 Task: Add a timeline in the project AgileEagle for the epic 'Penetration Testing Process Improvement' from 2023/04/19 to 2025/09/06. Add a timeline in the project AgileEagle for the epic 'Cybersecurity Awareness Training Implementation' from 2024/02/03 to 2024/08/14. Add a timeline in the project AgileEagle for the epic 'Cybersecurity Incident Response Planning' from 2024/02/06 to 2024/07/20
Action: Mouse moved to (186, 54)
Screenshot: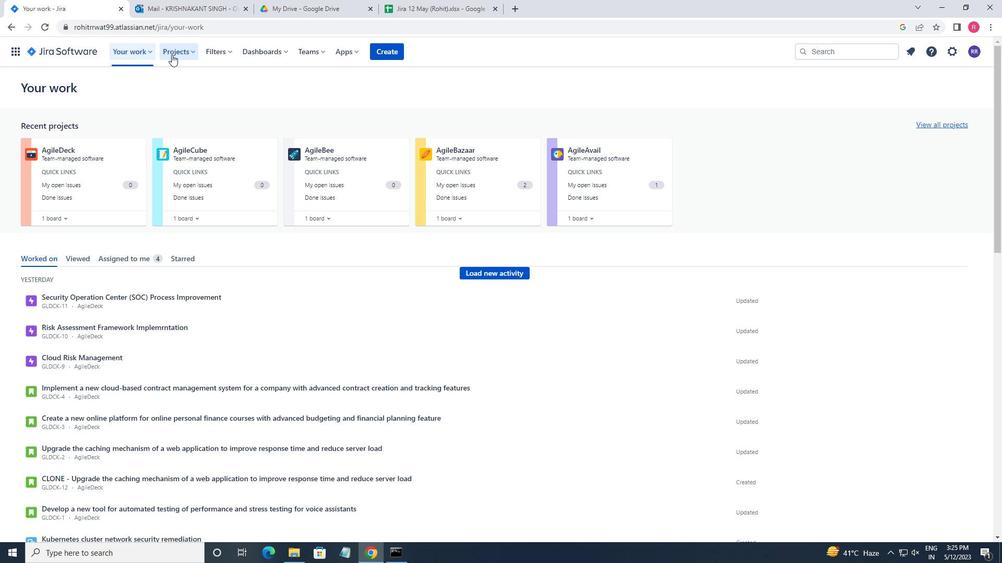 
Action: Mouse pressed left at (186, 54)
Screenshot: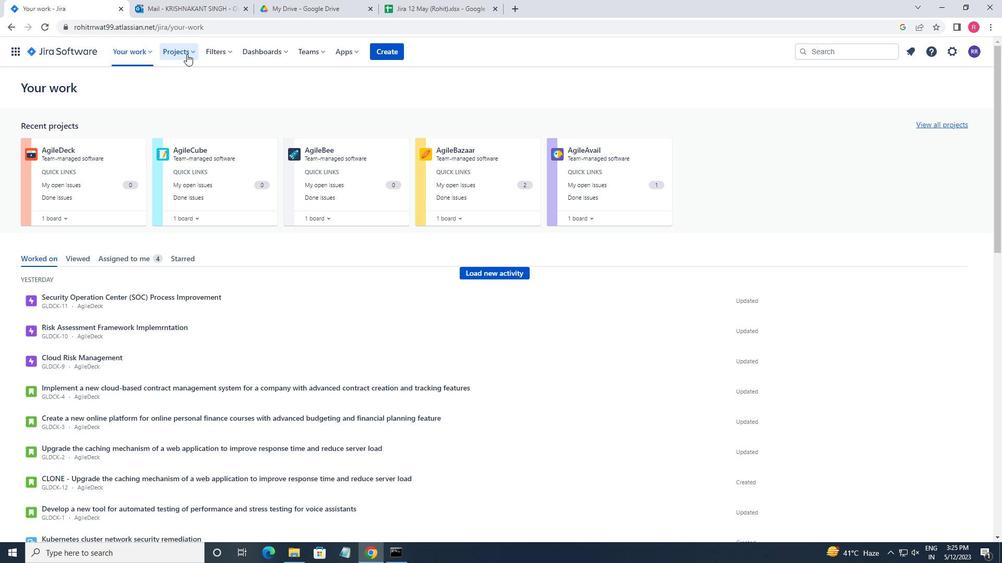 
Action: Mouse moved to (195, 105)
Screenshot: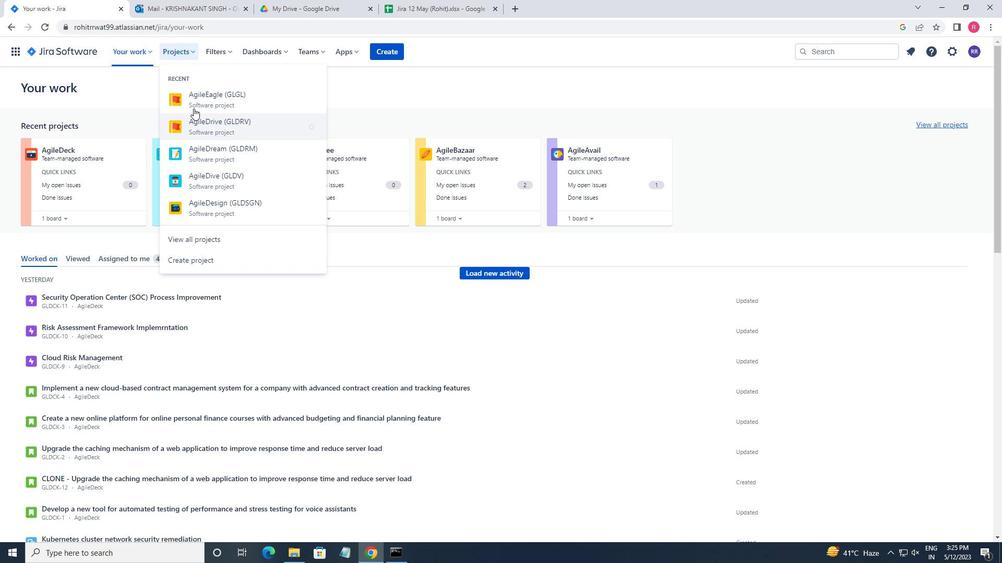 
Action: Mouse pressed left at (195, 105)
Screenshot: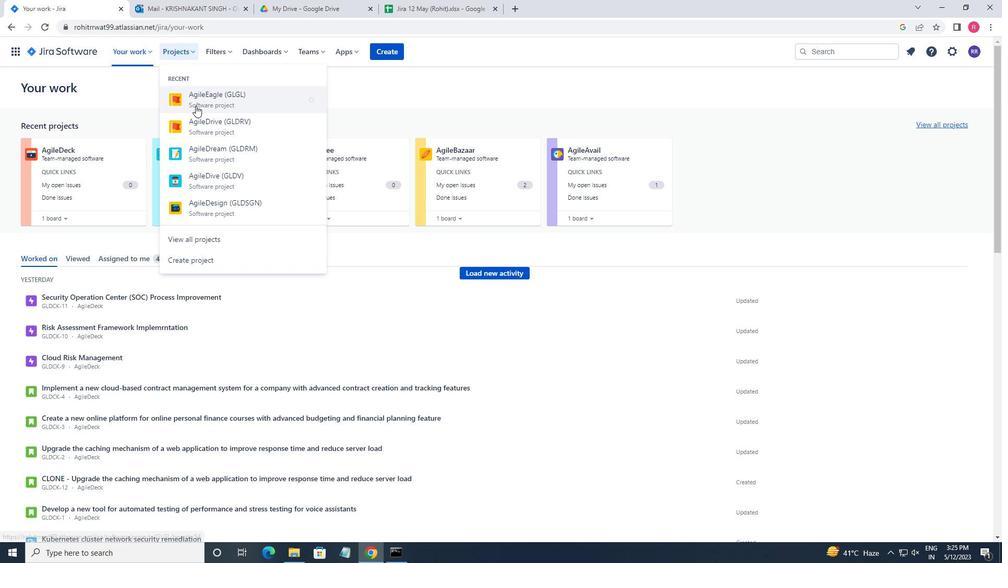 
Action: Mouse moved to (78, 162)
Screenshot: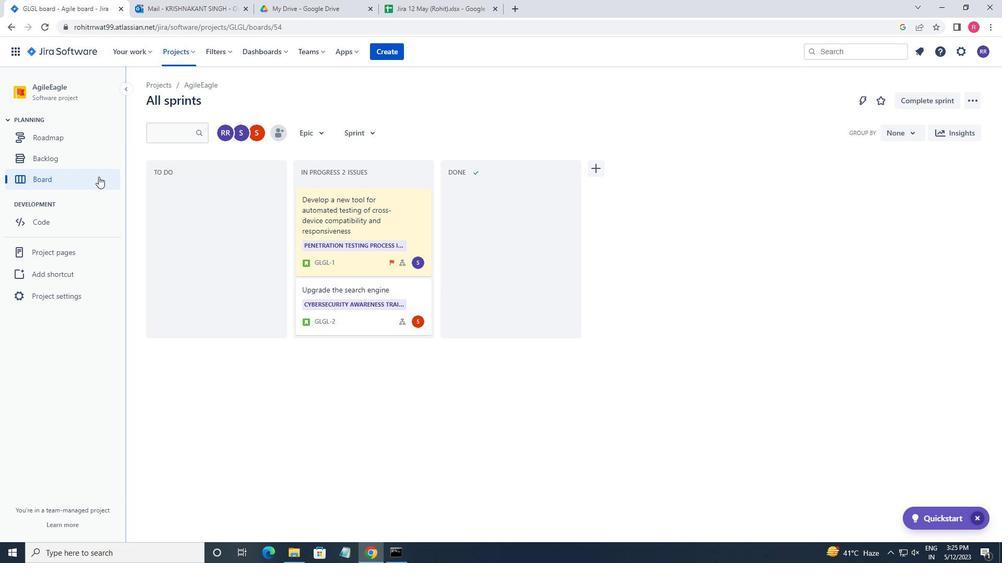 
Action: Mouse pressed left at (78, 162)
Screenshot: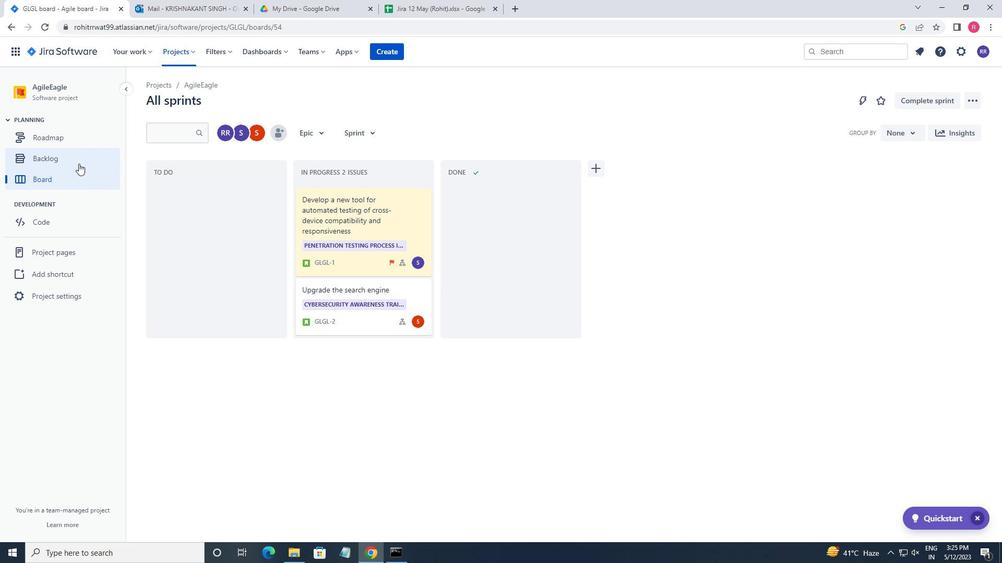 
Action: Mouse moved to (160, 212)
Screenshot: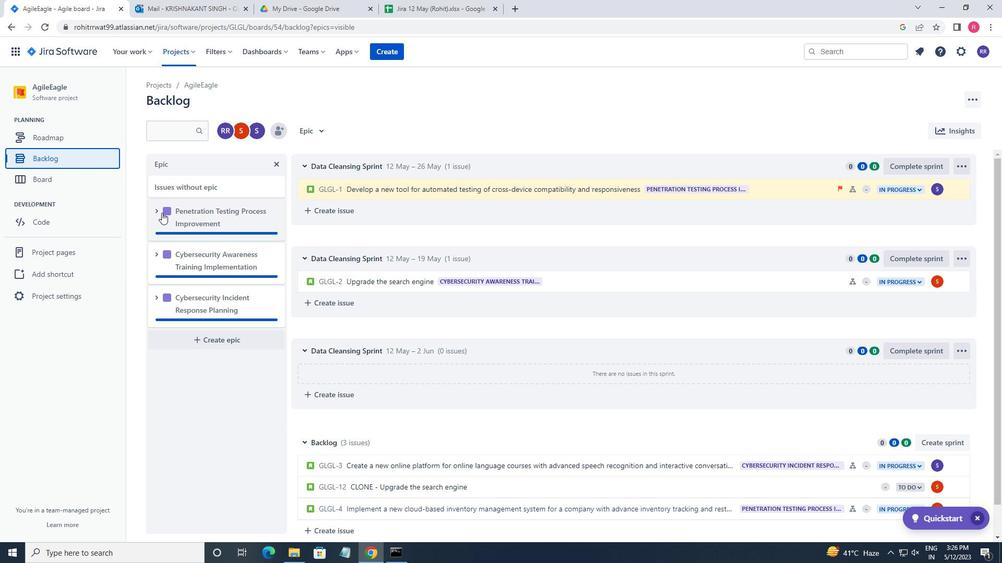 
Action: Mouse pressed left at (160, 212)
Screenshot: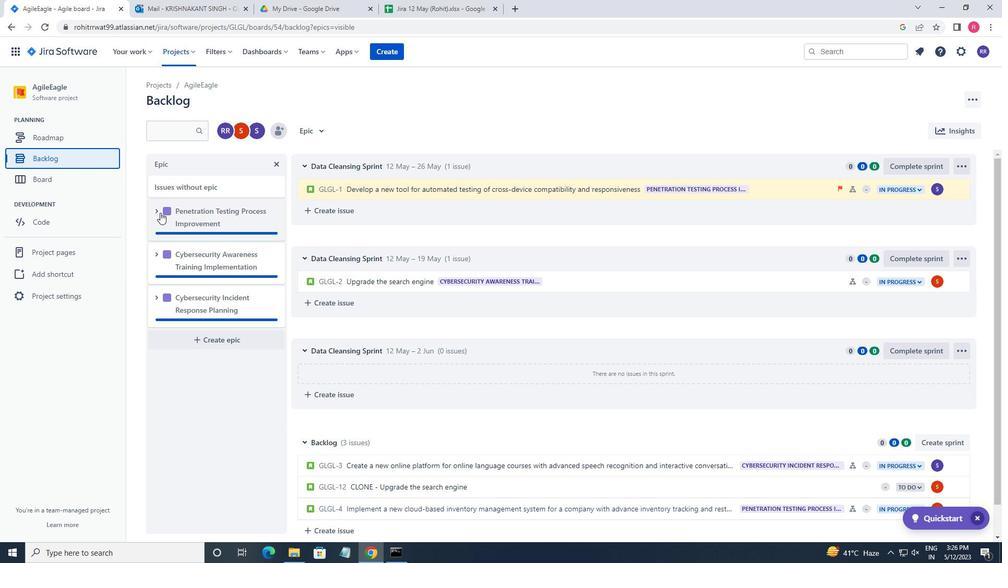 
Action: Mouse moved to (204, 305)
Screenshot: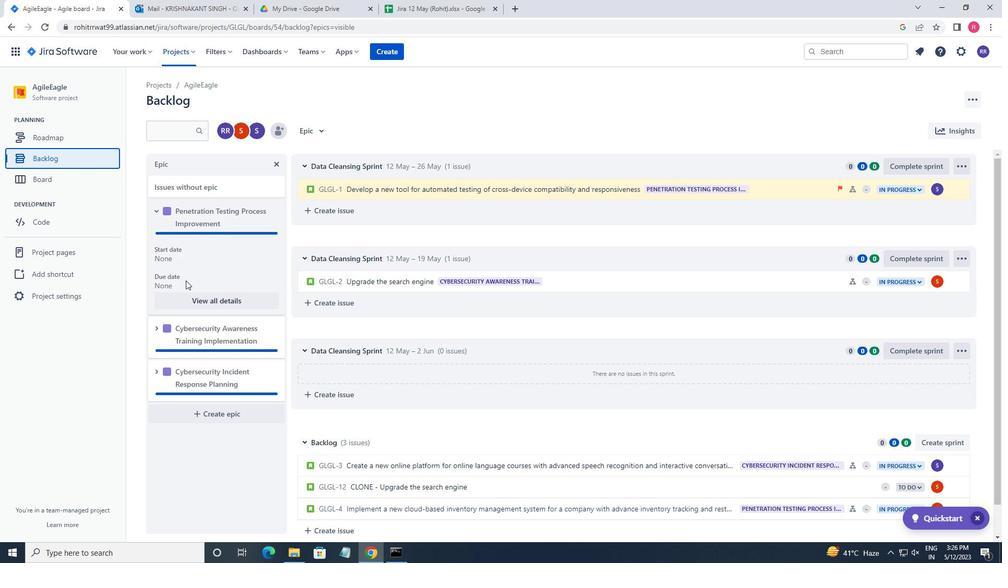 
Action: Mouse pressed left at (204, 305)
Screenshot: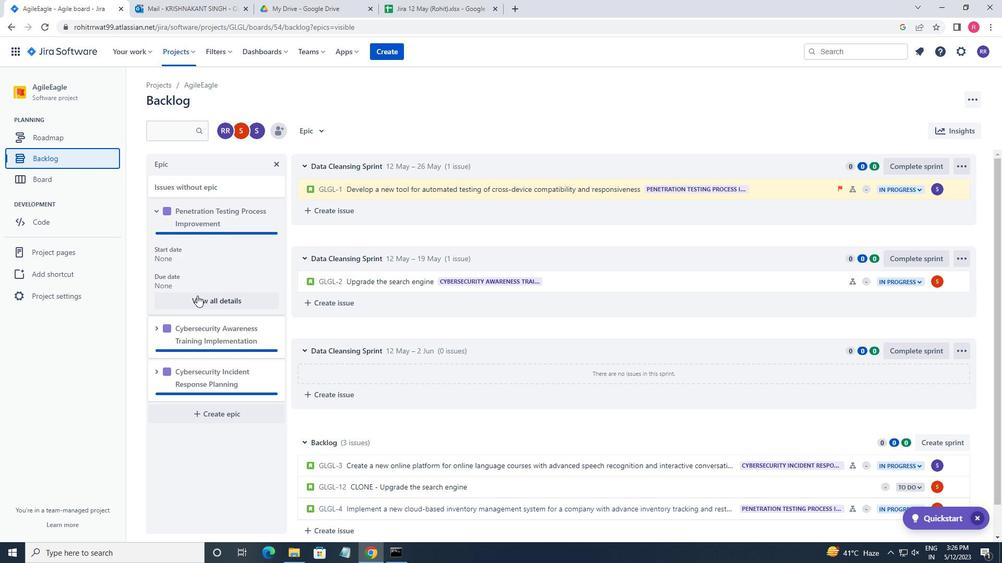 
Action: Mouse moved to (891, 462)
Screenshot: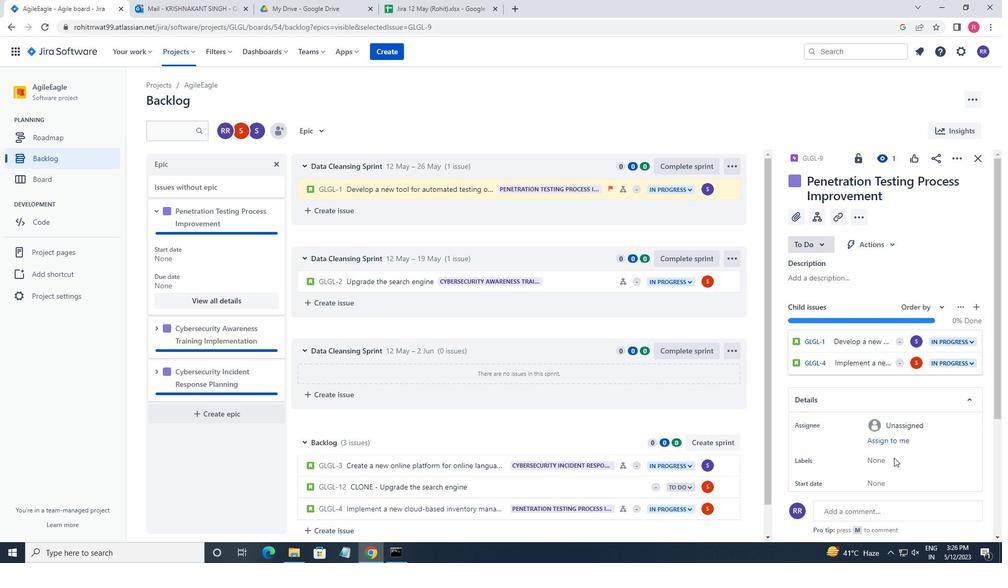 
Action: Mouse scrolled (891, 461) with delta (0, 0)
Screenshot: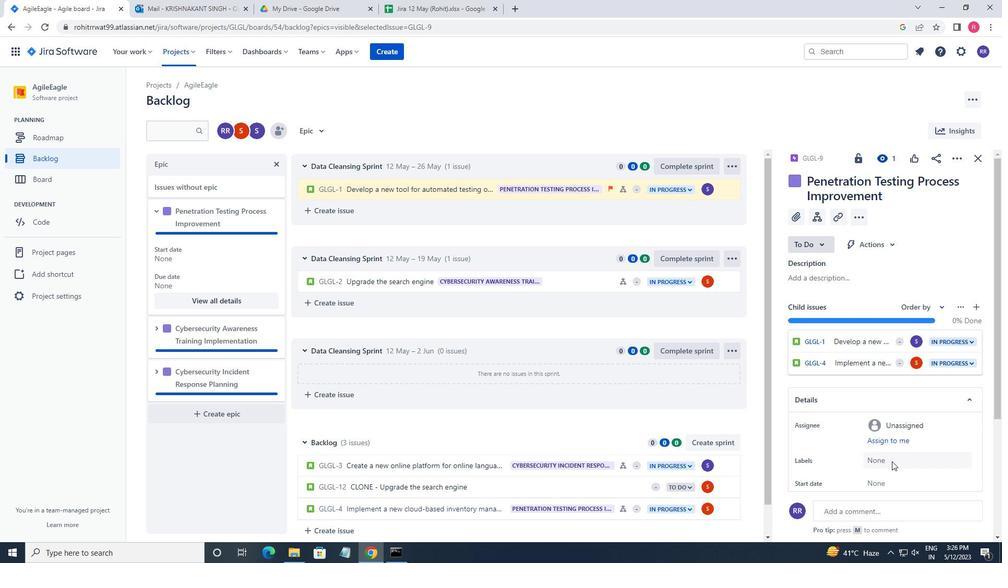 
Action: Mouse moved to (891, 462)
Screenshot: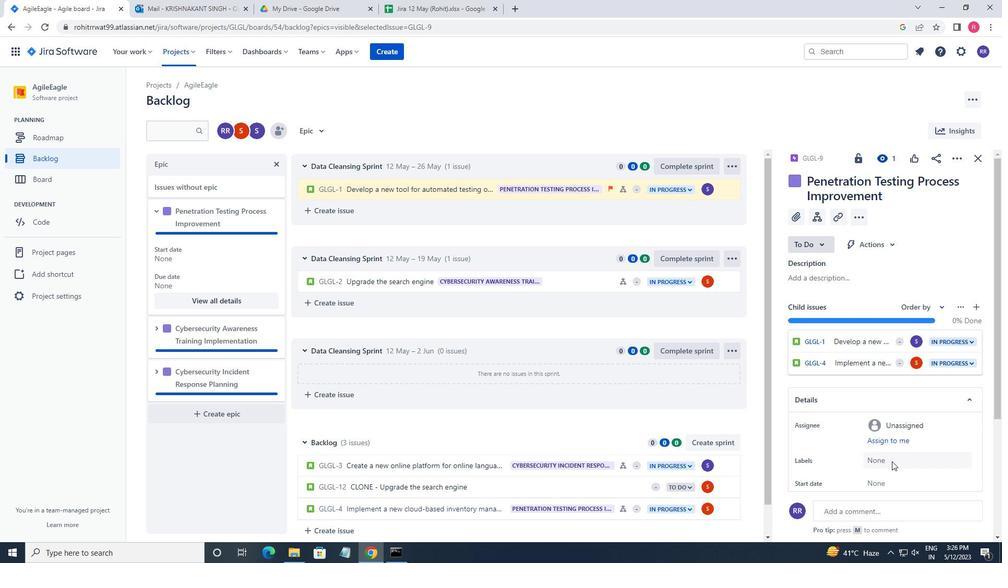 
Action: Mouse scrolled (891, 462) with delta (0, 0)
Screenshot: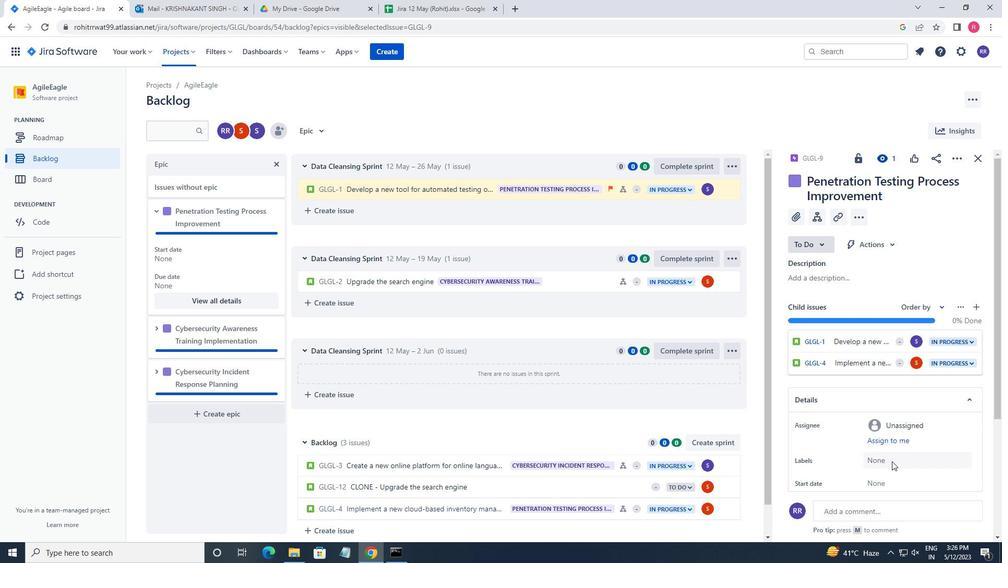 
Action: Mouse scrolled (891, 462) with delta (0, 0)
Screenshot: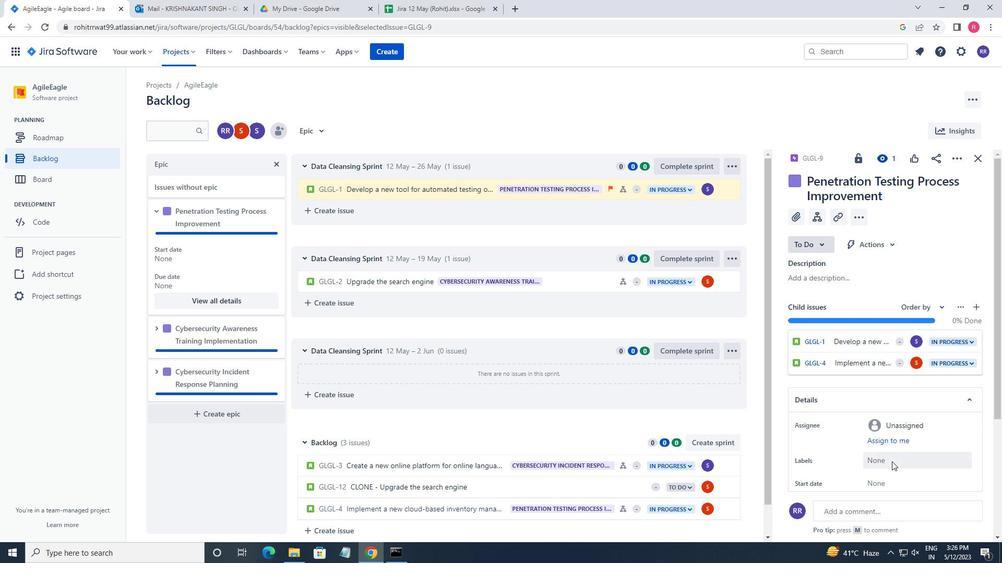 
Action: Mouse moved to (881, 326)
Screenshot: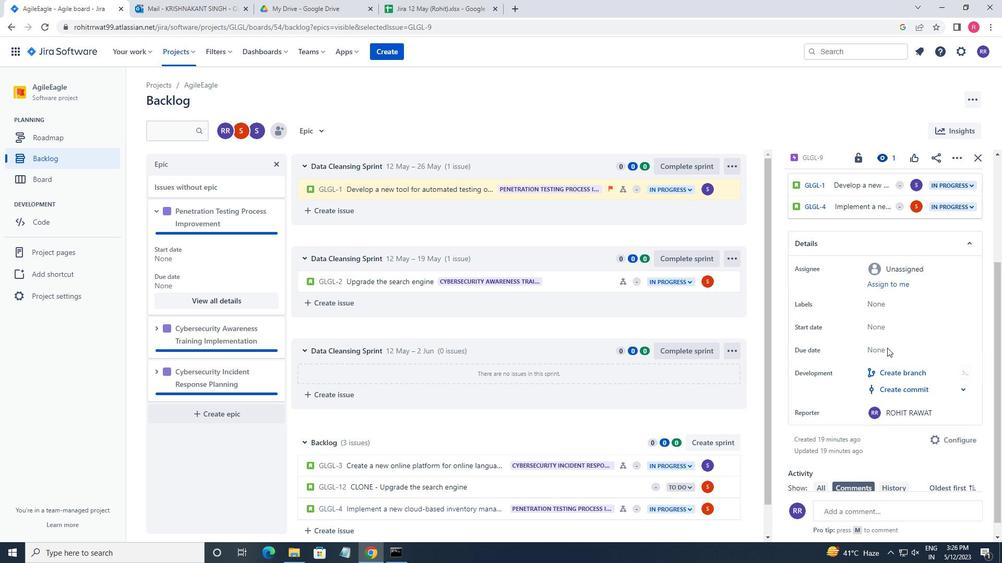 
Action: Mouse pressed left at (881, 326)
Screenshot: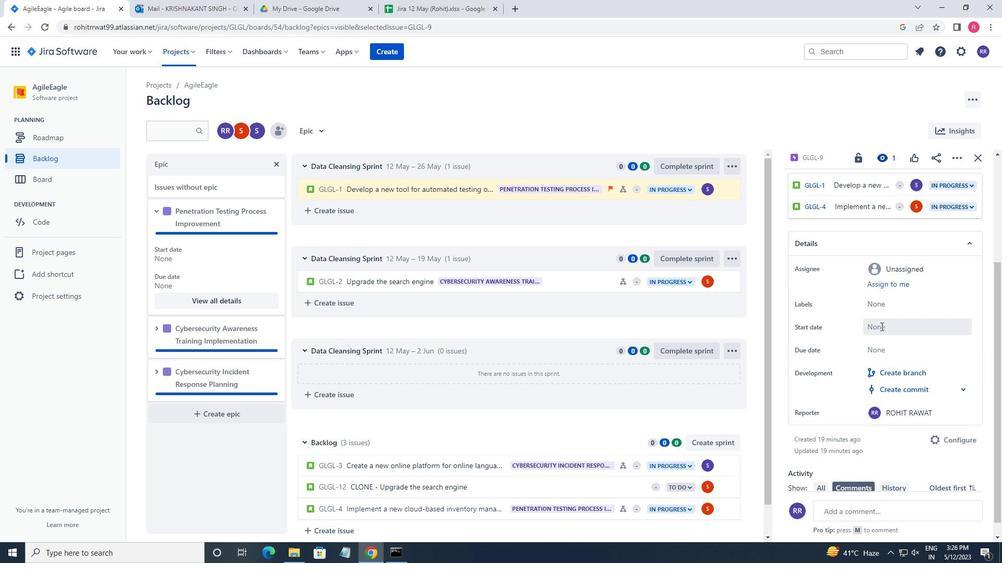 
Action: Mouse moved to (842, 361)
Screenshot: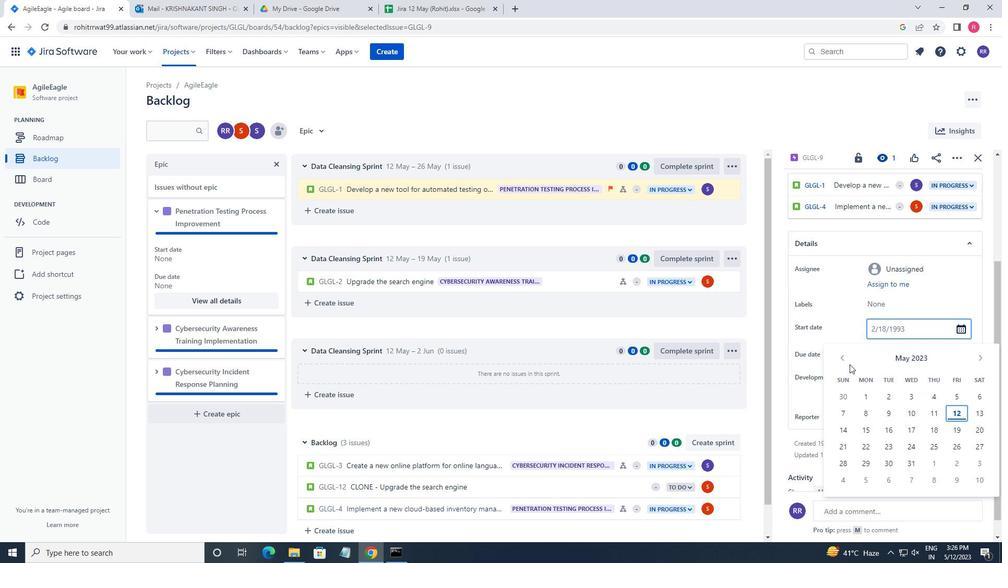 
Action: Mouse pressed left at (842, 361)
Screenshot: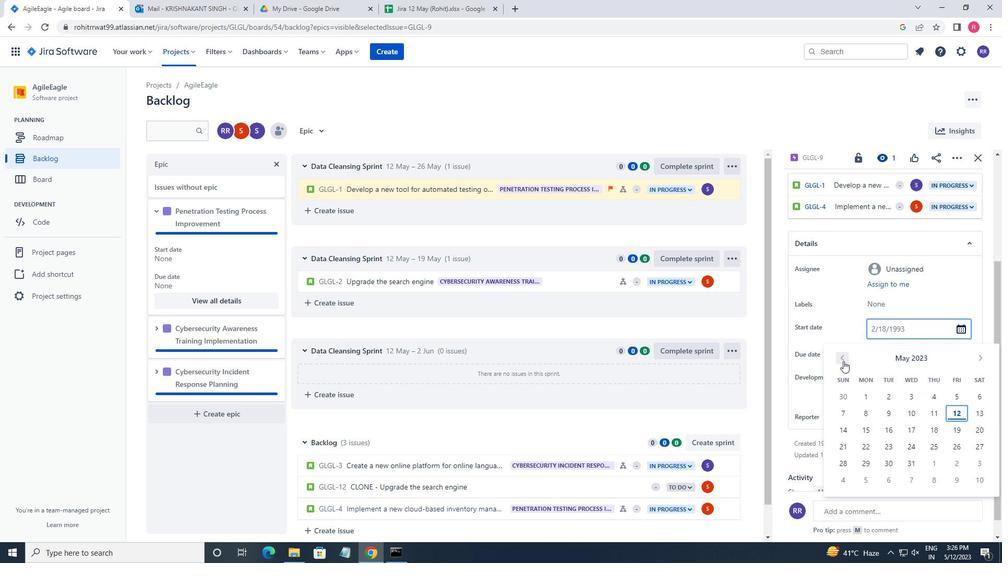 
Action: Mouse moved to (907, 448)
Screenshot: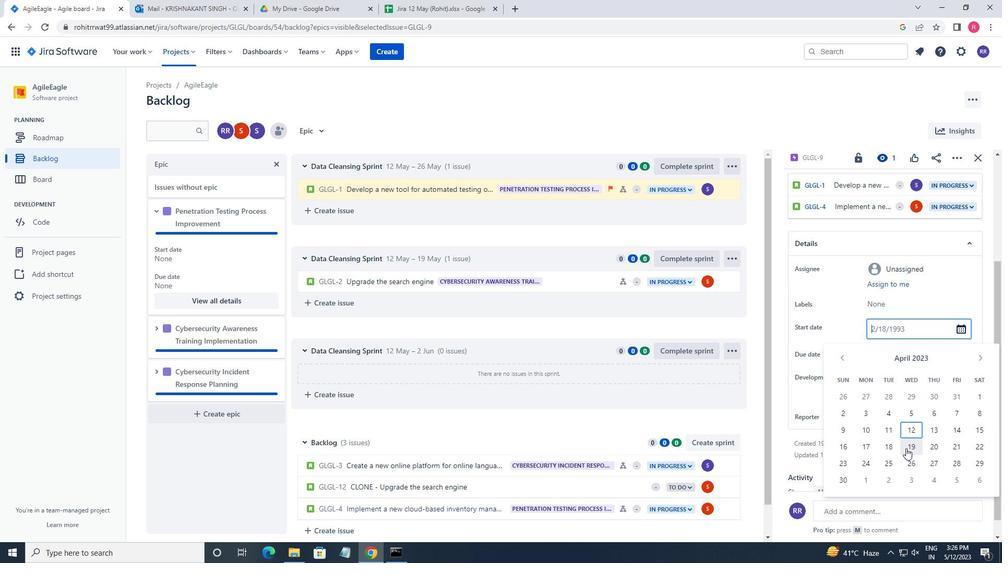 
Action: Mouse pressed left at (907, 448)
Screenshot: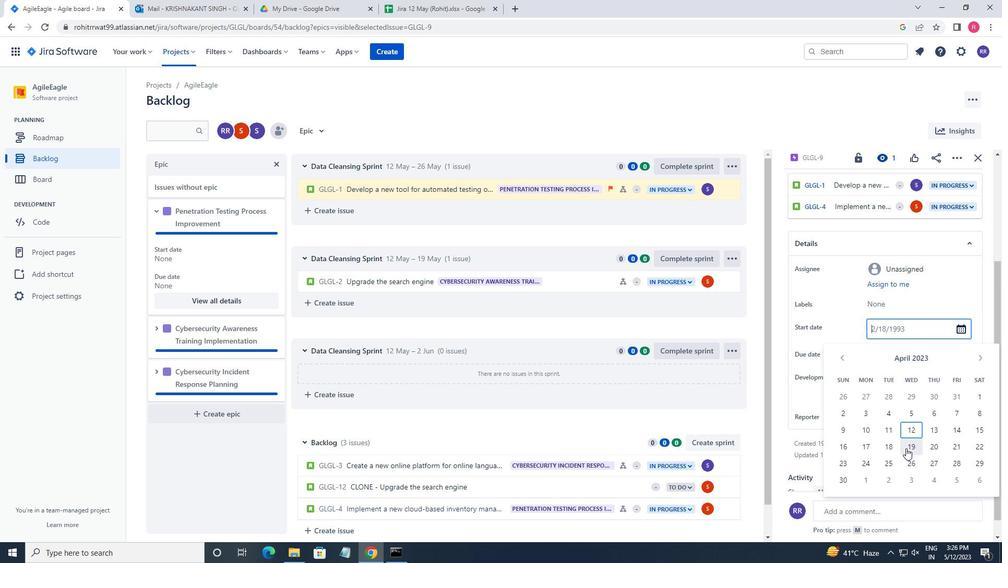 
Action: Mouse moved to (886, 354)
Screenshot: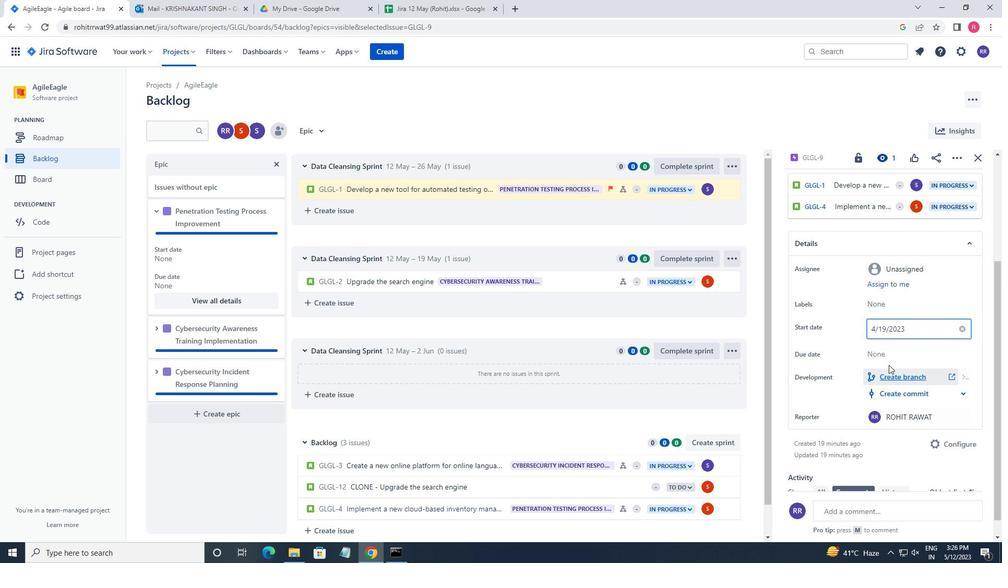 
Action: Mouse pressed left at (886, 354)
Screenshot: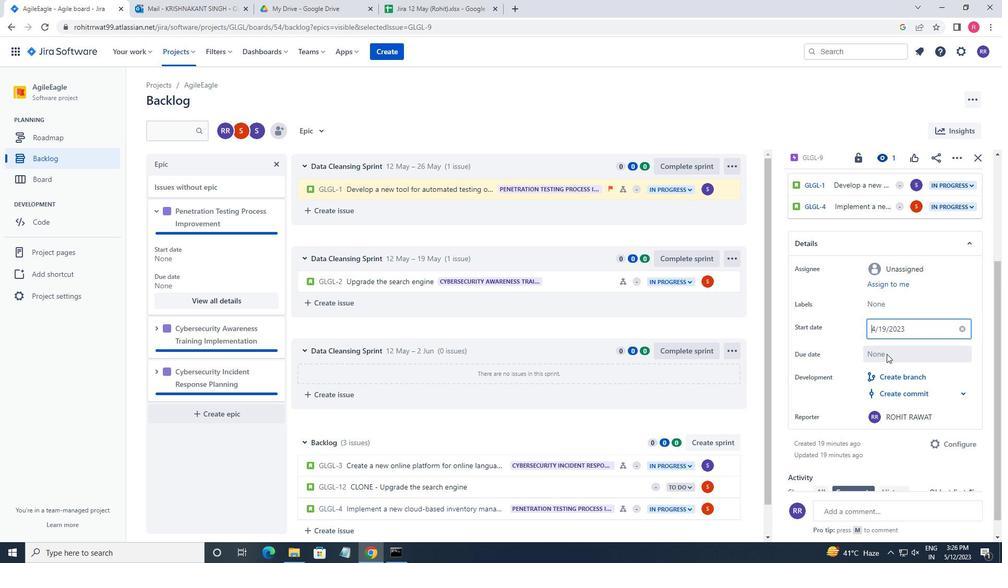 
Action: Mouse moved to (974, 385)
Screenshot: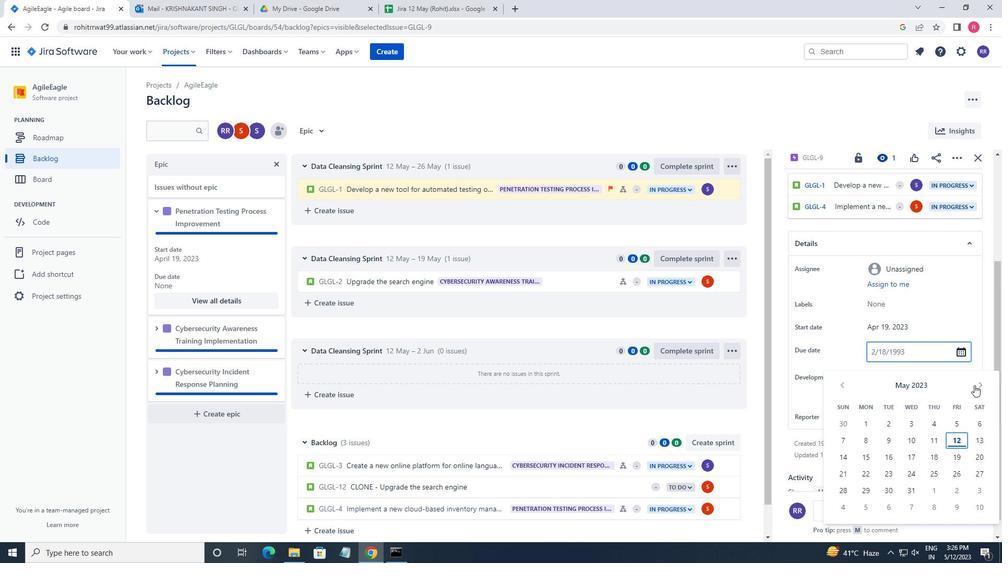 
Action: Mouse pressed left at (974, 385)
Screenshot: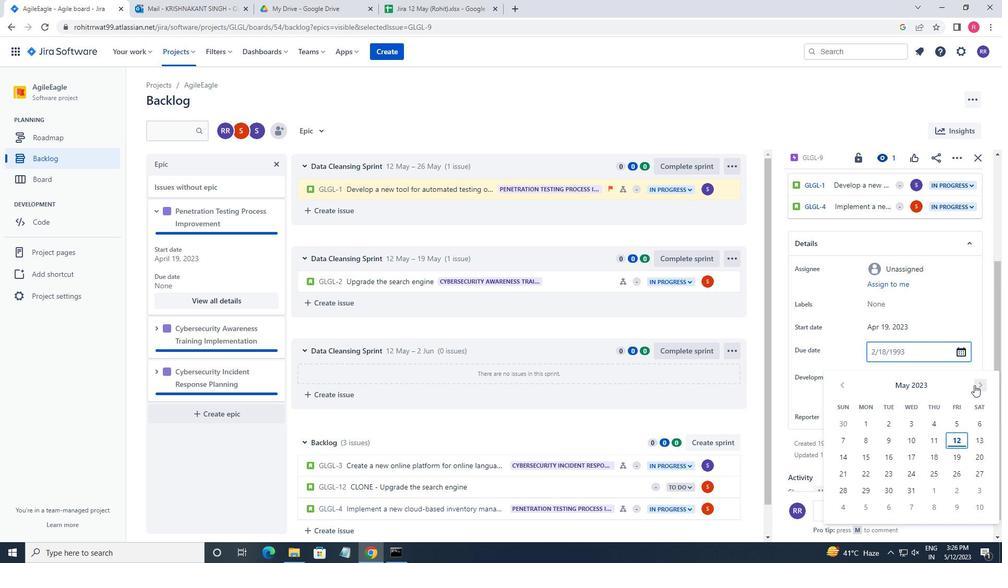 
Action: Mouse pressed left at (974, 385)
Screenshot: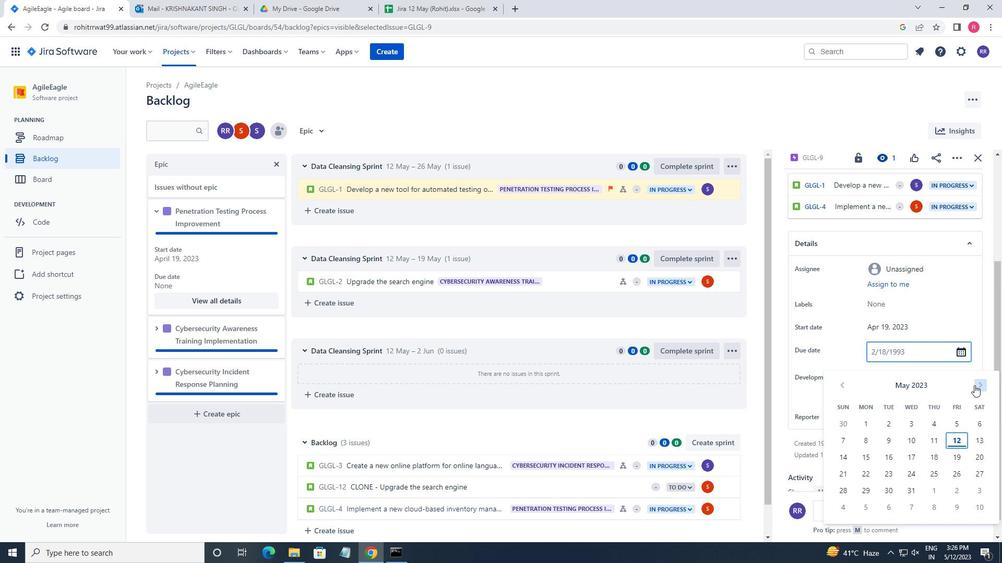
Action: Mouse pressed left at (974, 385)
Screenshot: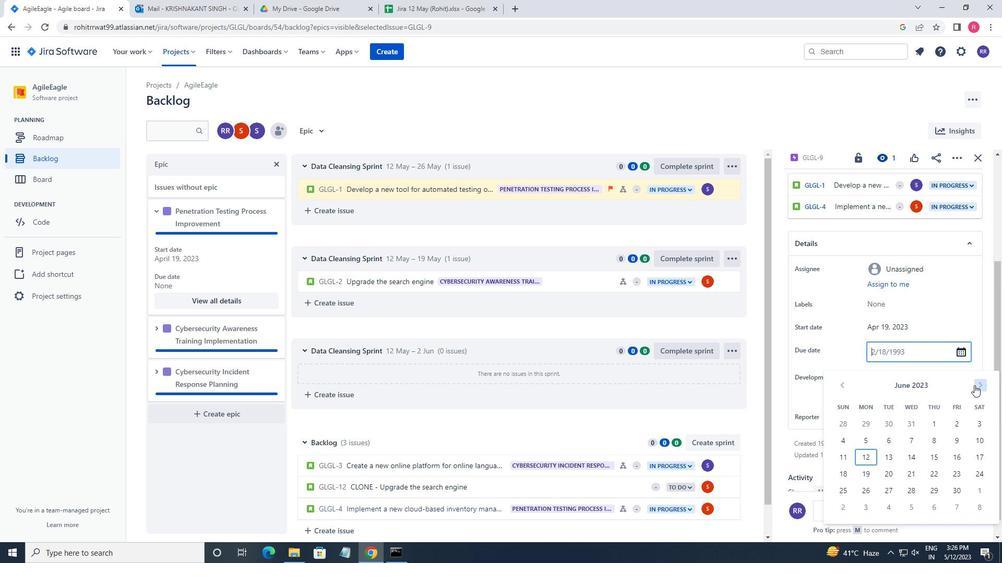 
Action: Mouse pressed left at (974, 385)
Screenshot: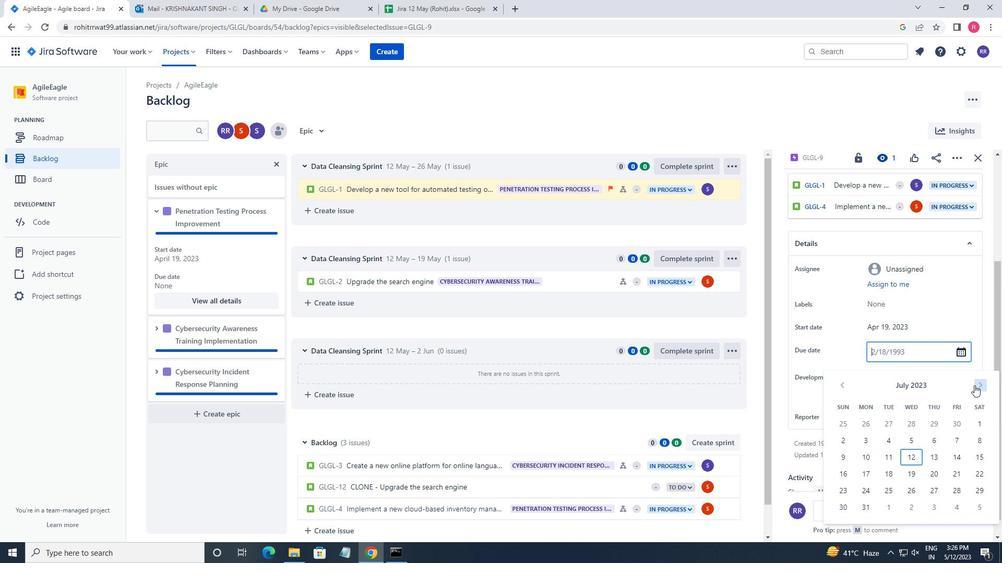 
Action: Mouse pressed left at (974, 385)
Screenshot: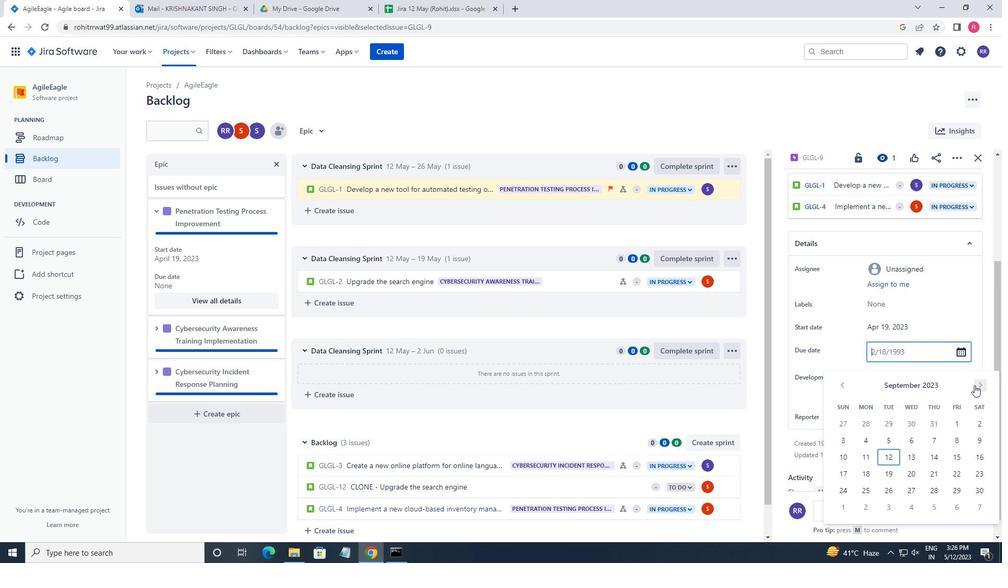 
Action: Mouse pressed left at (974, 385)
Screenshot: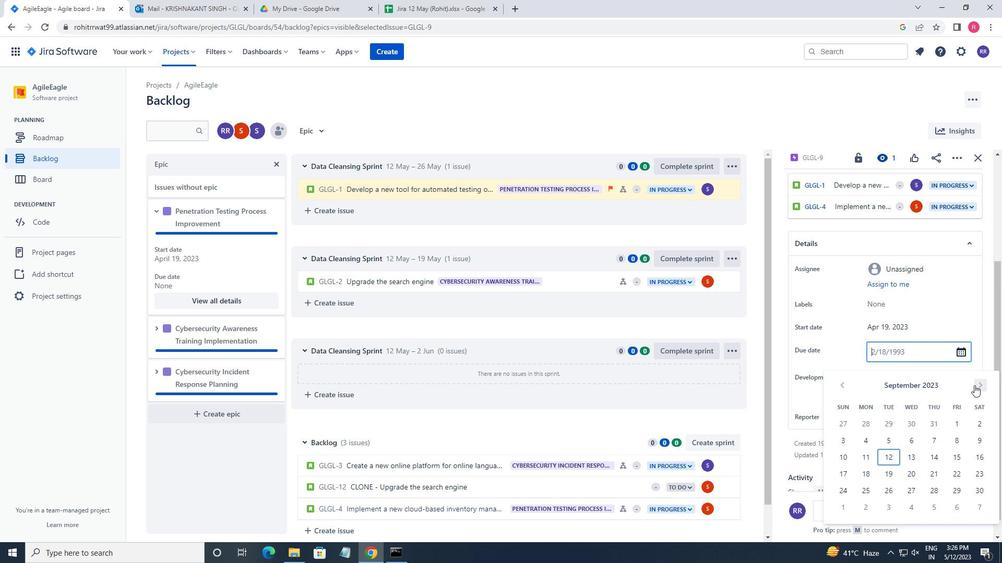 
Action: Mouse pressed left at (974, 385)
Screenshot: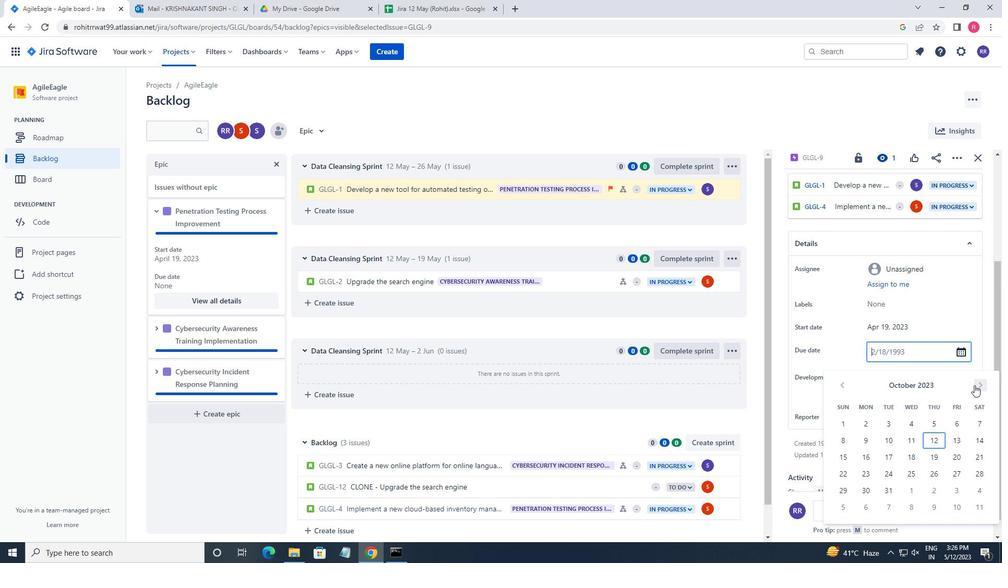 
Action: Mouse pressed left at (974, 385)
Screenshot: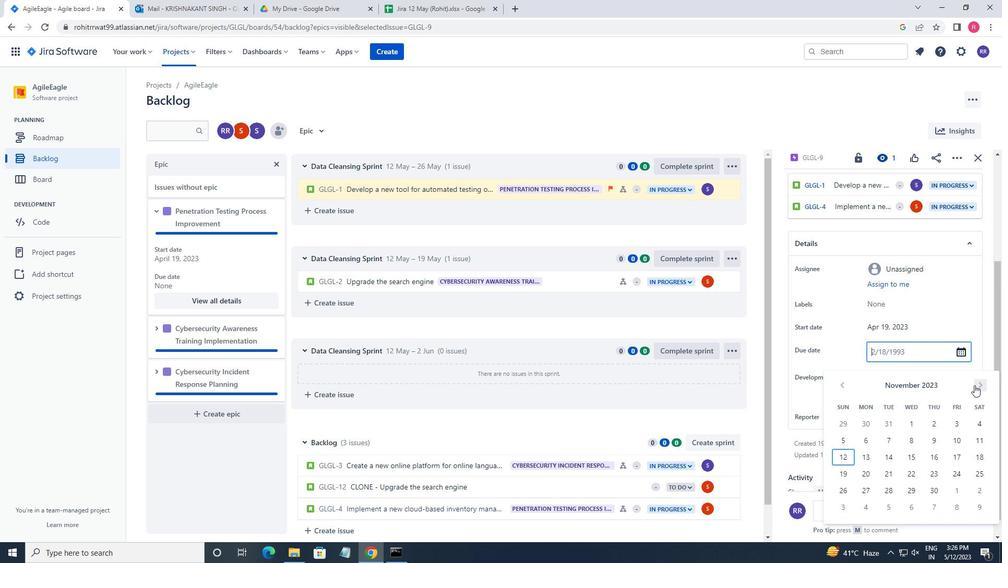 
Action: Mouse pressed left at (974, 385)
Screenshot: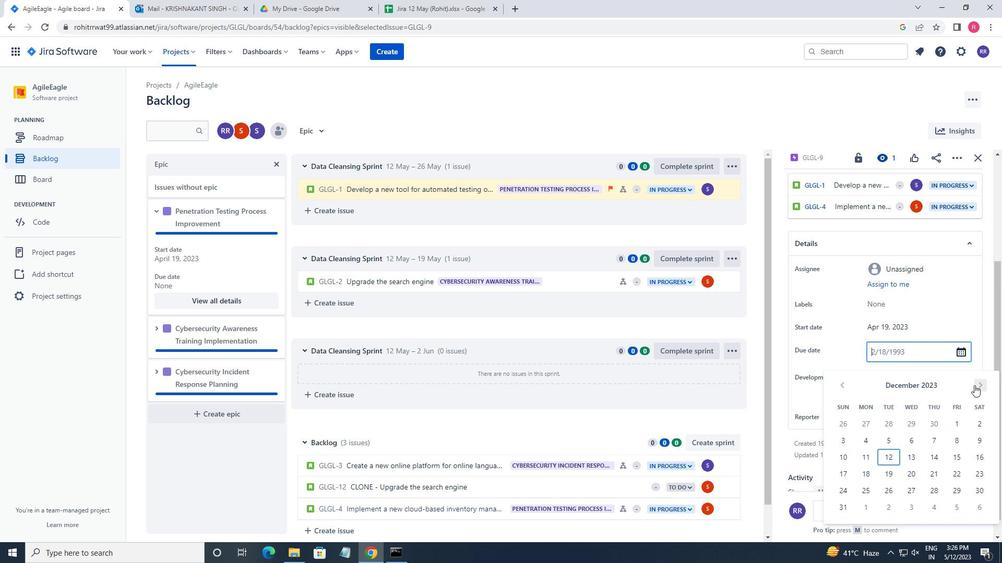 
Action: Mouse pressed left at (974, 385)
Screenshot: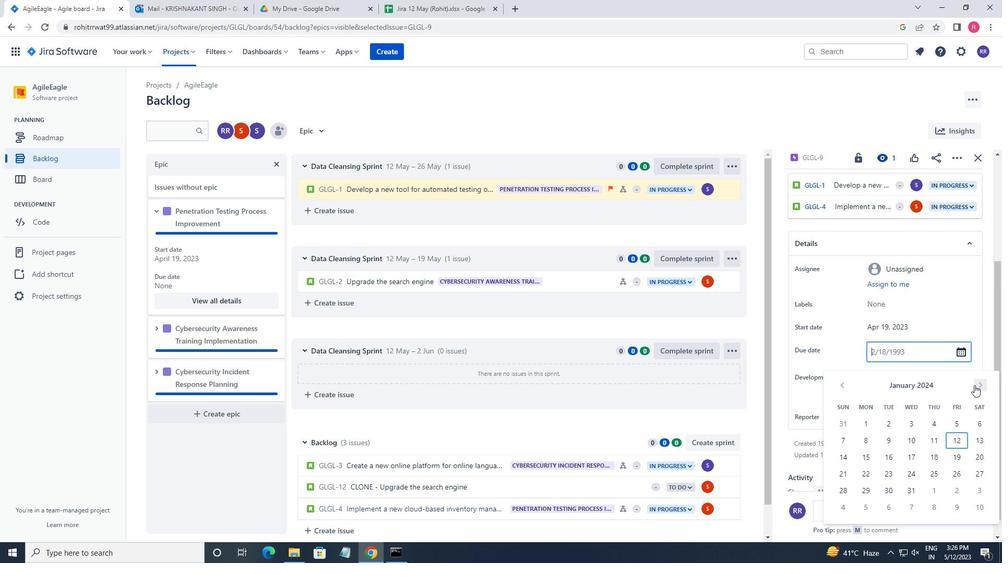 
Action: Mouse pressed left at (974, 385)
Screenshot: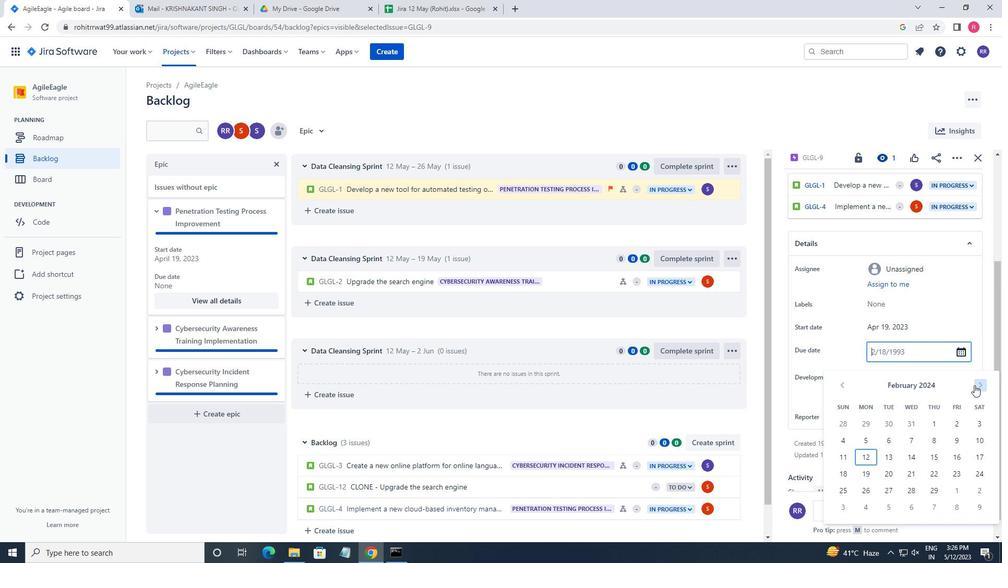 
Action: Mouse pressed left at (974, 385)
Screenshot: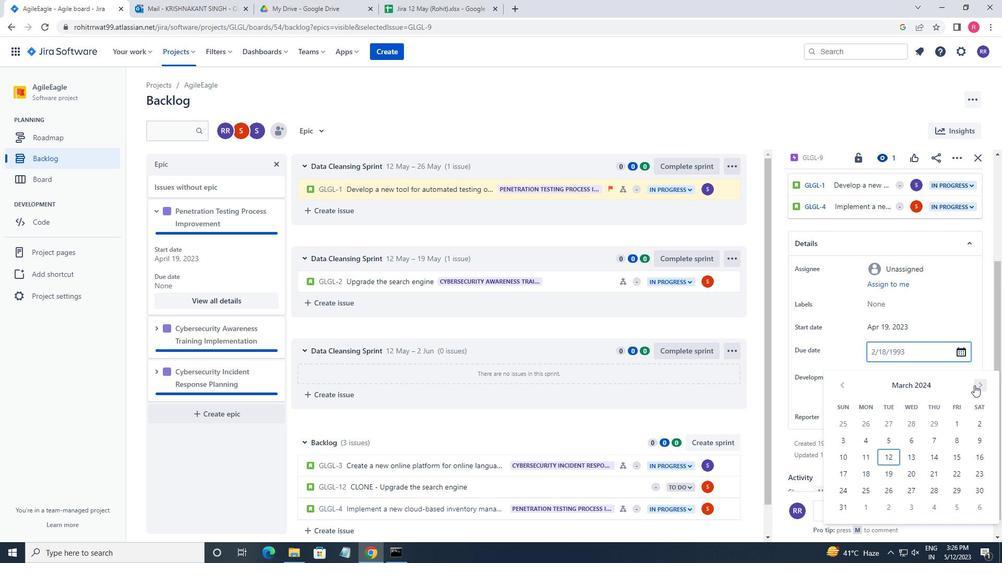 
Action: Mouse pressed left at (974, 385)
Screenshot: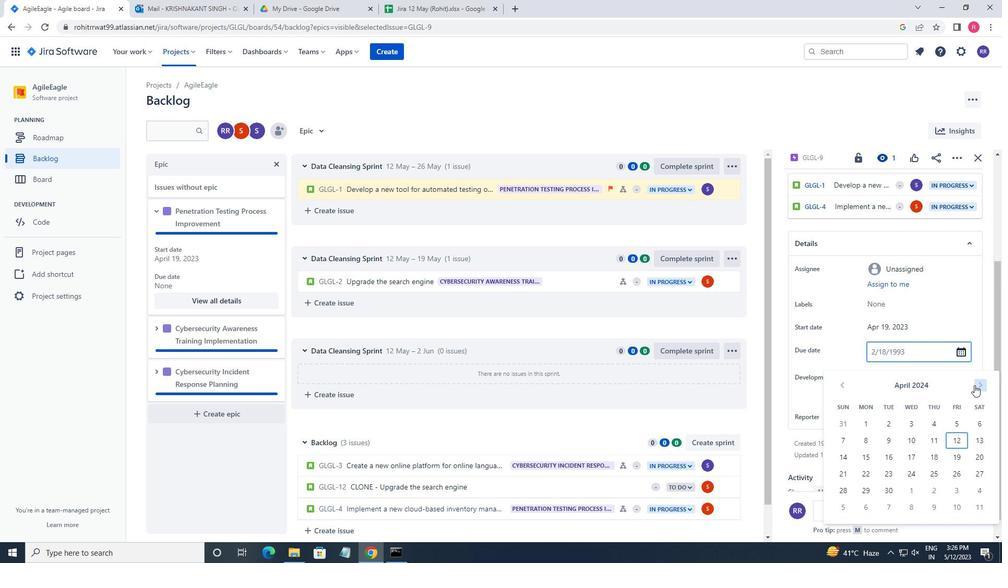 
Action: Mouse pressed left at (974, 385)
Screenshot: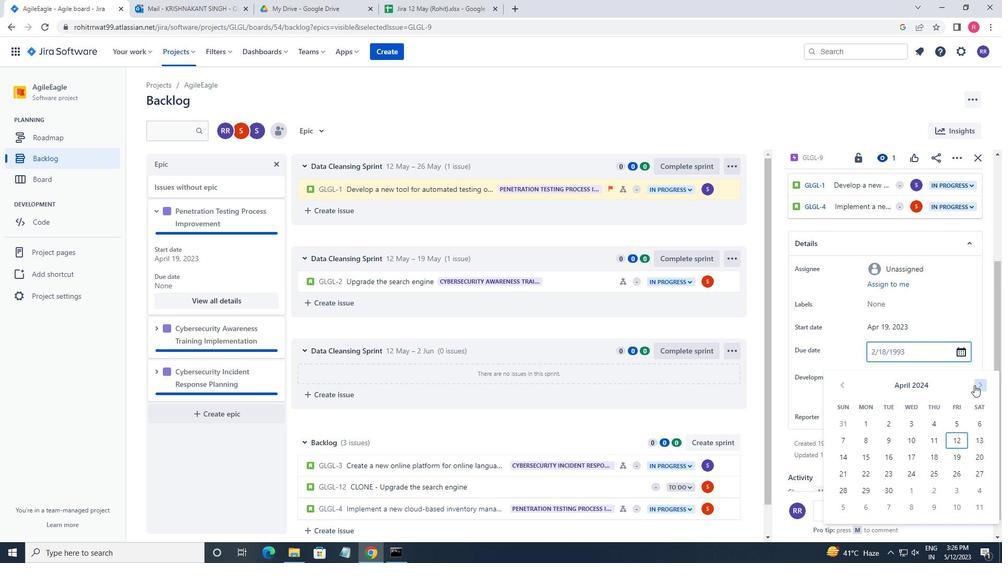 
Action: Mouse pressed left at (974, 385)
Screenshot: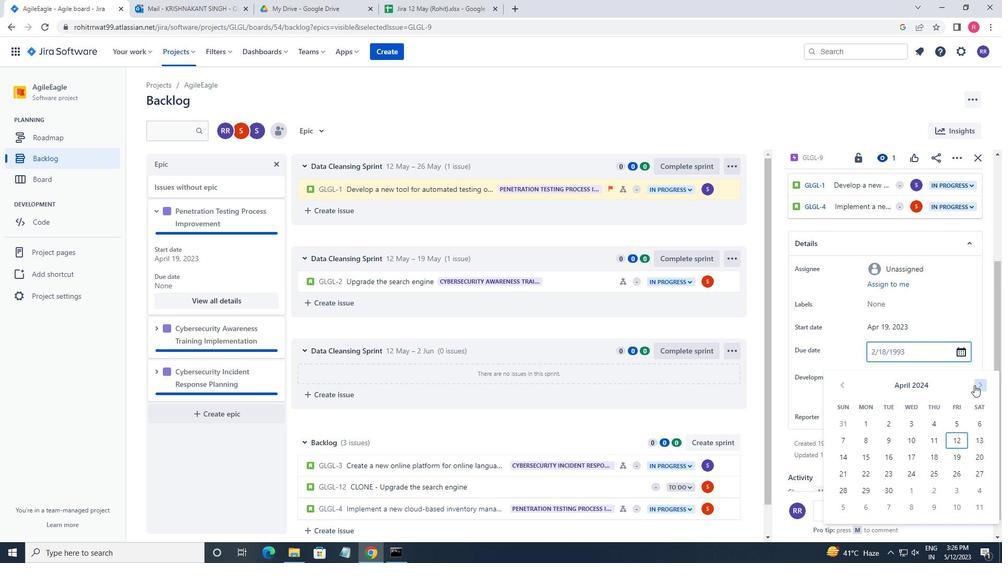 
Action: Mouse pressed left at (974, 385)
Screenshot: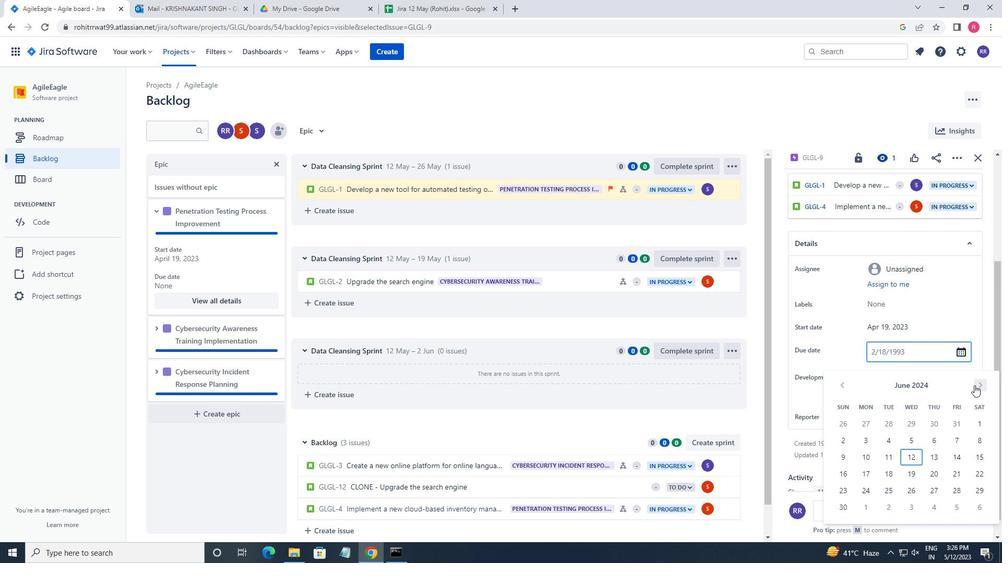 
Action: Mouse pressed left at (974, 385)
Screenshot: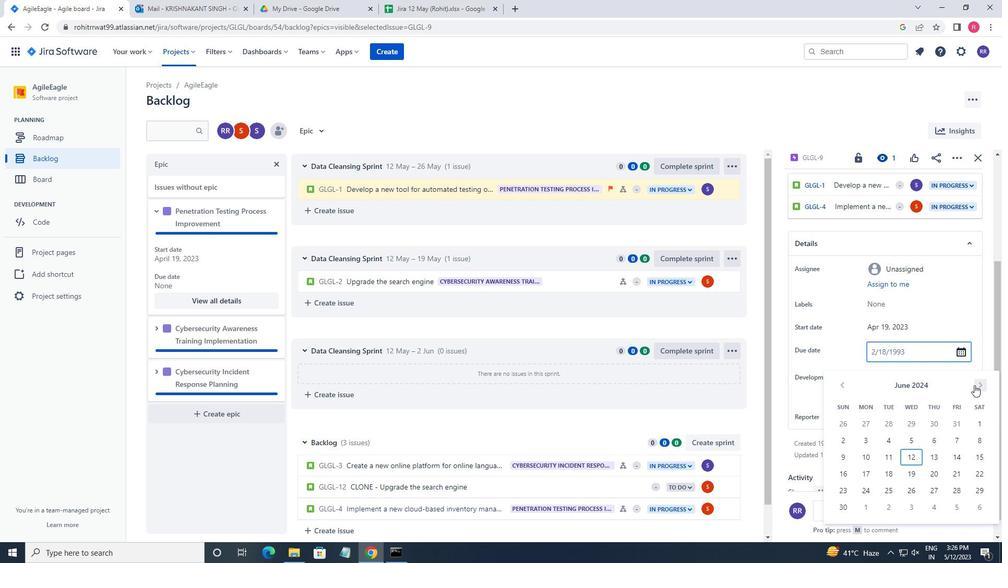 
Action: Mouse pressed left at (974, 385)
Screenshot: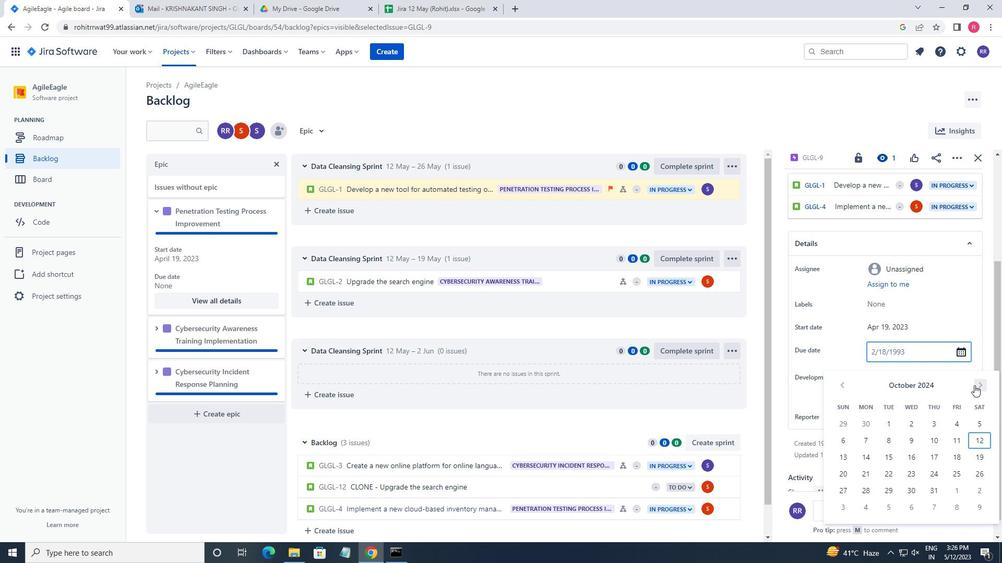 
Action: Mouse pressed left at (974, 385)
Screenshot: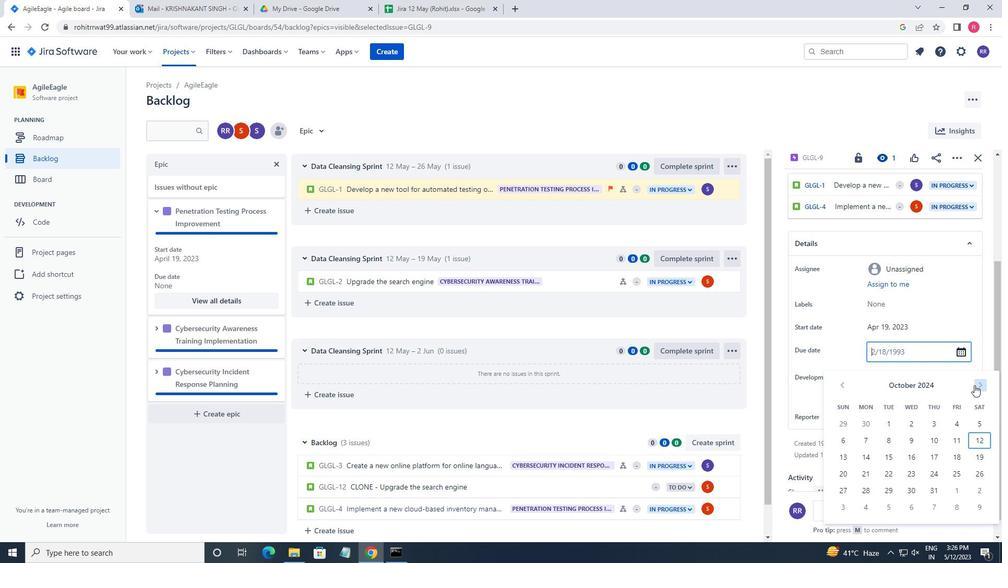 
Action: Mouse pressed left at (974, 385)
Screenshot: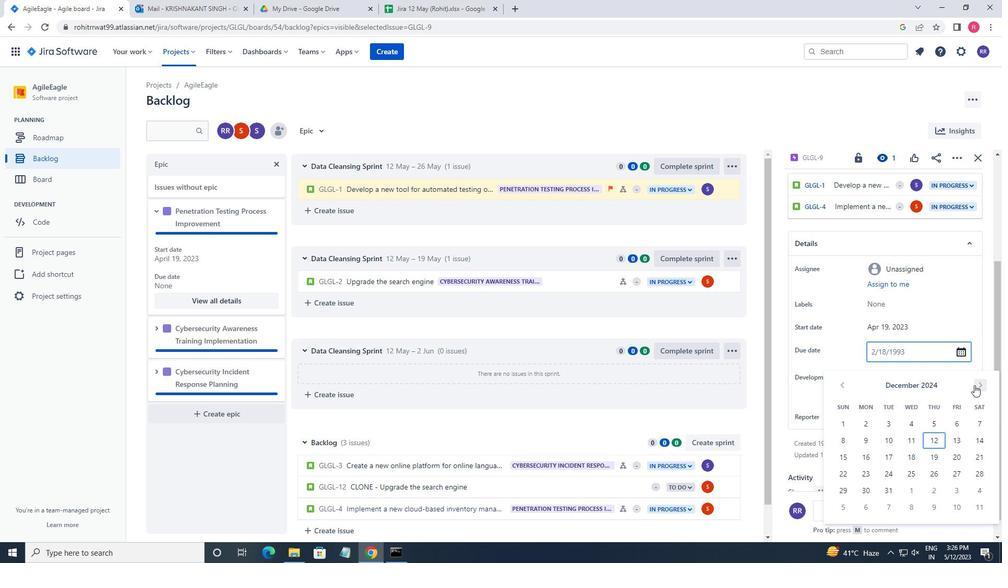 
Action: Mouse pressed left at (974, 385)
Screenshot: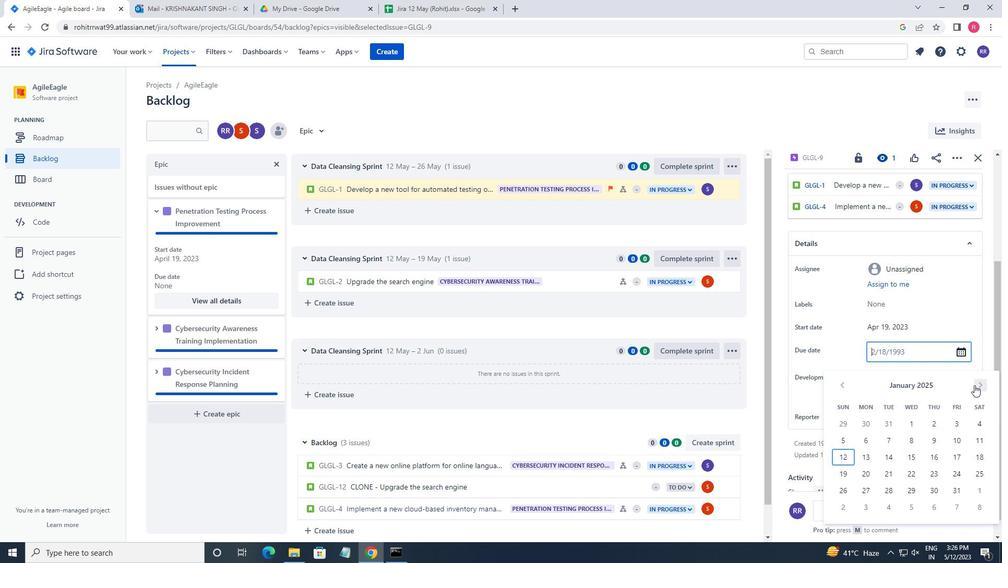 
Action: Mouse pressed left at (974, 385)
Screenshot: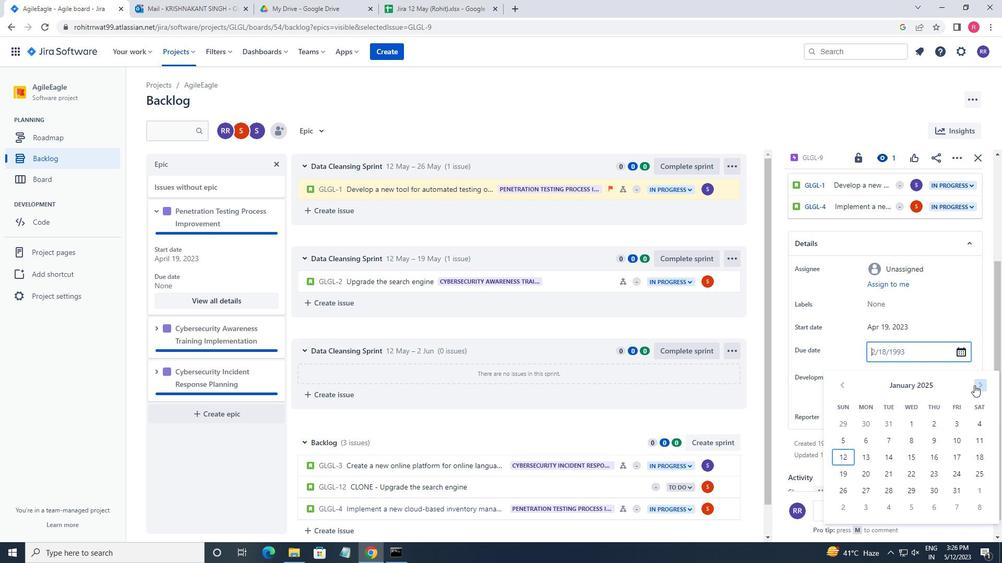 
Action: Mouse pressed left at (974, 385)
Screenshot: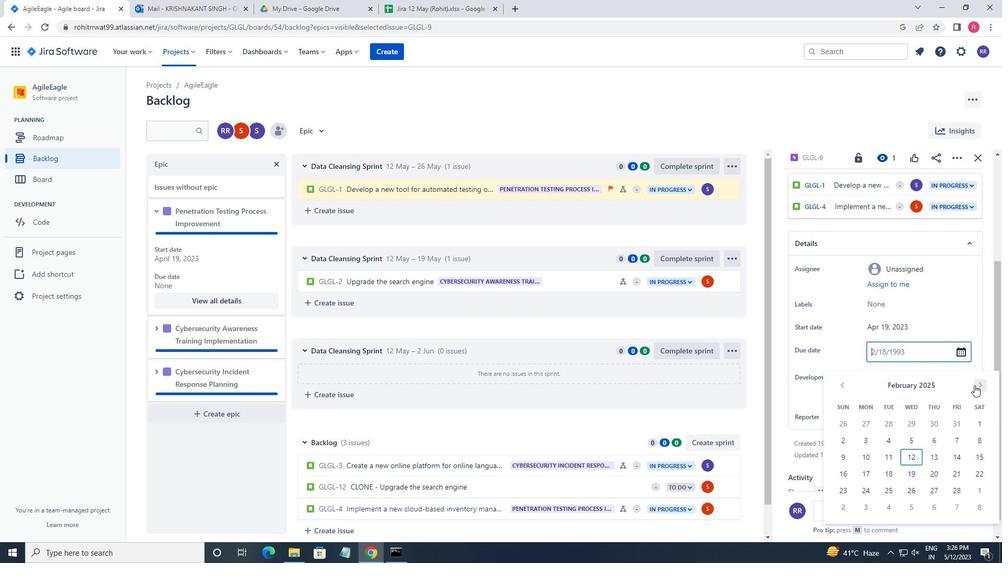 
Action: Mouse pressed left at (974, 385)
Screenshot: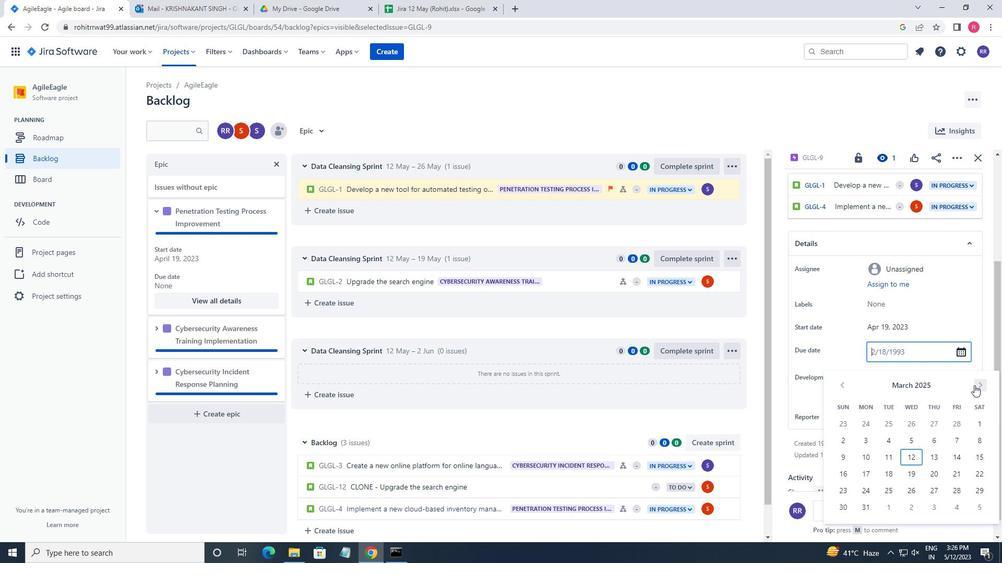 
Action: Mouse moved to (974, 385)
Screenshot: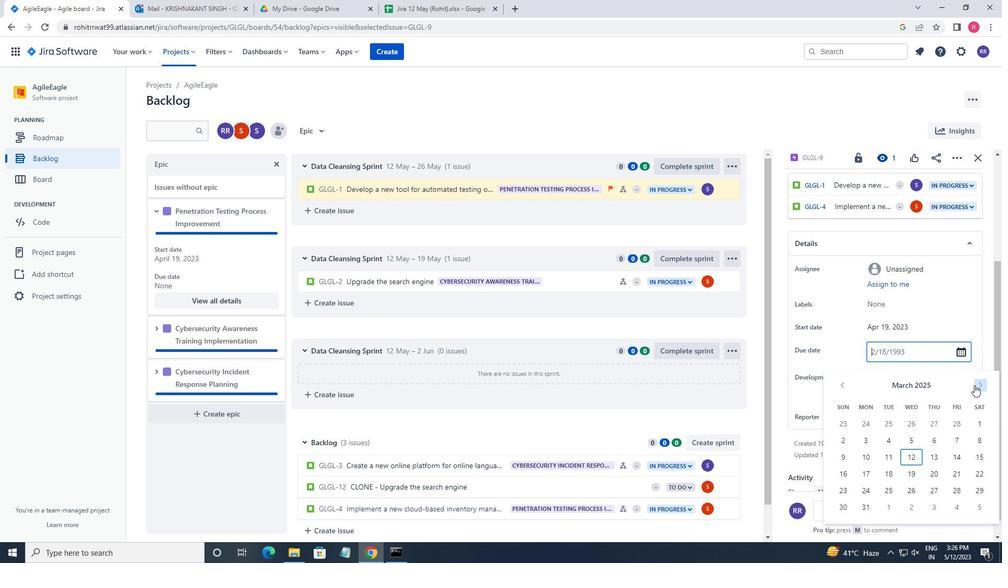 
Action: Mouse pressed left at (974, 385)
Screenshot: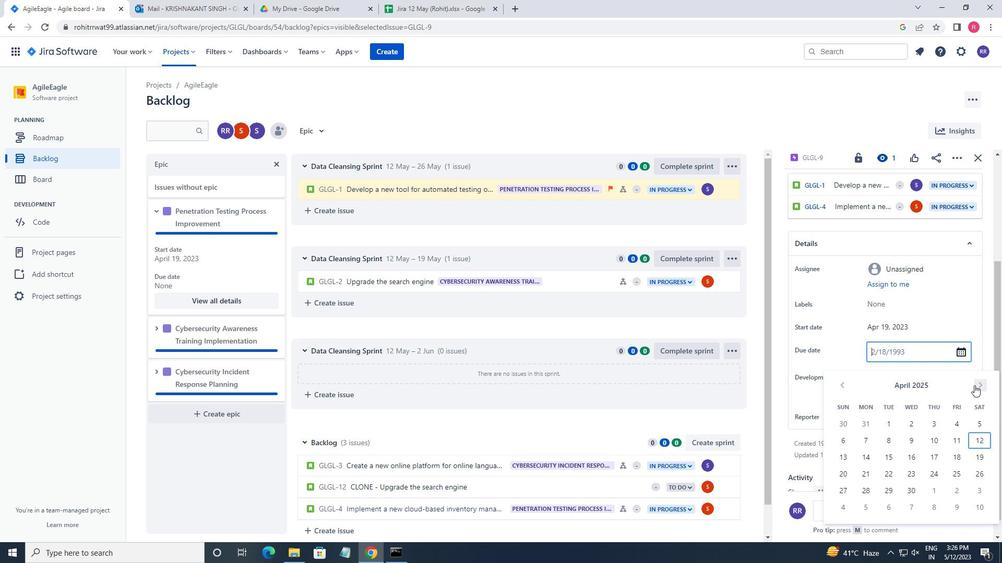 
Action: Mouse pressed left at (974, 385)
Screenshot: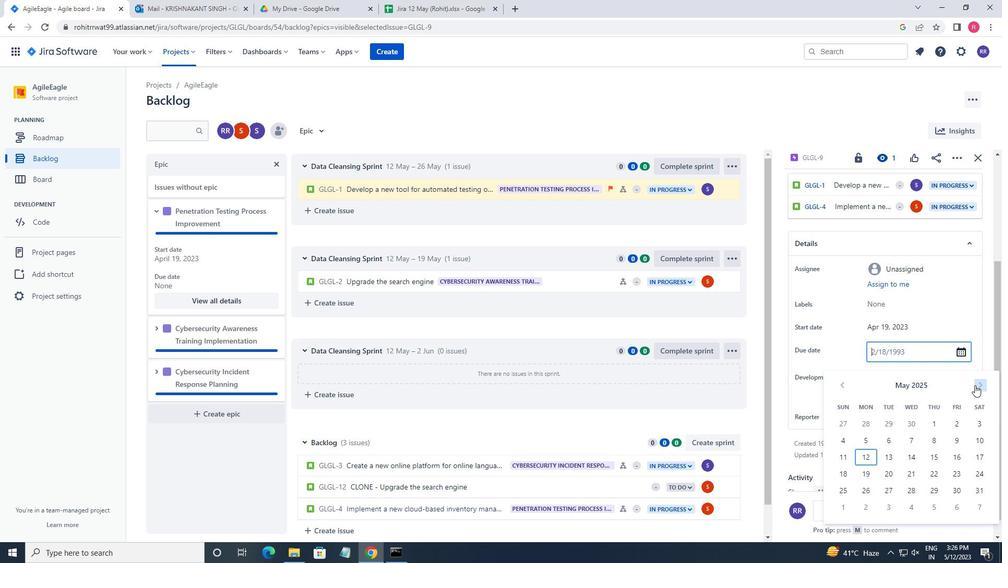 
Action: Mouse pressed left at (974, 385)
Screenshot: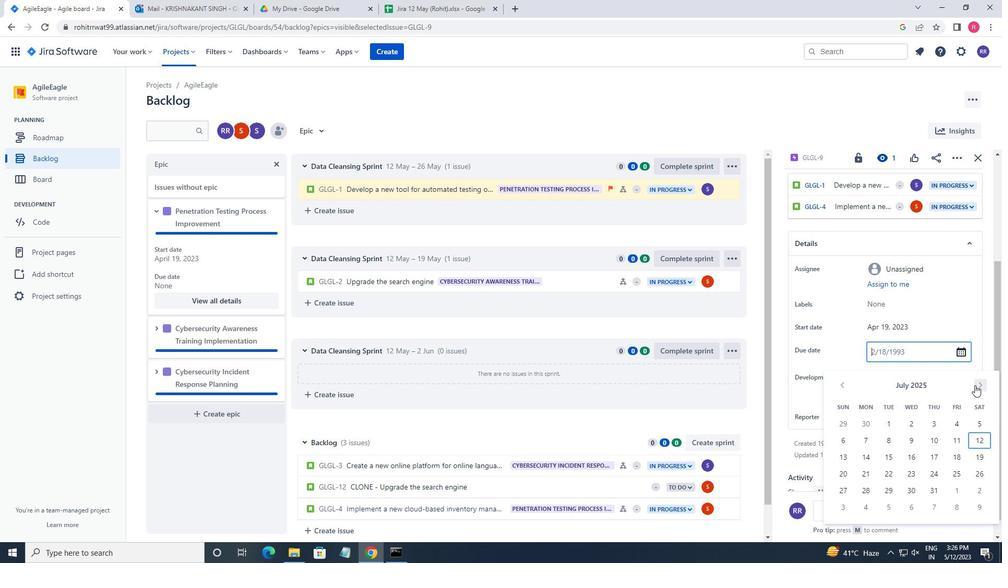 
Action: Mouse pressed left at (974, 385)
Screenshot: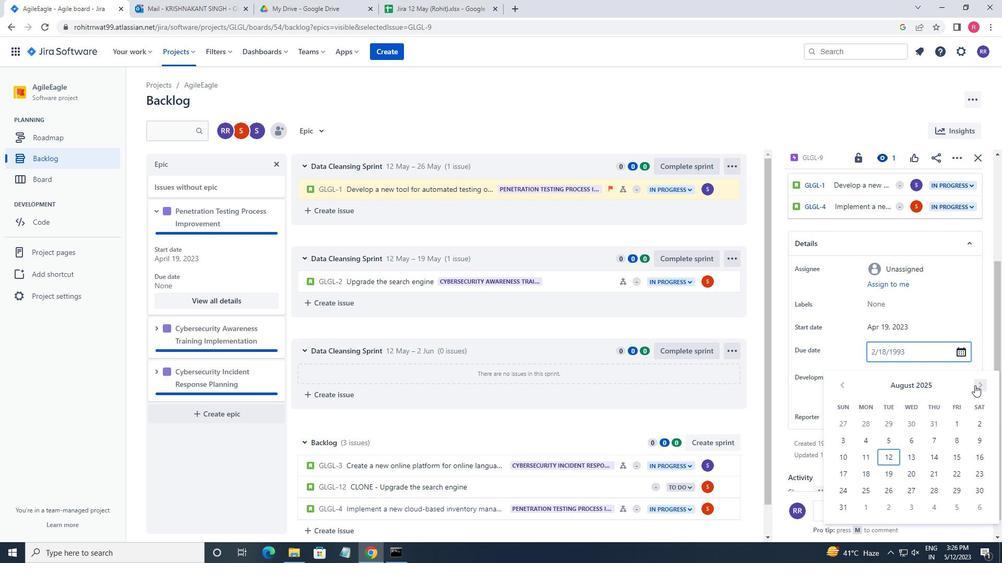 
Action: Mouse pressed left at (974, 385)
Screenshot: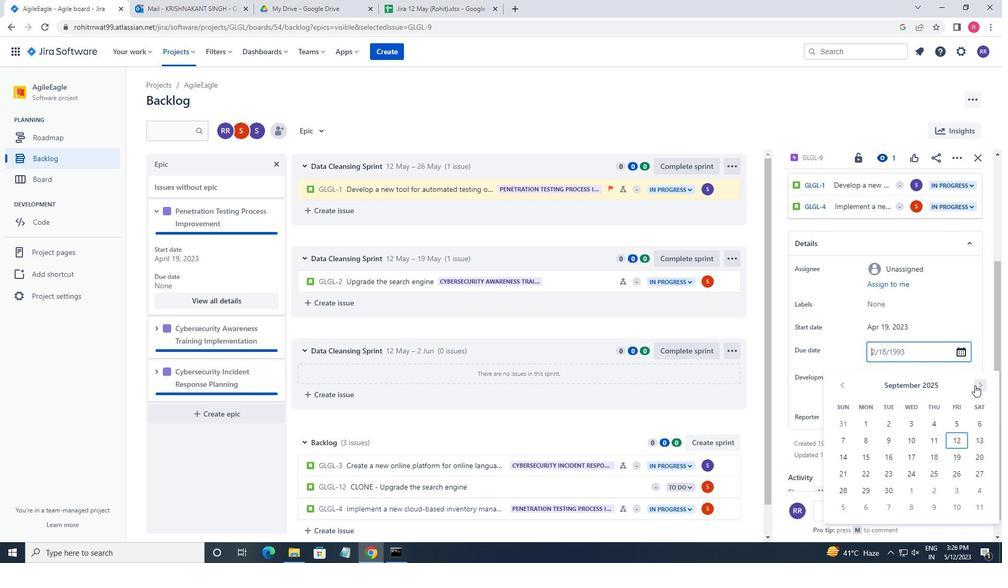 
Action: Mouse moved to (849, 389)
Screenshot: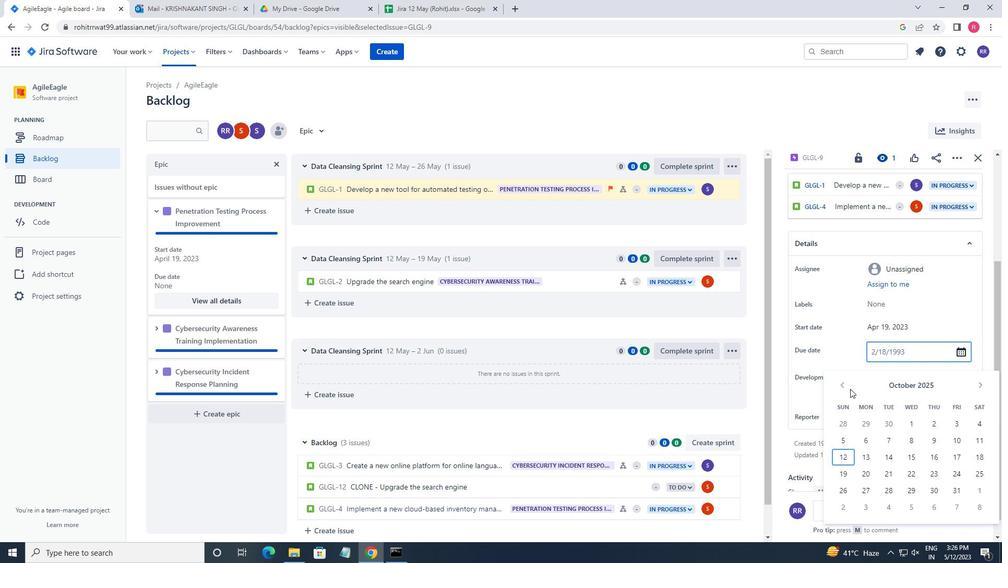 
Action: Mouse pressed left at (849, 389)
Screenshot: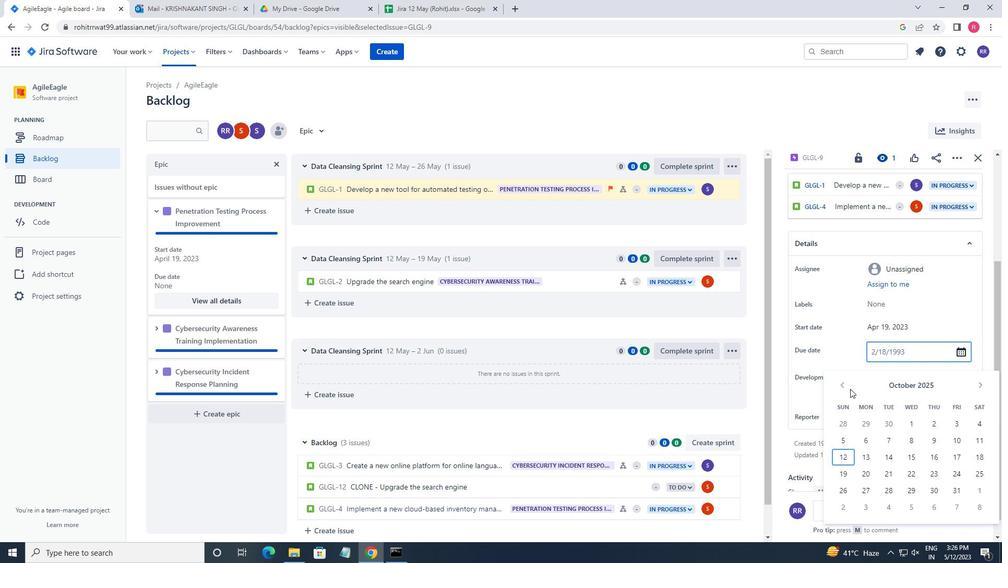 
Action: Mouse moved to (974, 389)
Screenshot: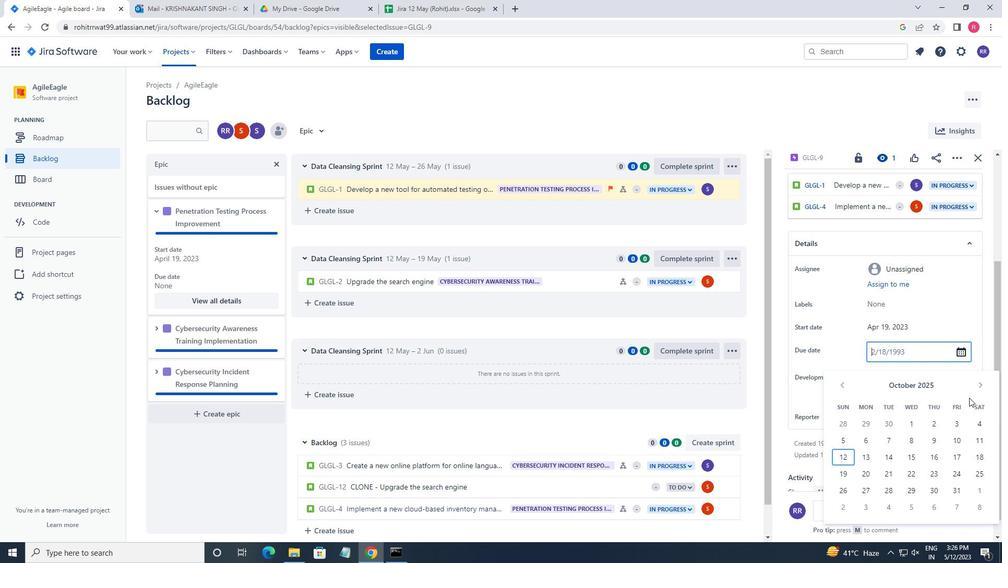 
Action: Mouse pressed left at (974, 389)
Screenshot: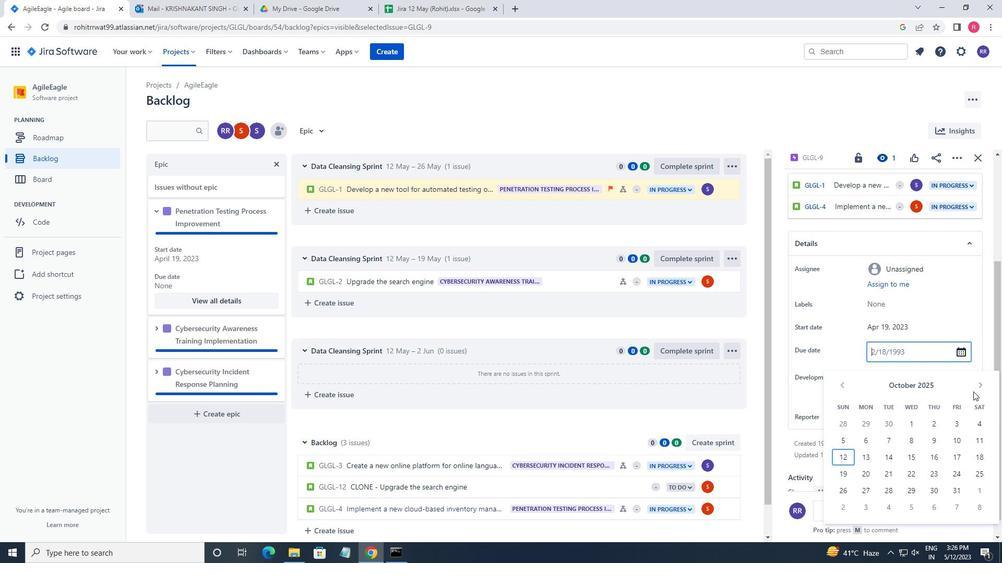 
Action: Mouse moved to (842, 384)
Screenshot: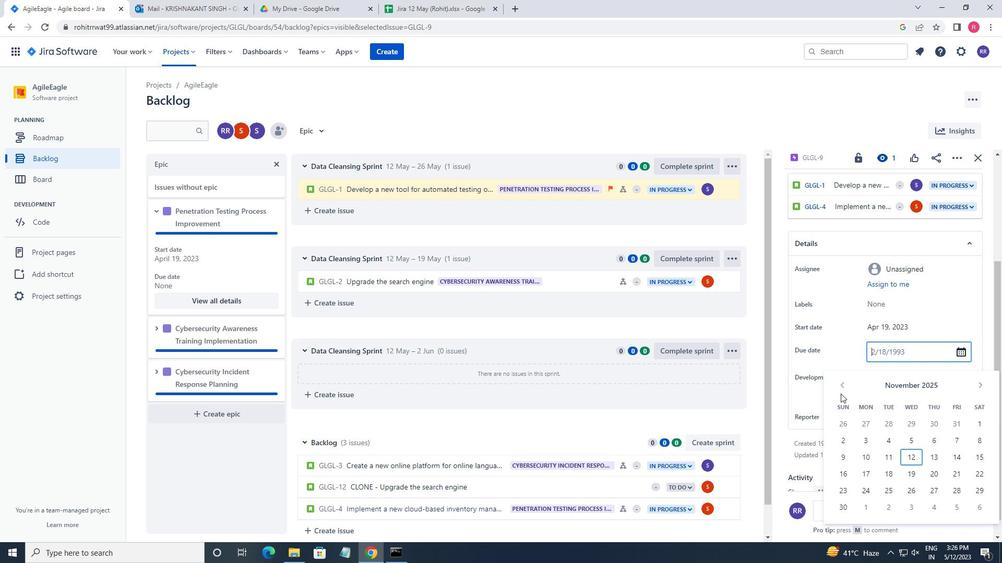 
Action: Mouse pressed left at (842, 384)
Screenshot: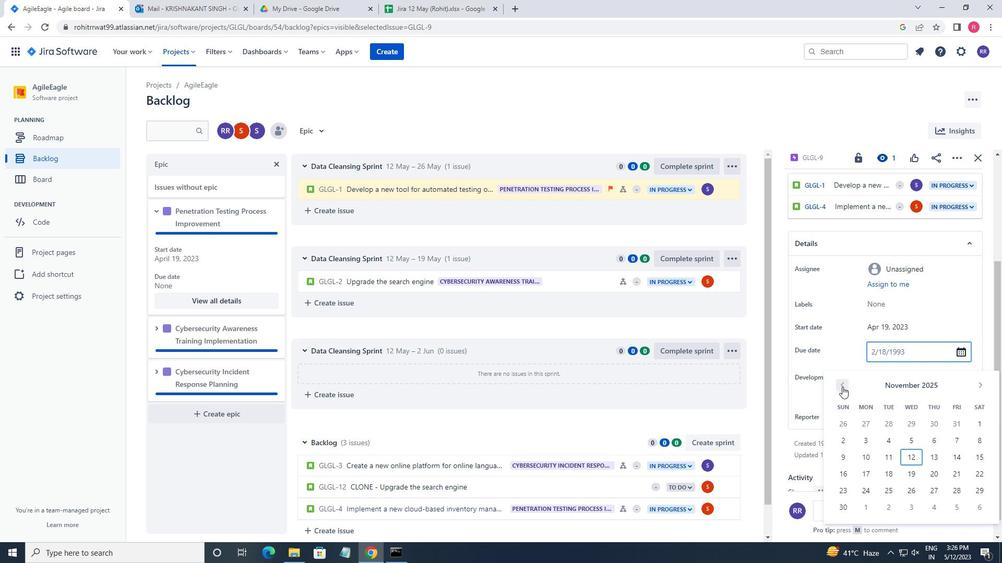 
Action: Mouse pressed left at (842, 384)
Screenshot: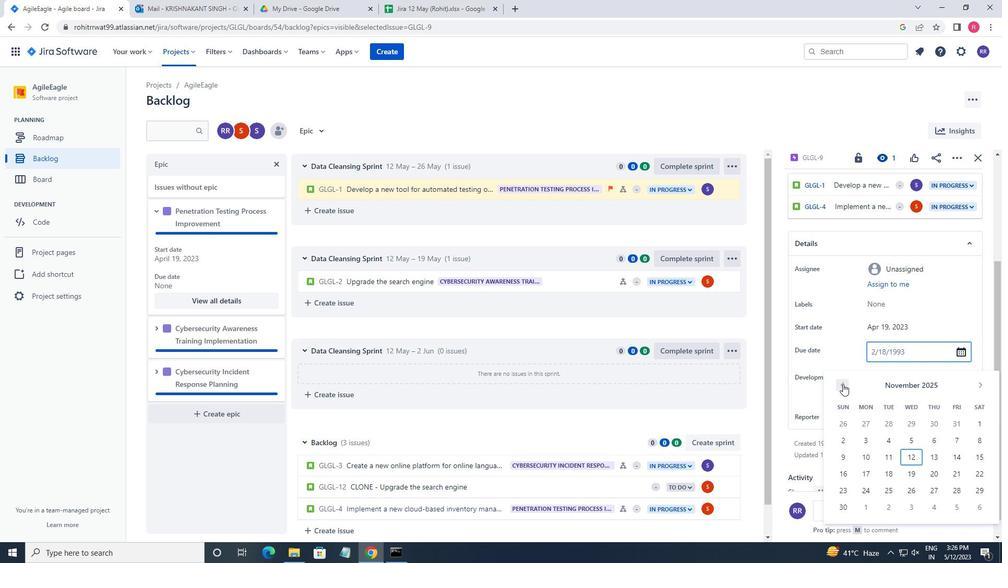 
Action: Mouse moved to (976, 421)
Screenshot: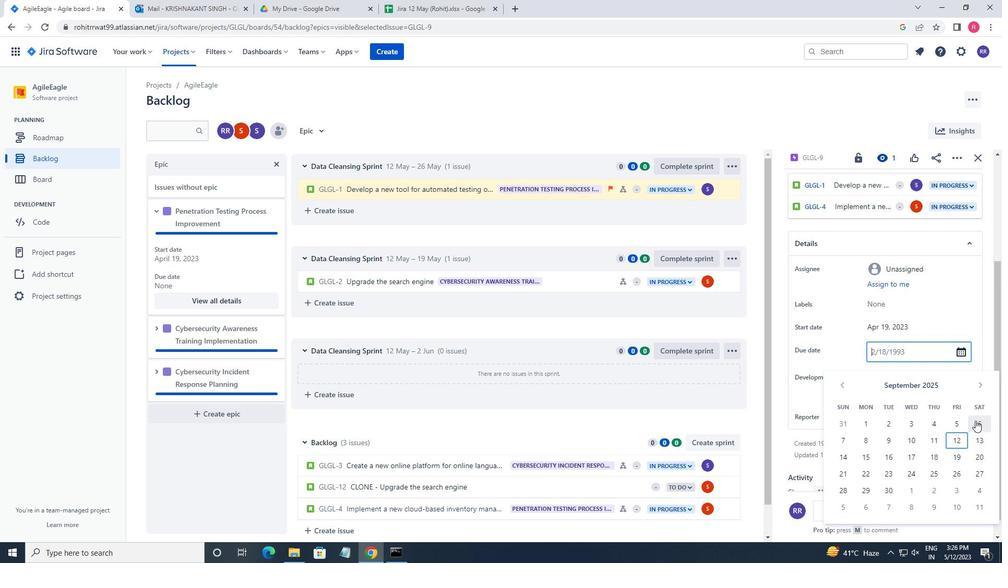 
Action: Mouse pressed left at (976, 421)
Screenshot: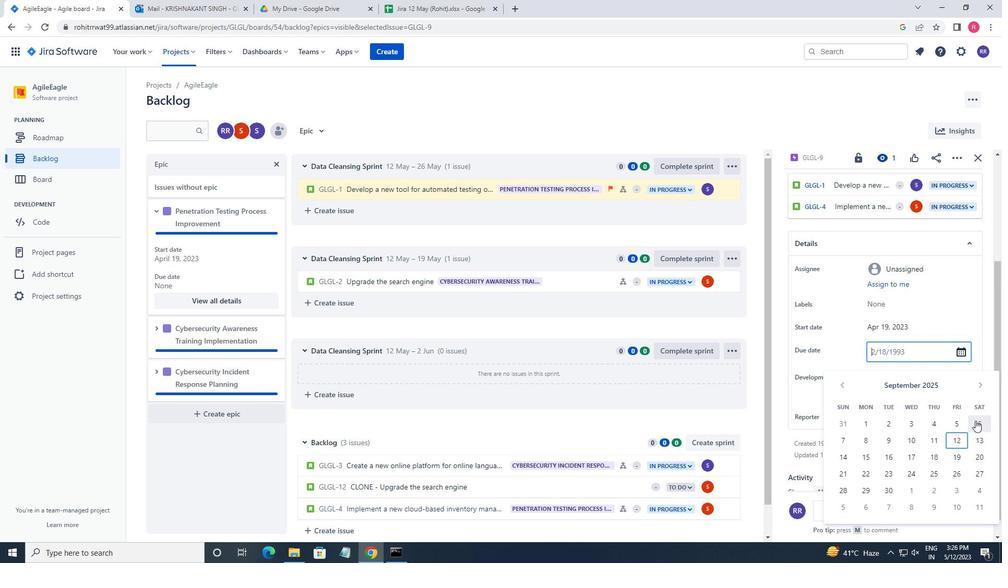 
Action: Mouse moved to (985, 467)
Screenshot: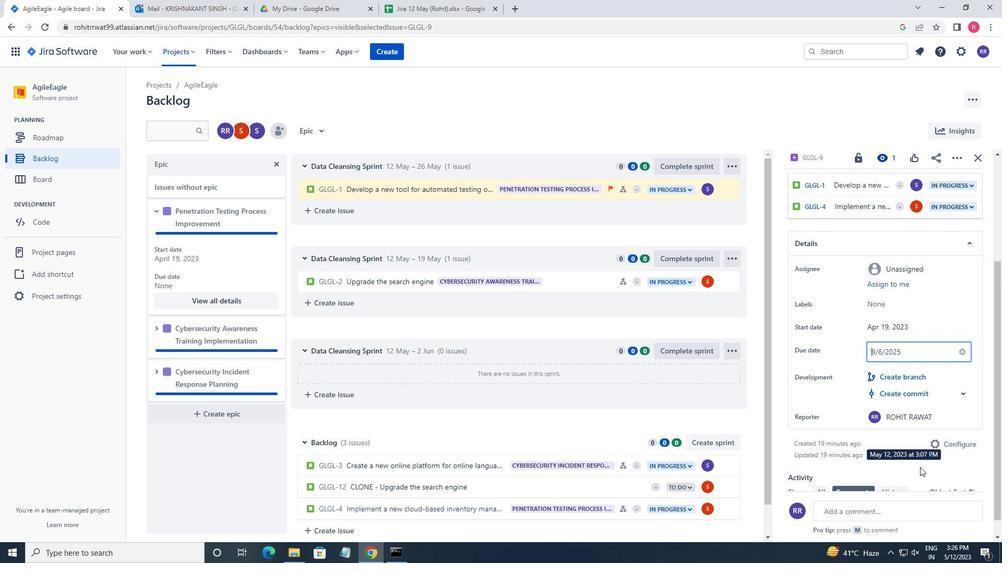 
Action: Mouse pressed left at (985, 467)
Screenshot: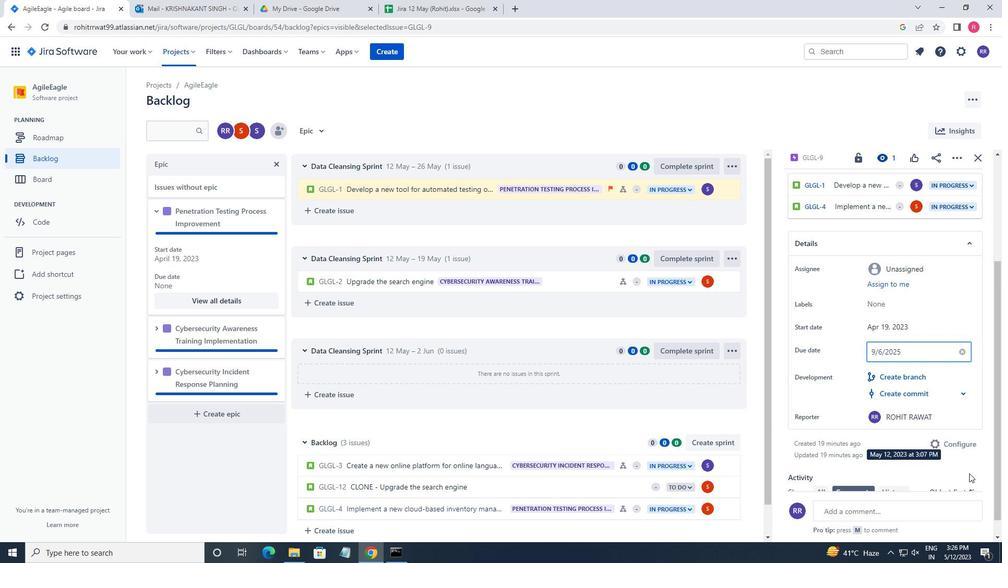 
Action: Mouse moved to (156, 329)
Screenshot: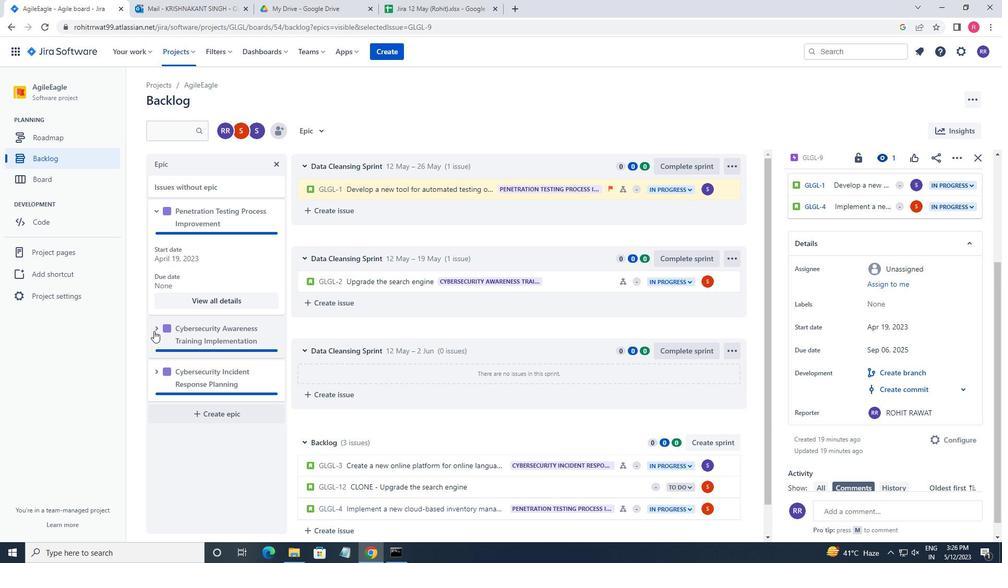 
Action: Mouse pressed left at (156, 329)
Screenshot: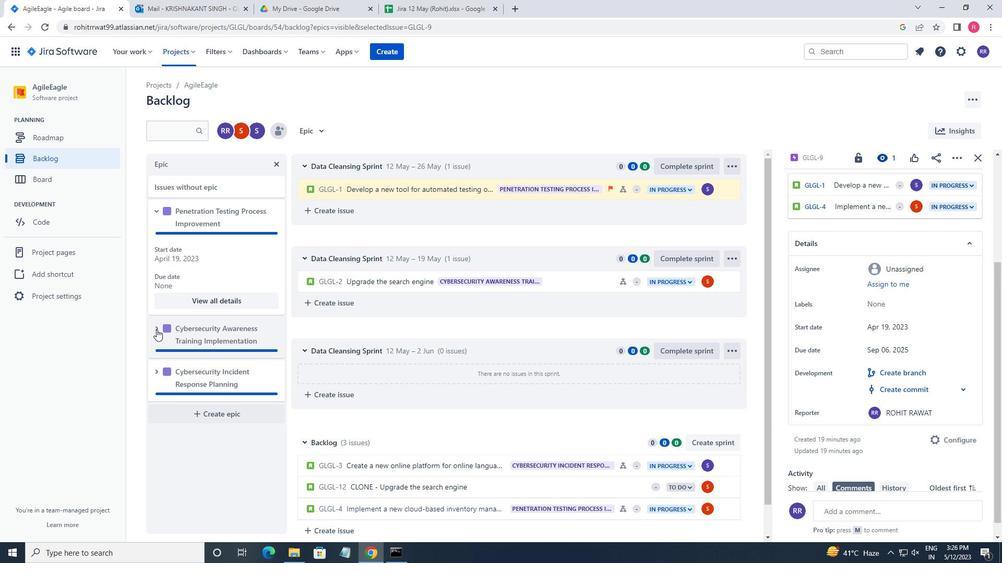 
Action: Mouse moved to (210, 418)
Screenshot: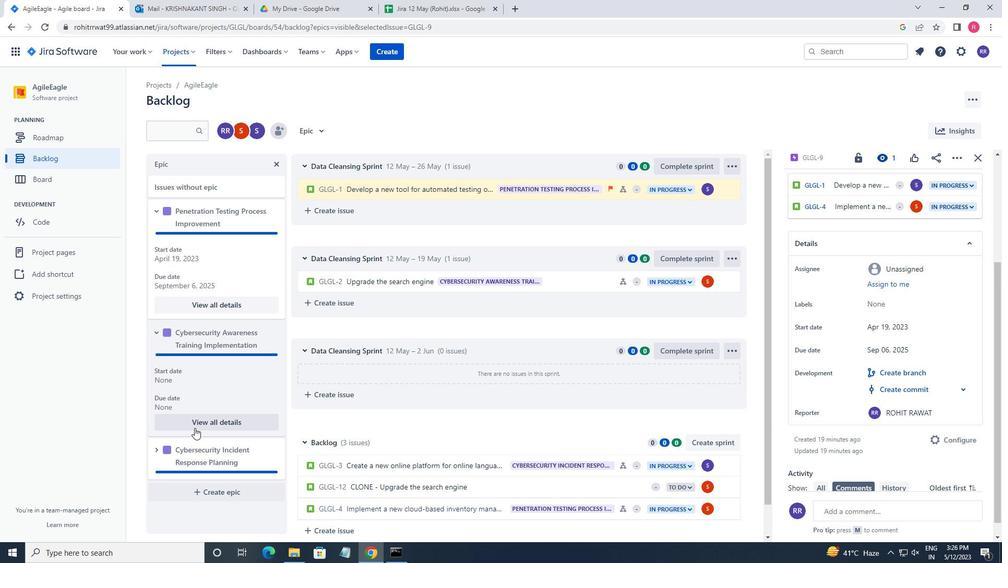 
Action: Mouse pressed left at (210, 418)
Screenshot: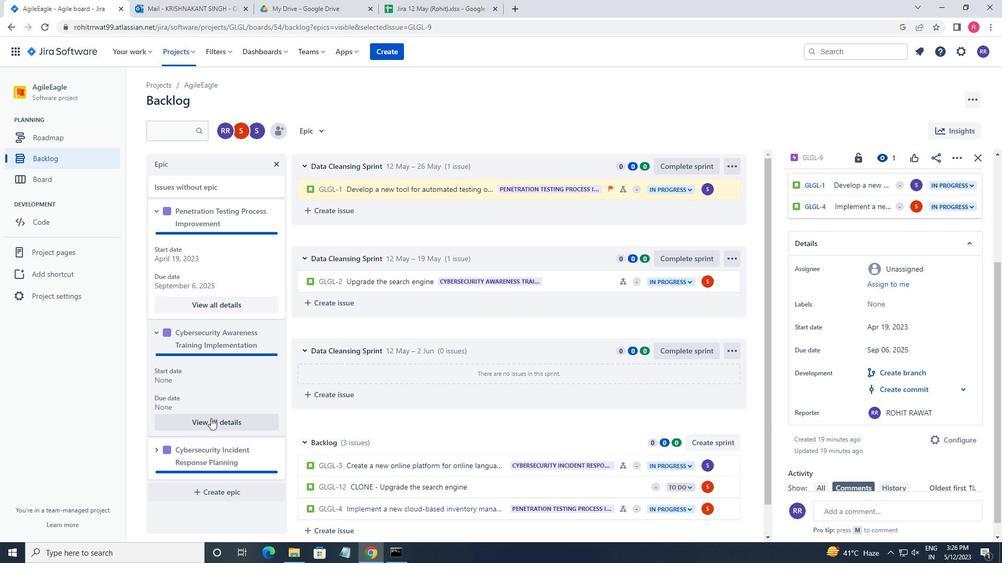
Action: Mouse moved to (884, 459)
Screenshot: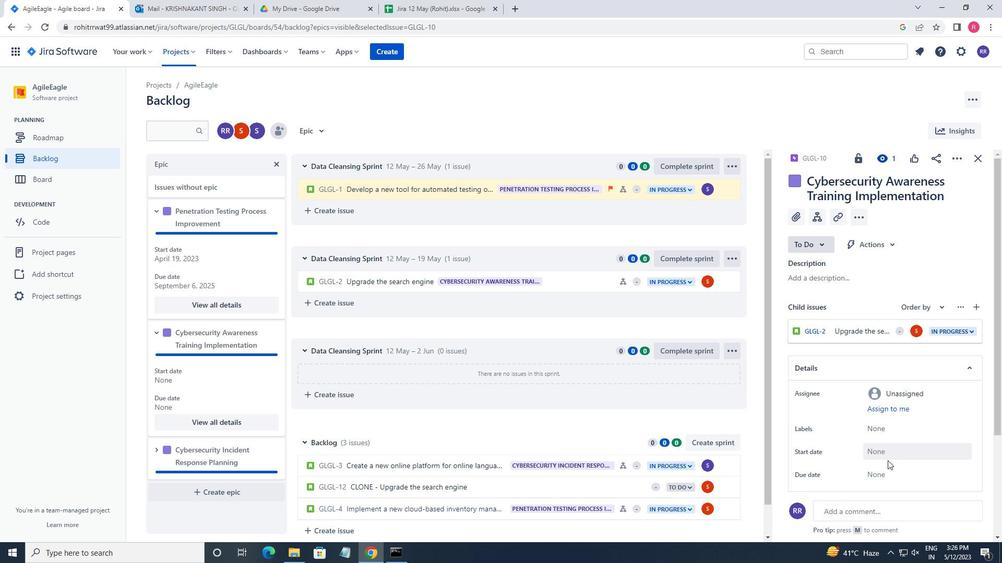 
Action: Mouse scrolled (884, 458) with delta (0, 0)
Screenshot: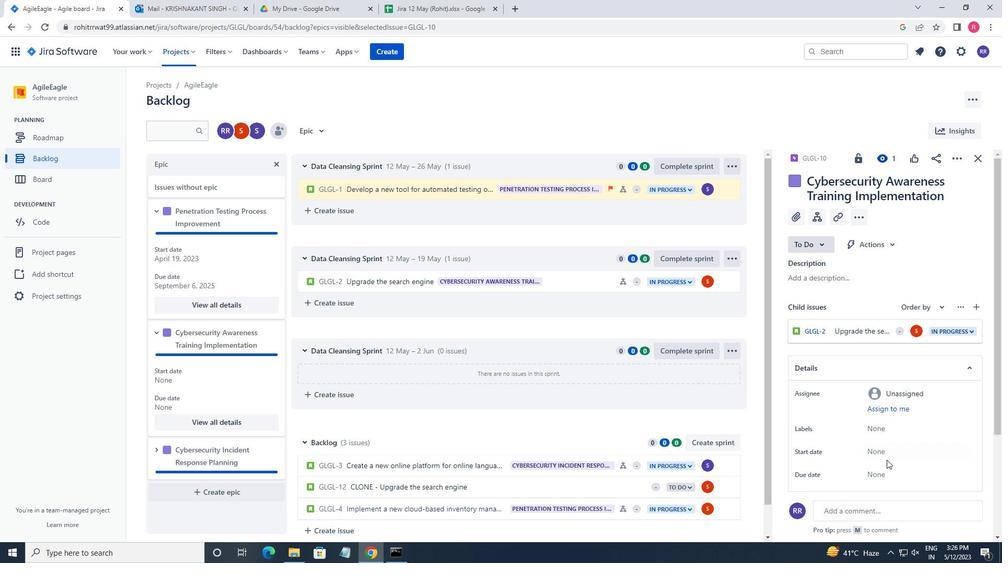 
Action: Mouse moved to (885, 404)
Screenshot: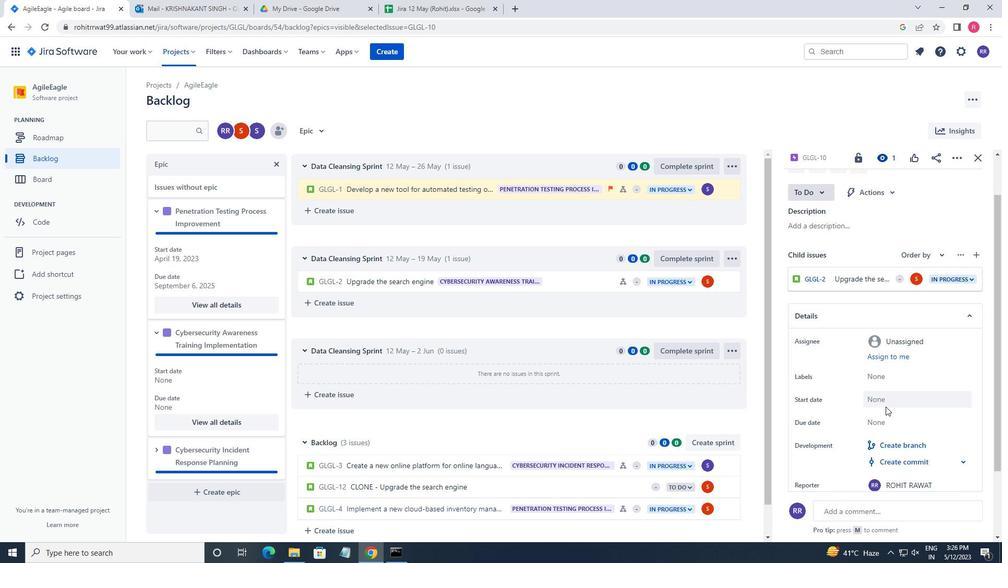 
Action: Mouse pressed left at (885, 404)
Screenshot: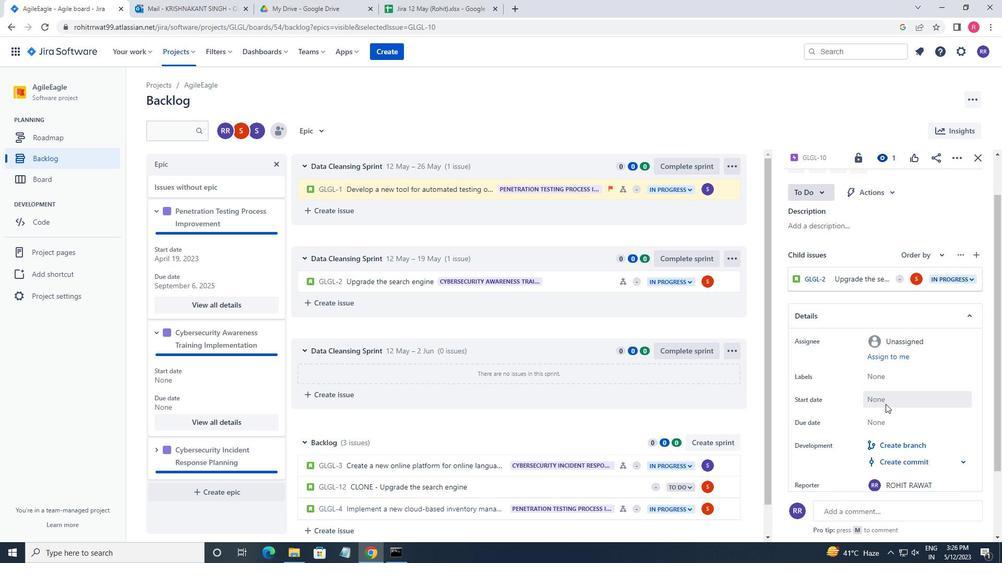 
Action: Mouse moved to (978, 248)
Screenshot: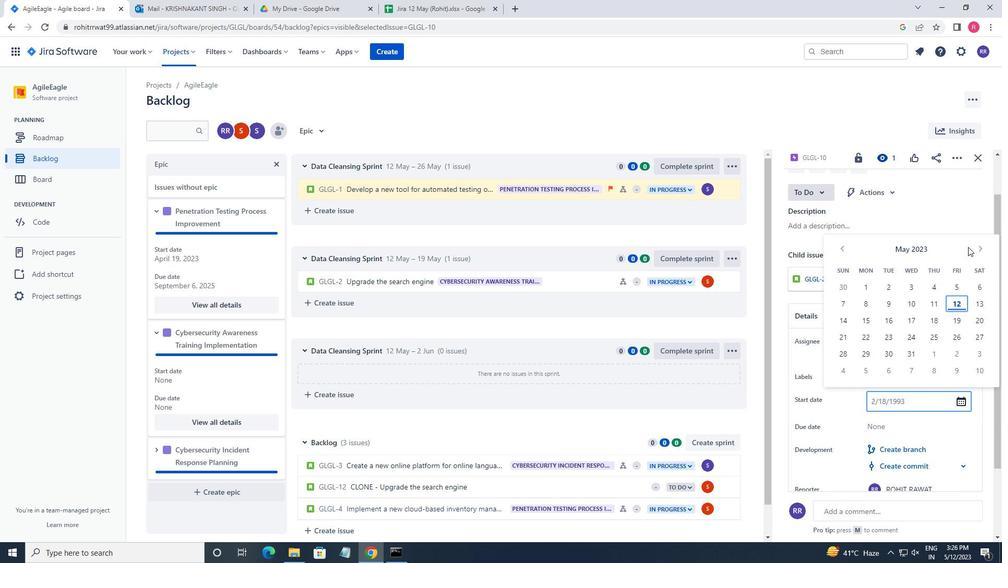 
Action: Mouse pressed left at (978, 248)
Screenshot: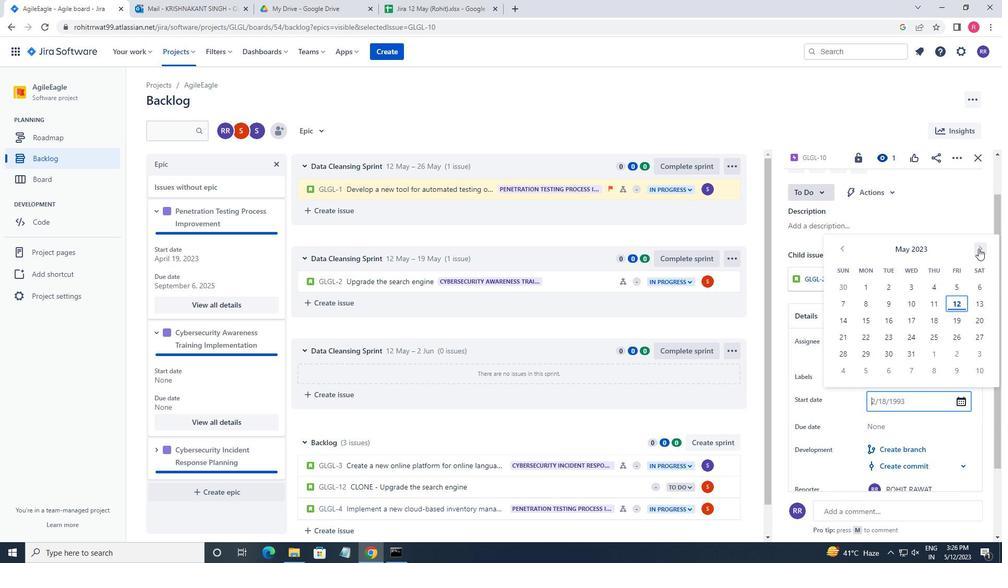 
Action: Mouse pressed left at (978, 248)
Screenshot: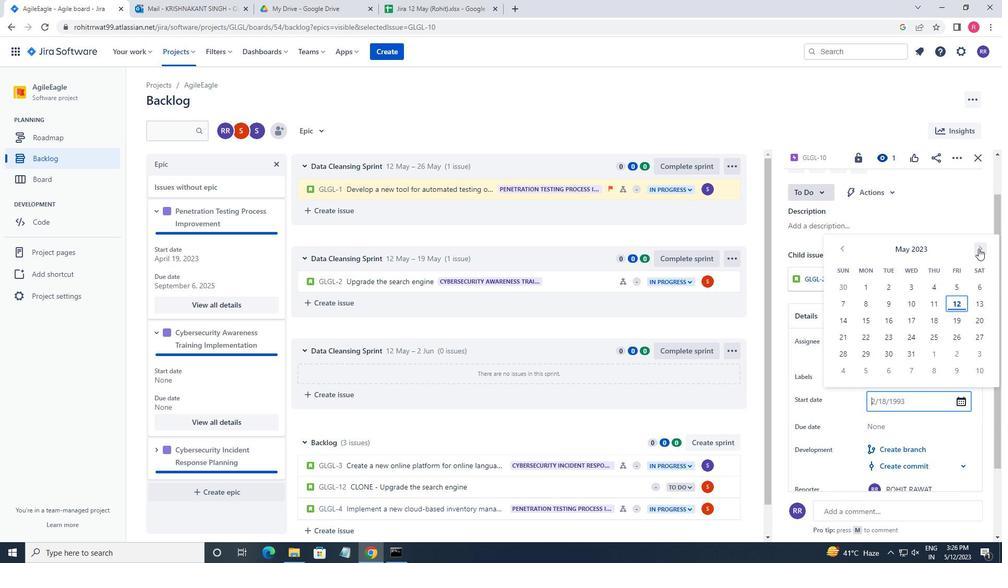 
Action: Mouse pressed left at (978, 248)
Screenshot: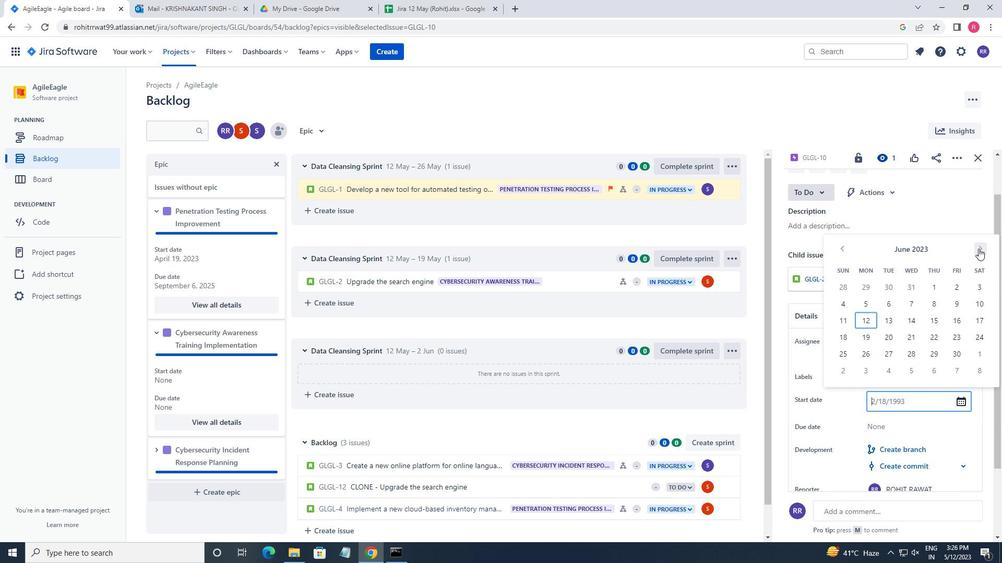 
Action: Mouse pressed left at (978, 248)
Screenshot: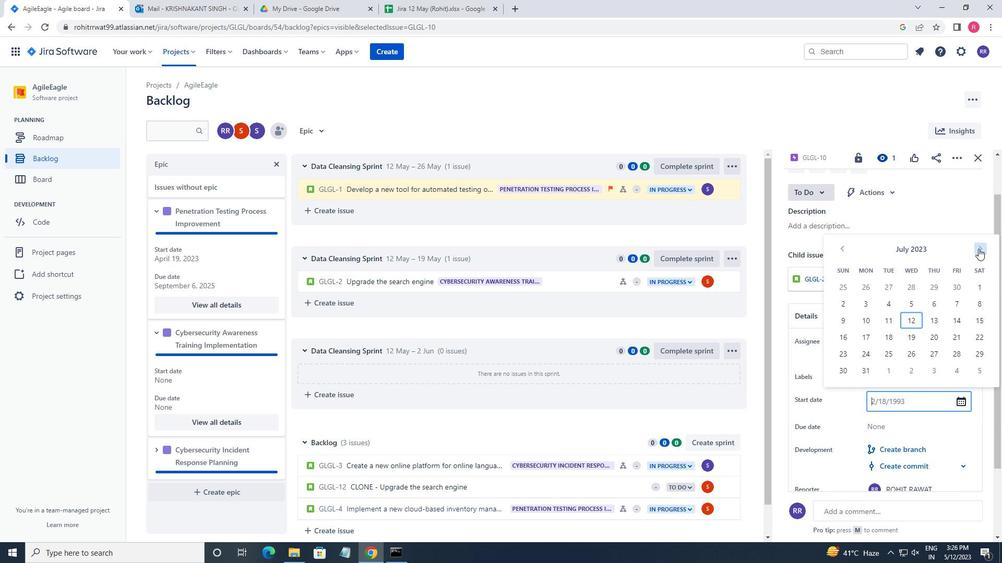 
Action: Mouse pressed left at (978, 248)
Screenshot: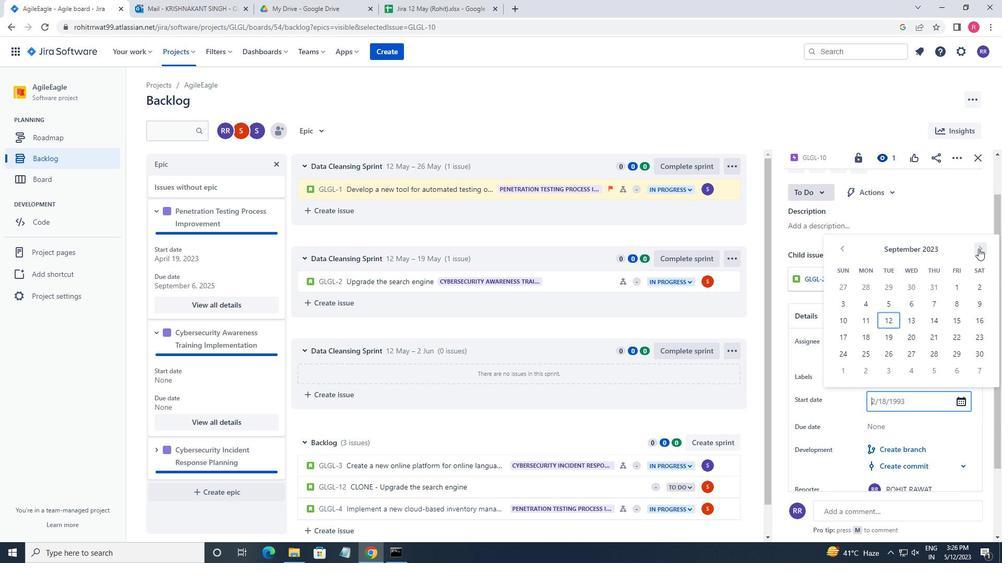 
Action: Mouse pressed left at (978, 248)
Screenshot: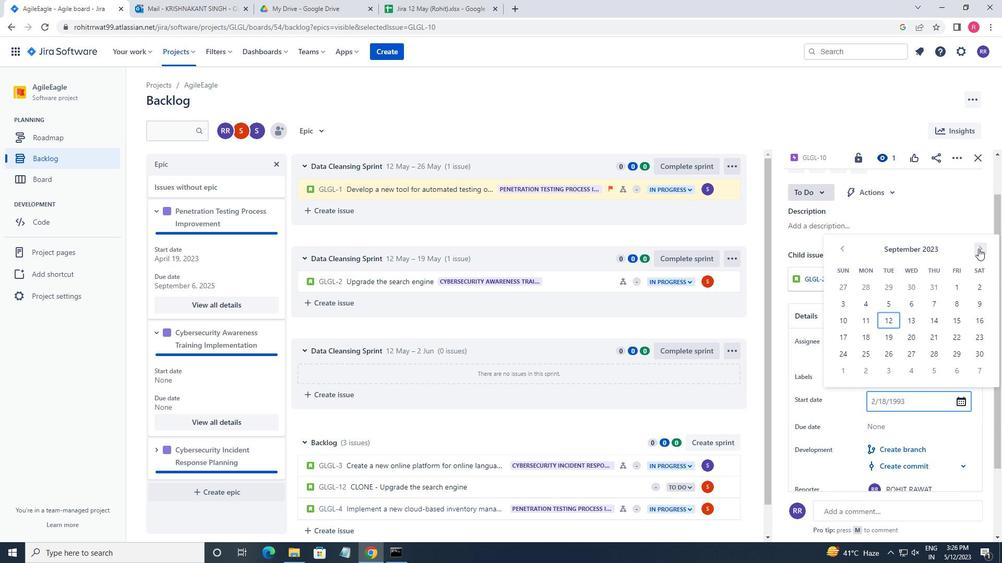 
Action: Mouse pressed left at (978, 248)
Screenshot: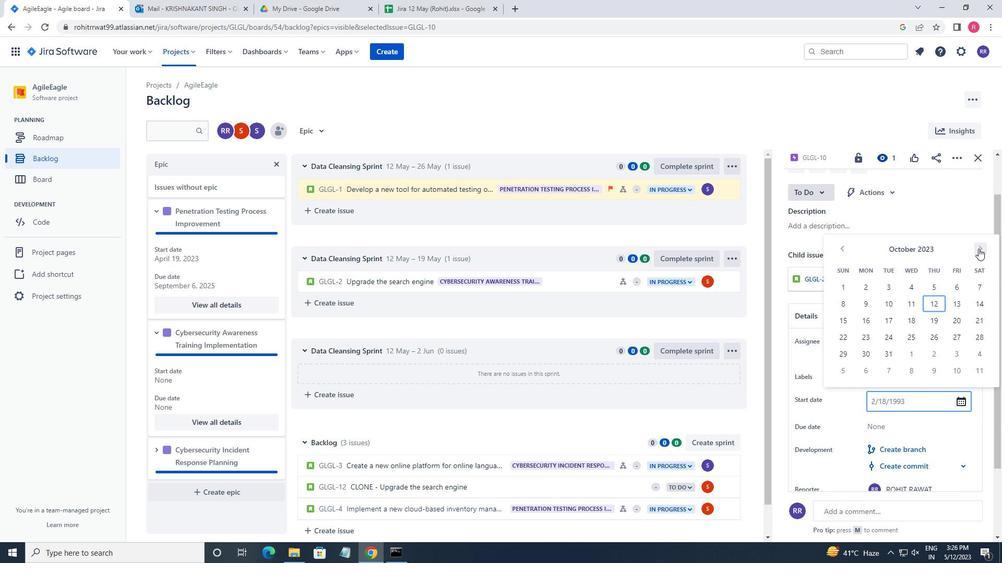 
Action: Mouse pressed left at (978, 248)
Screenshot: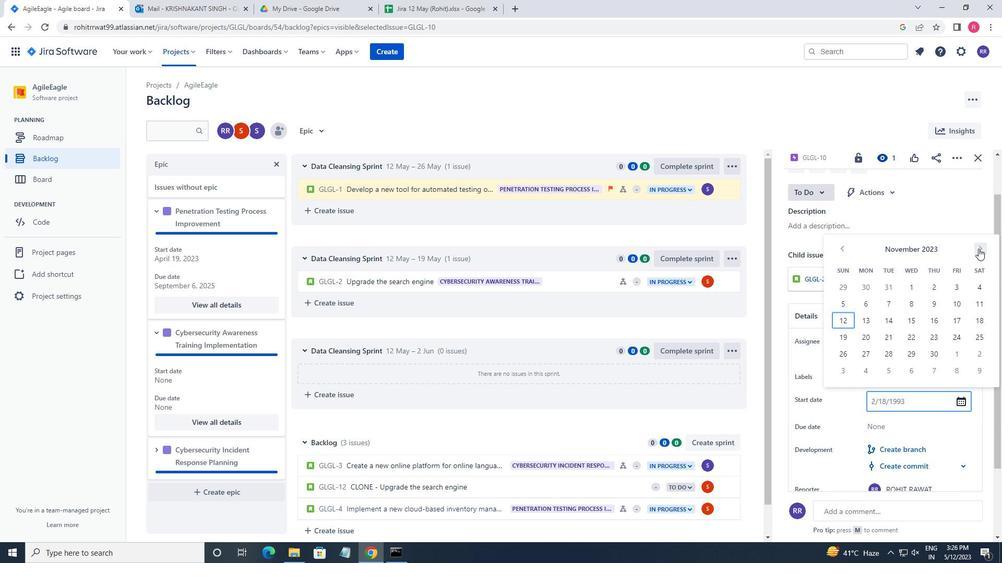 
Action: Mouse pressed left at (978, 248)
Screenshot: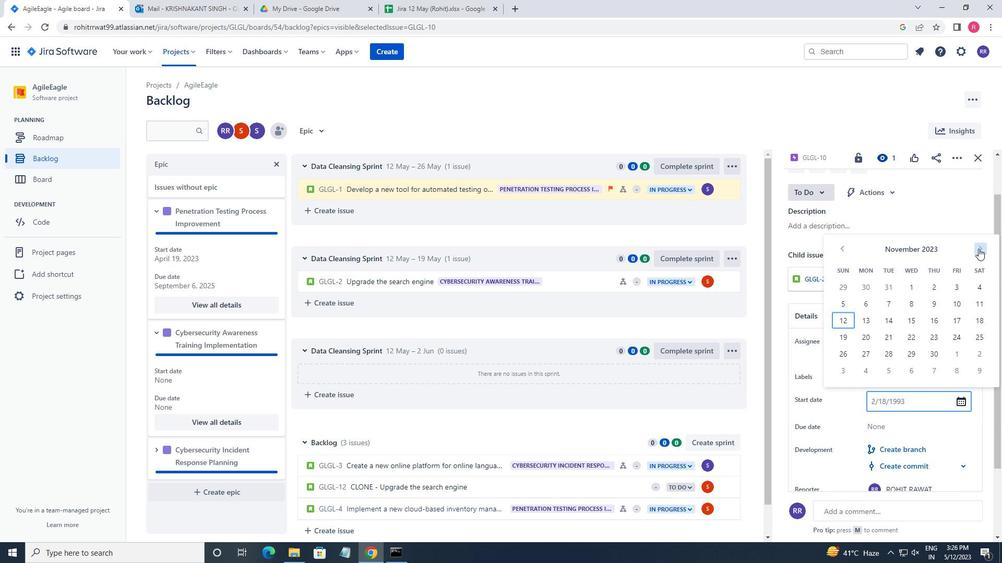 
Action: Mouse pressed left at (978, 248)
Screenshot: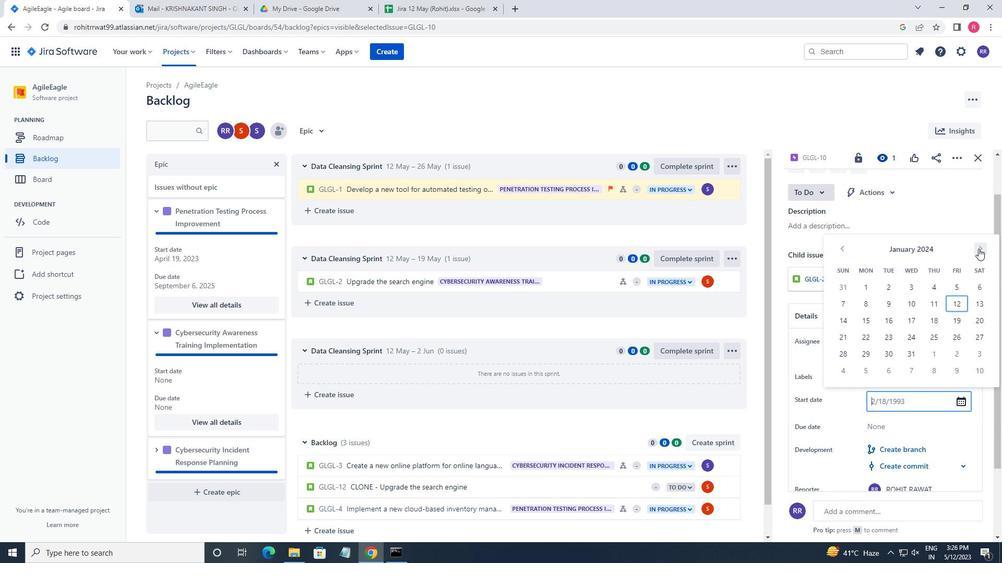 
Action: Mouse moved to (838, 248)
Screenshot: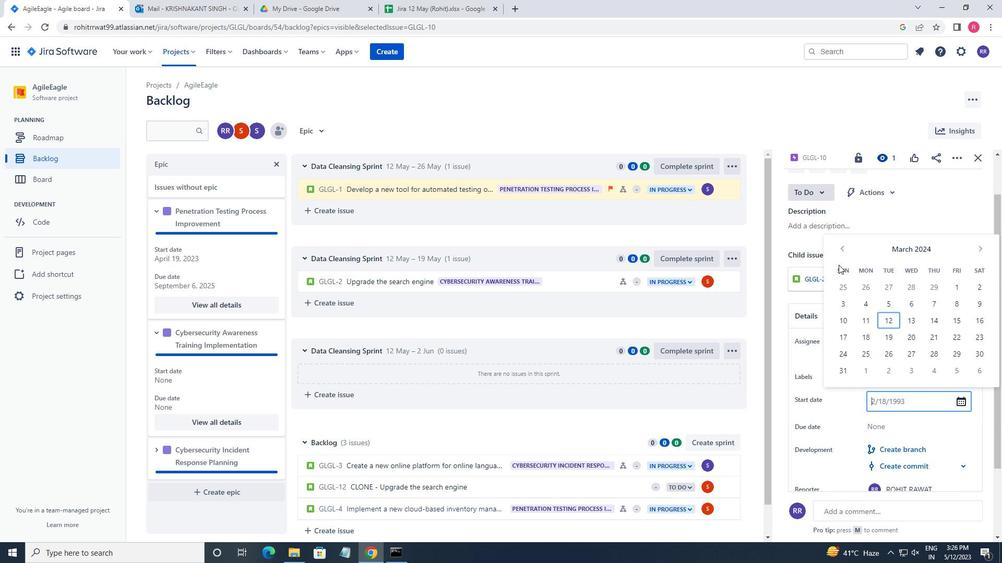 
Action: Mouse pressed left at (838, 248)
Screenshot: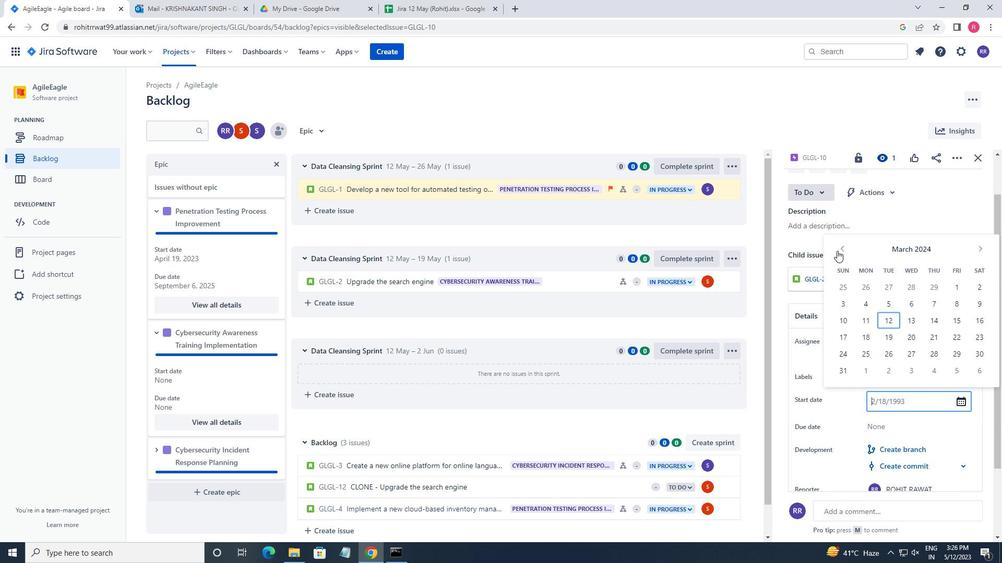 
Action: Mouse moved to (974, 294)
Screenshot: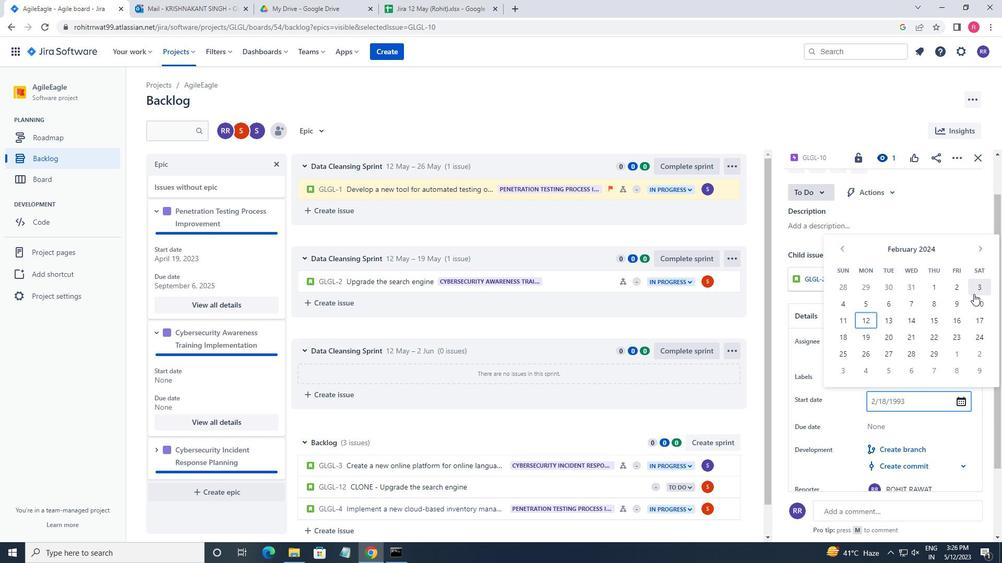 
Action: Mouse pressed left at (974, 294)
Screenshot: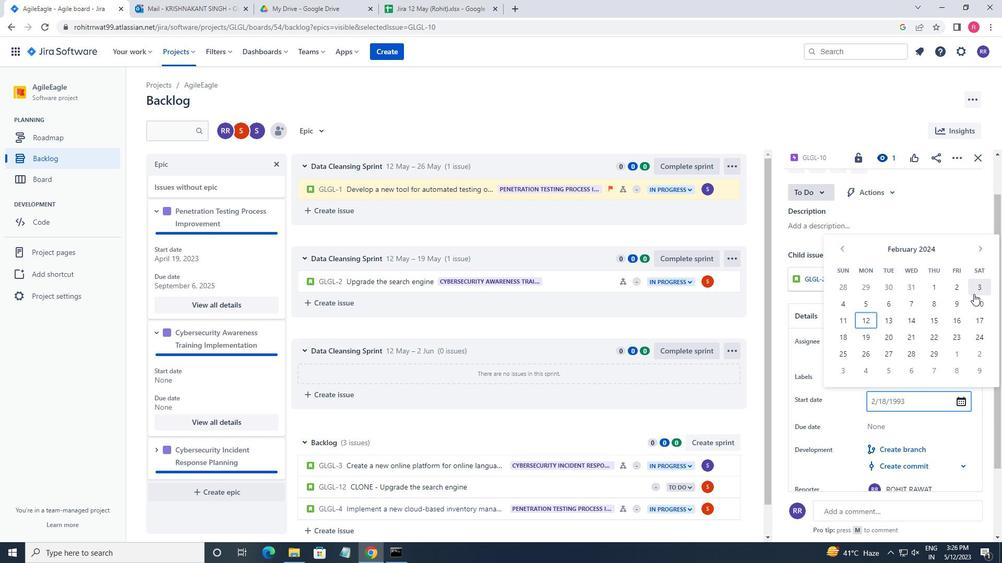 
Action: Mouse moved to (904, 424)
Screenshot: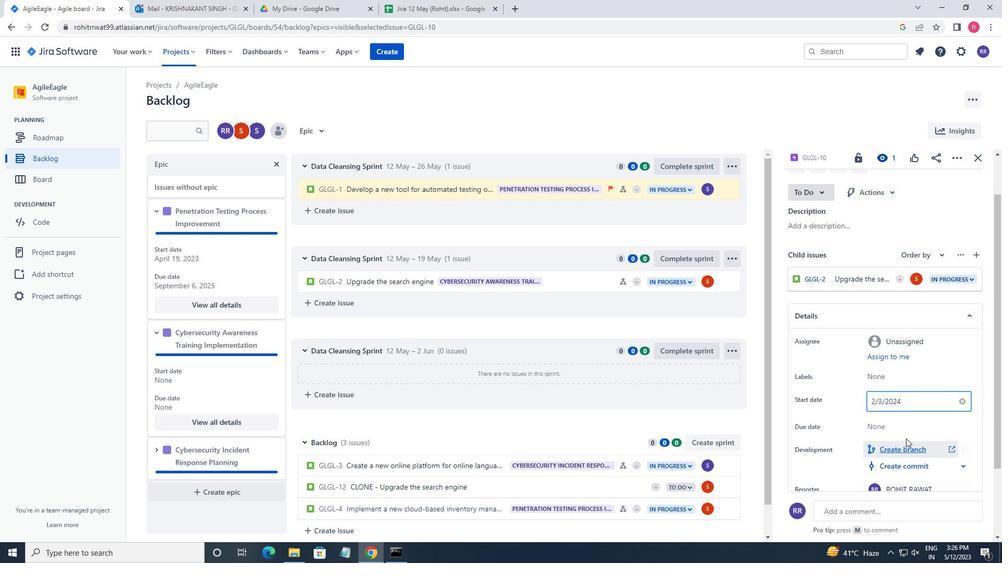 
Action: Mouse pressed left at (904, 424)
Screenshot: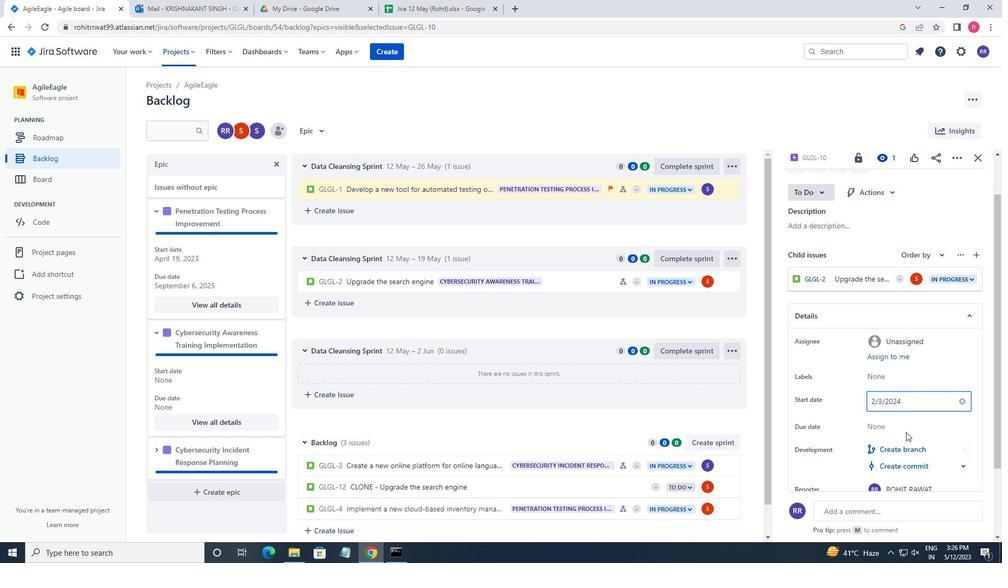 
Action: Mouse moved to (979, 279)
Screenshot: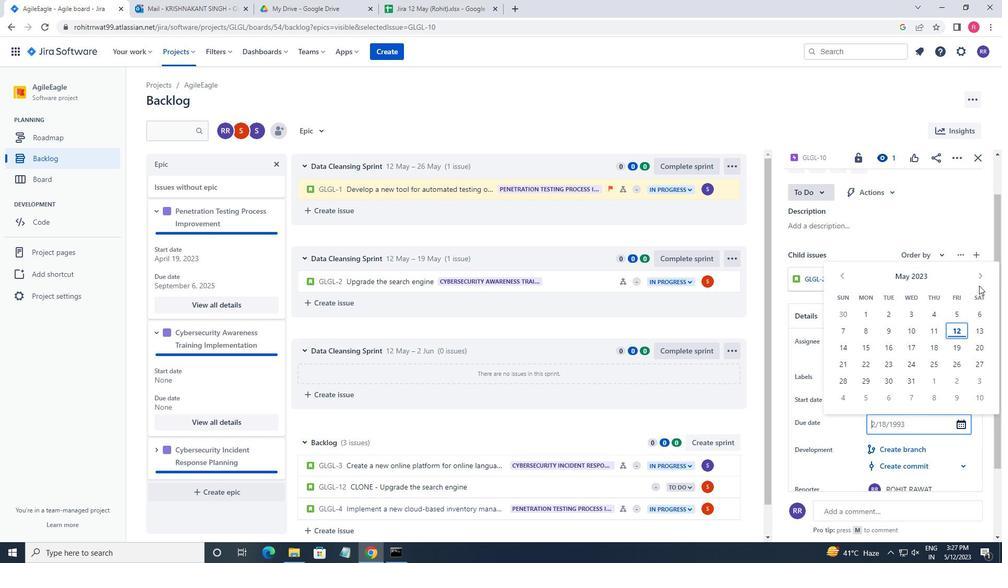 
Action: Mouse pressed left at (979, 279)
Screenshot: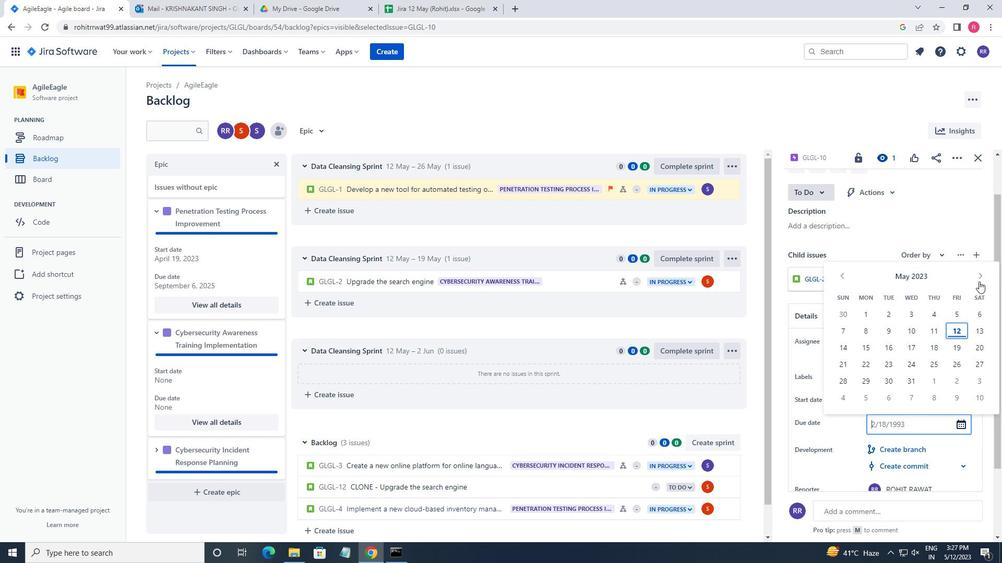 
Action: Mouse pressed left at (979, 279)
Screenshot: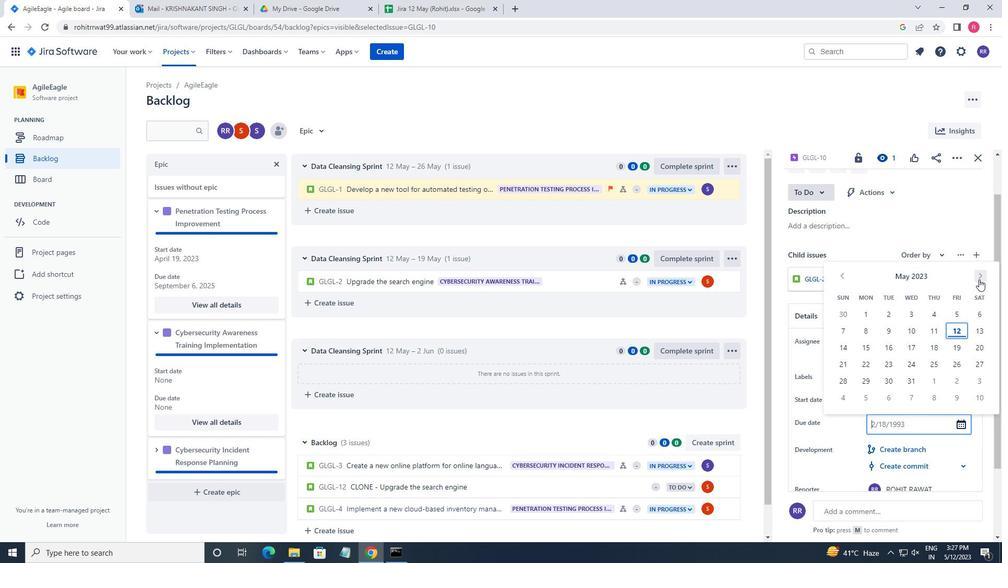 
Action: Mouse pressed left at (979, 279)
Screenshot: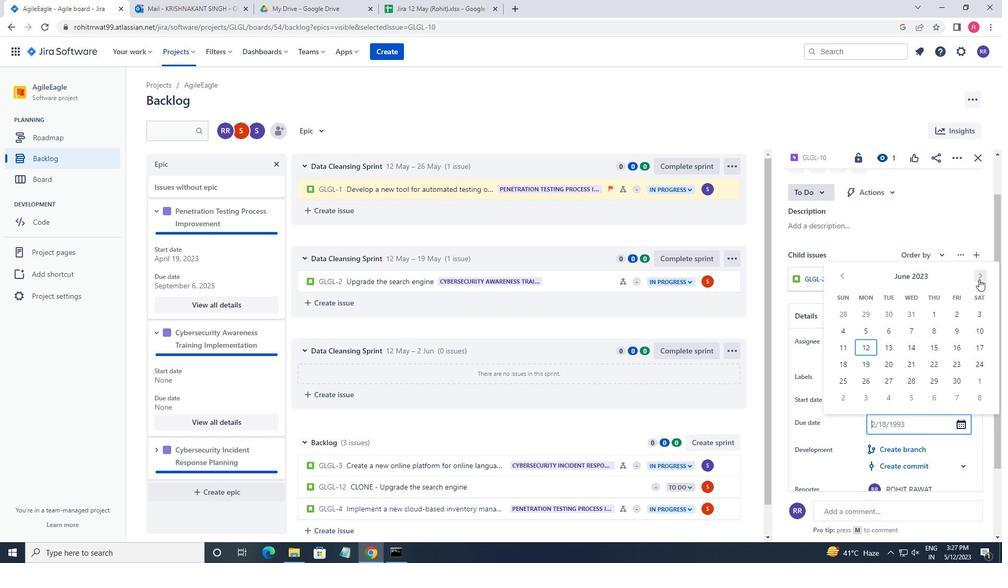 
Action: Mouse pressed left at (979, 279)
Screenshot: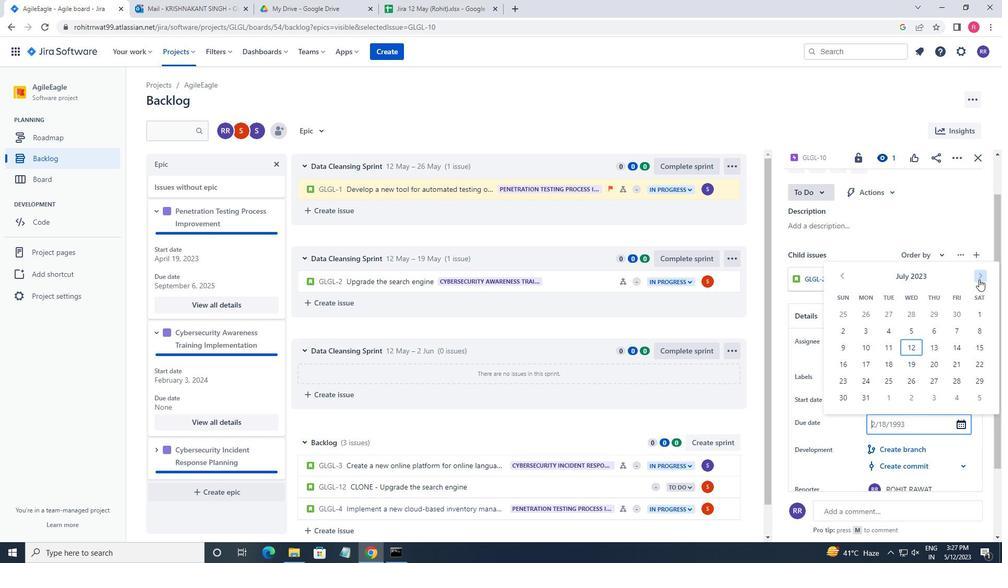 
Action: Mouse moved to (981, 281)
Screenshot: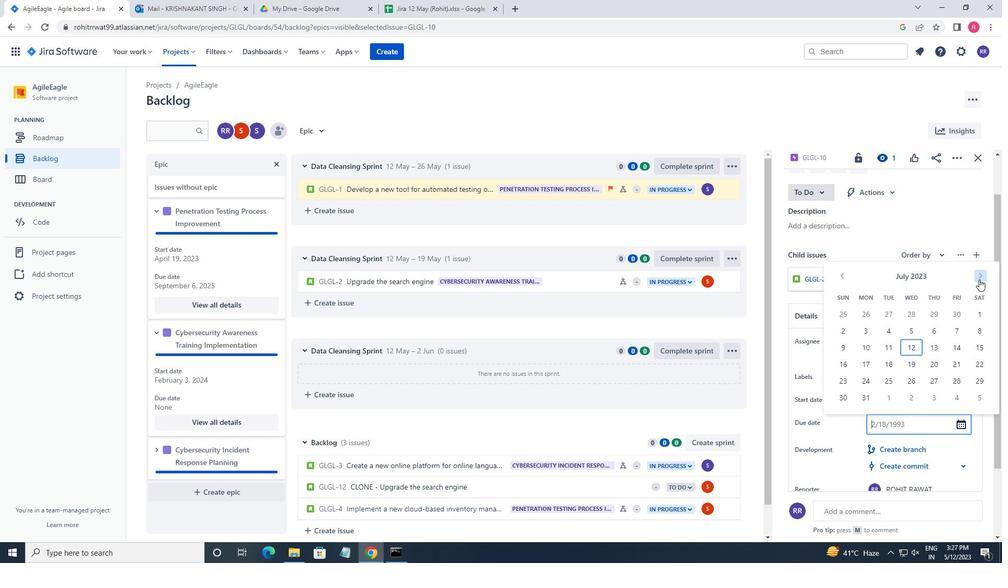 
Action: Mouse pressed left at (981, 281)
Screenshot: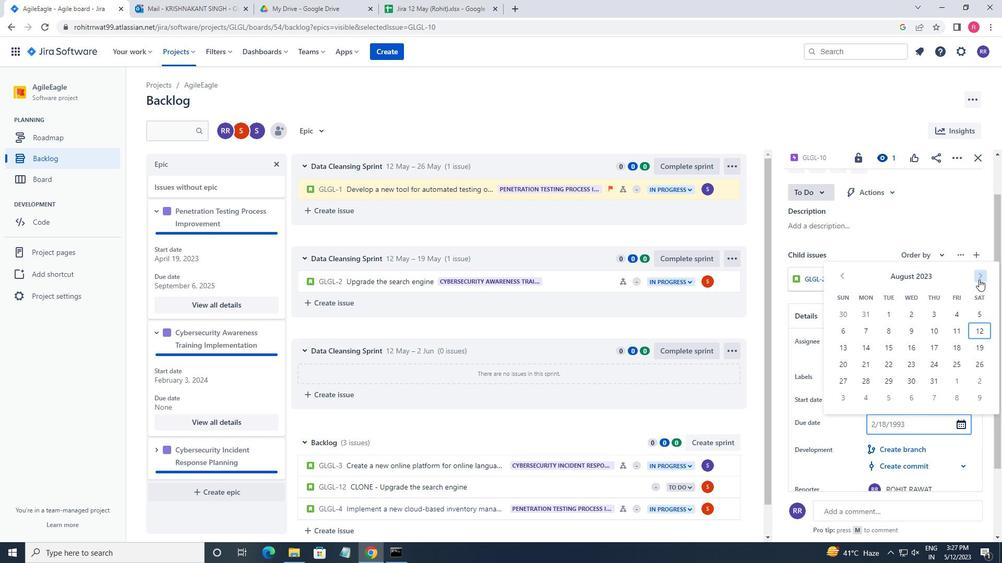 
Action: Mouse pressed left at (981, 281)
Screenshot: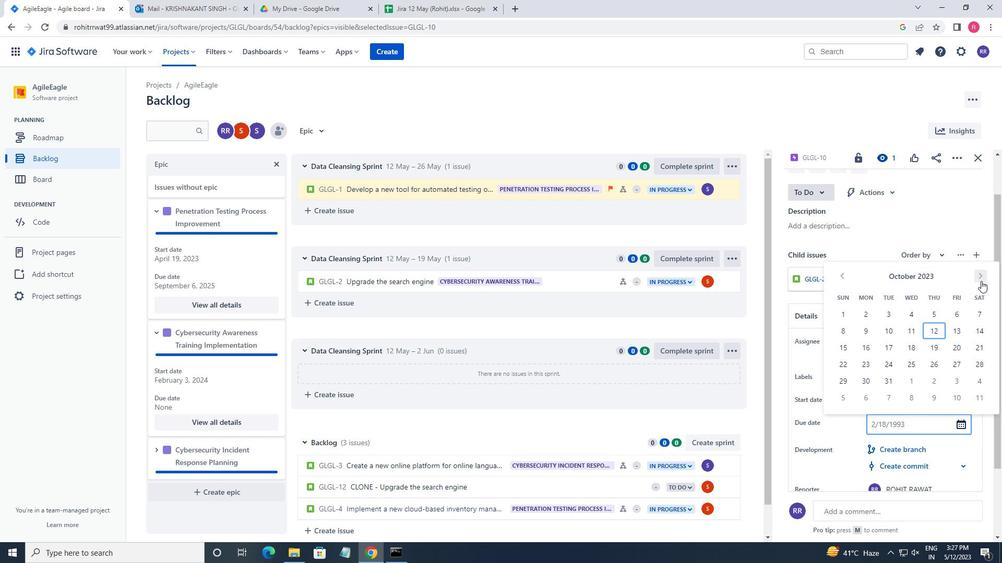 
Action: Mouse pressed left at (981, 281)
Screenshot: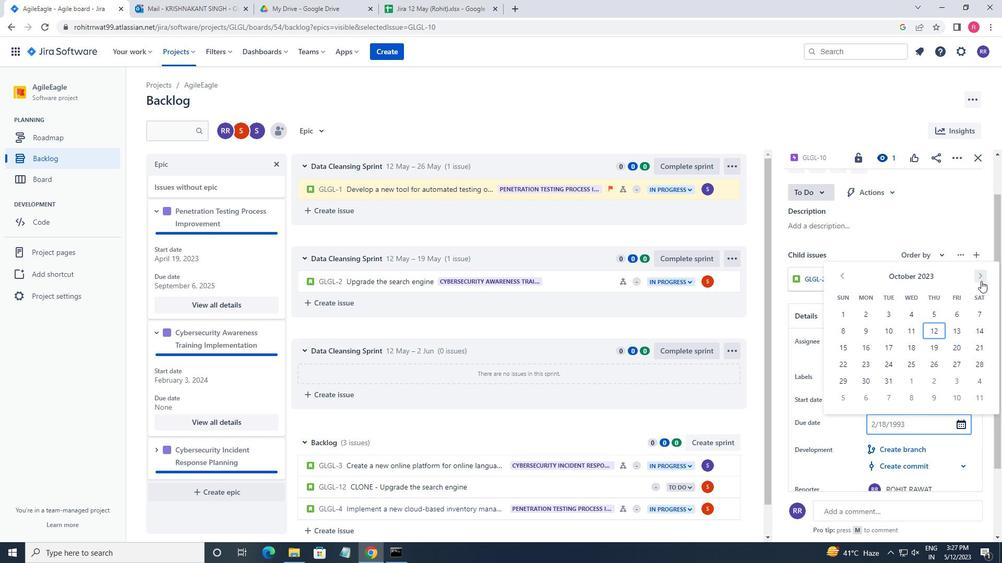 
Action: Mouse pressed left at (981, 281)
Screenshot: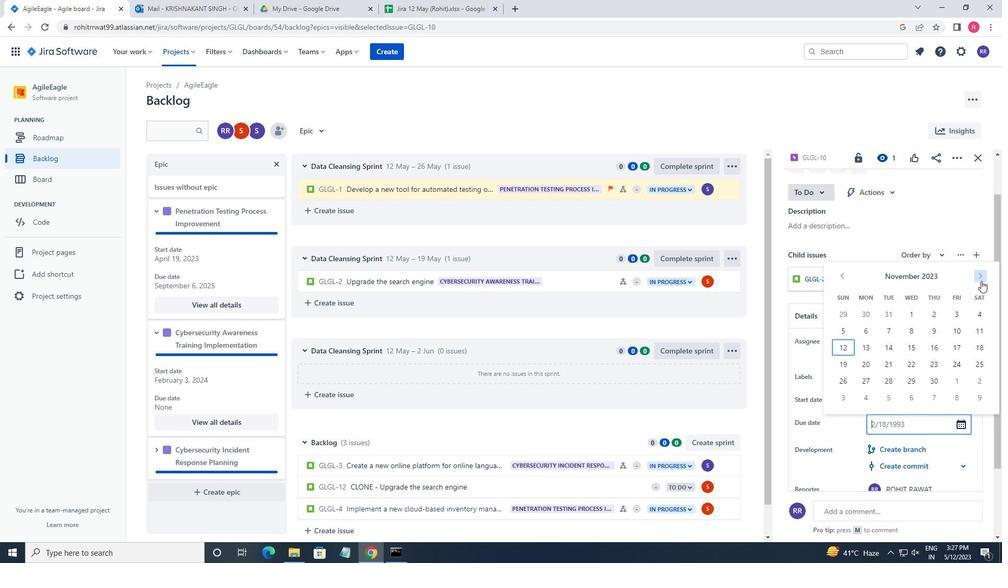 
Action: Mouse pressed left at (981, 281)
Screenshot: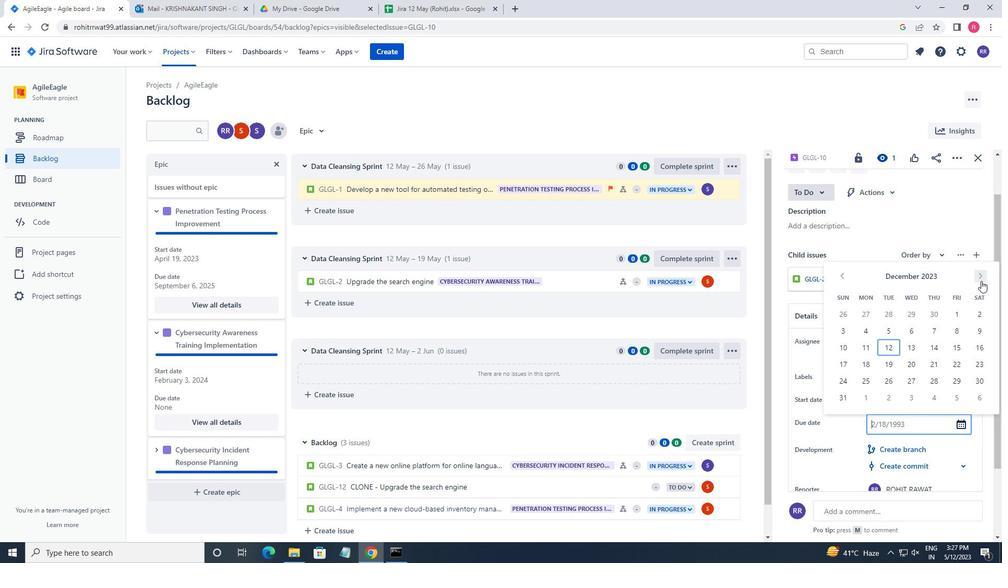 
Action: Mouse pressed left at (981, 281)
Screenshot: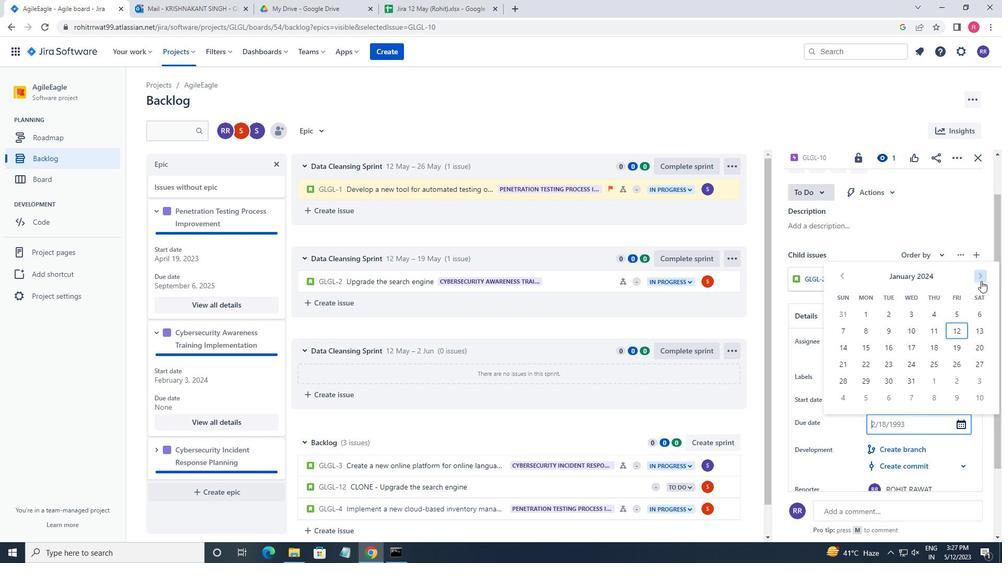 
Action: Mouse pressed left at (981, 281)
Screenshot: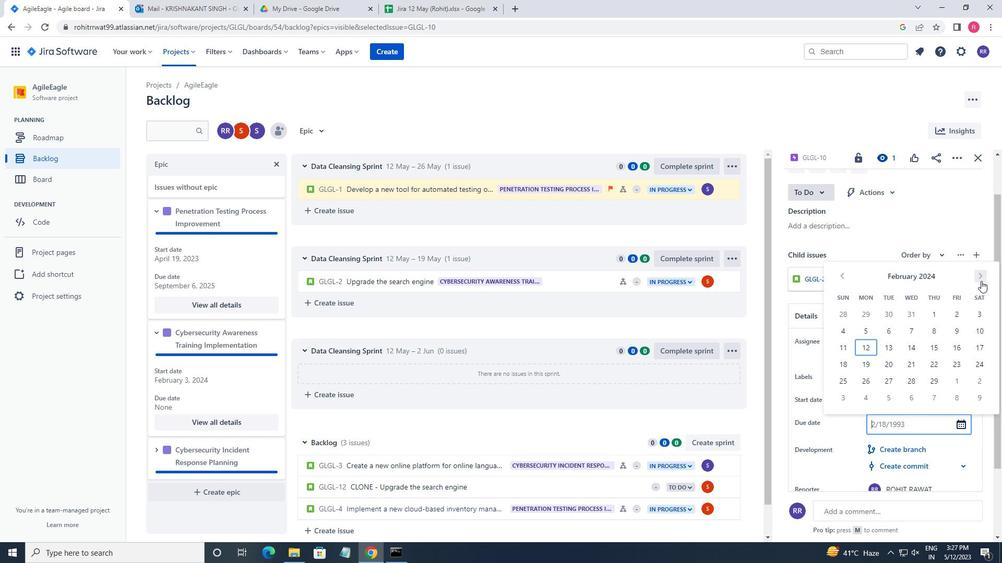 
Action: Mouse pressed left at (981, 281)
Screenshot: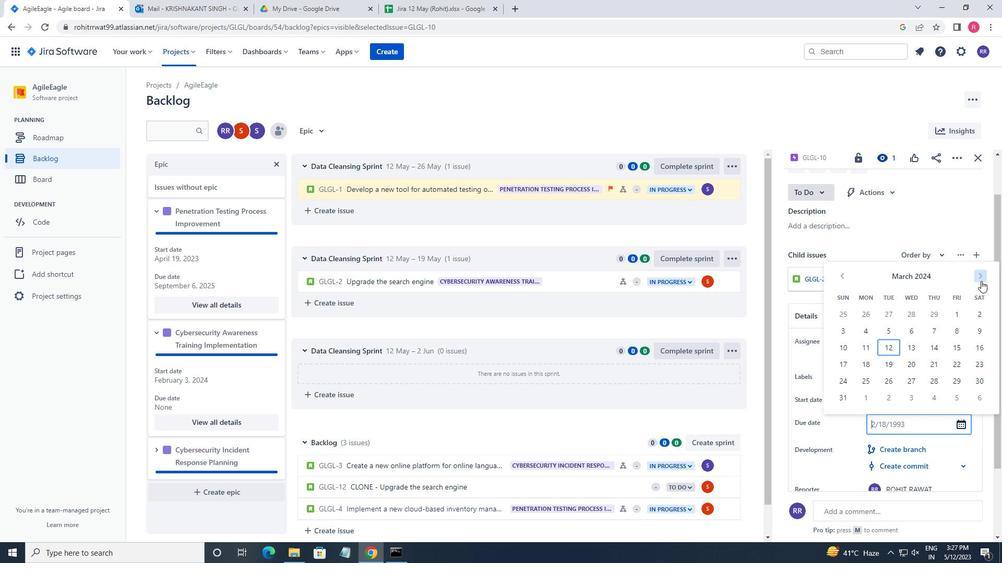 
Action: Mouse pressed left at (981, 281)
Screenshot: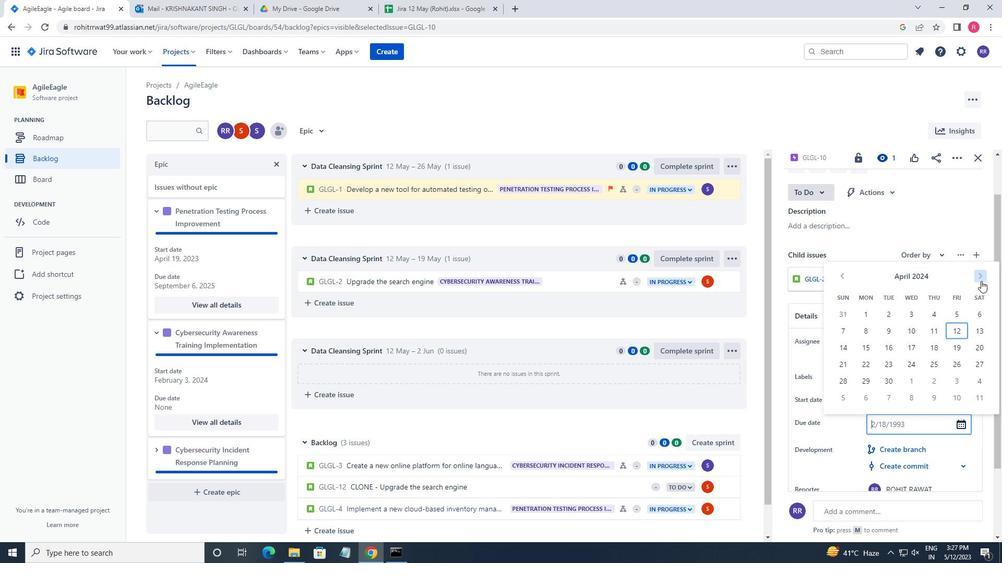 
Action: Mouse pressed left at (981, 281)
Screenshot: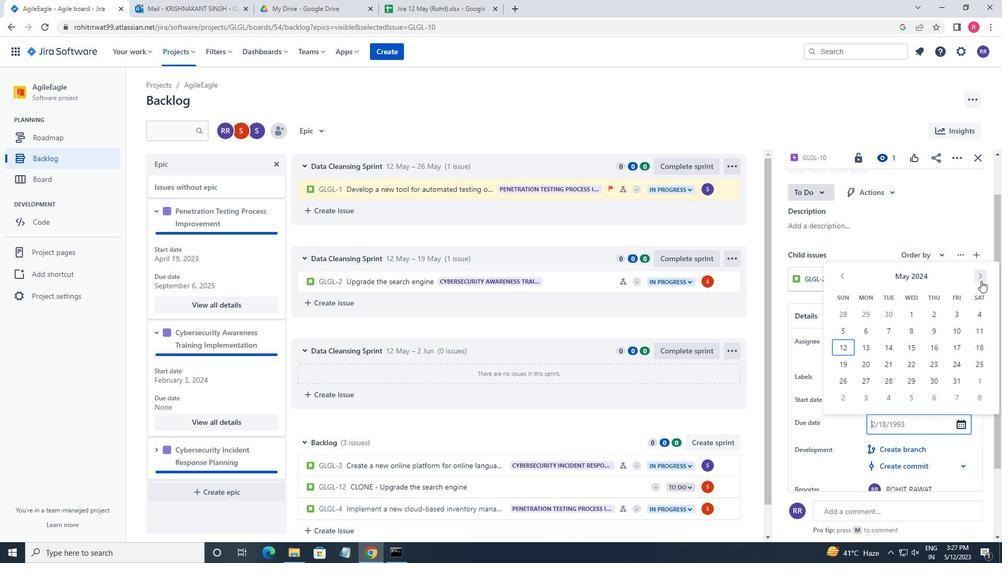 
Action: Mouse pressed left at (981, 281)
Screenshot: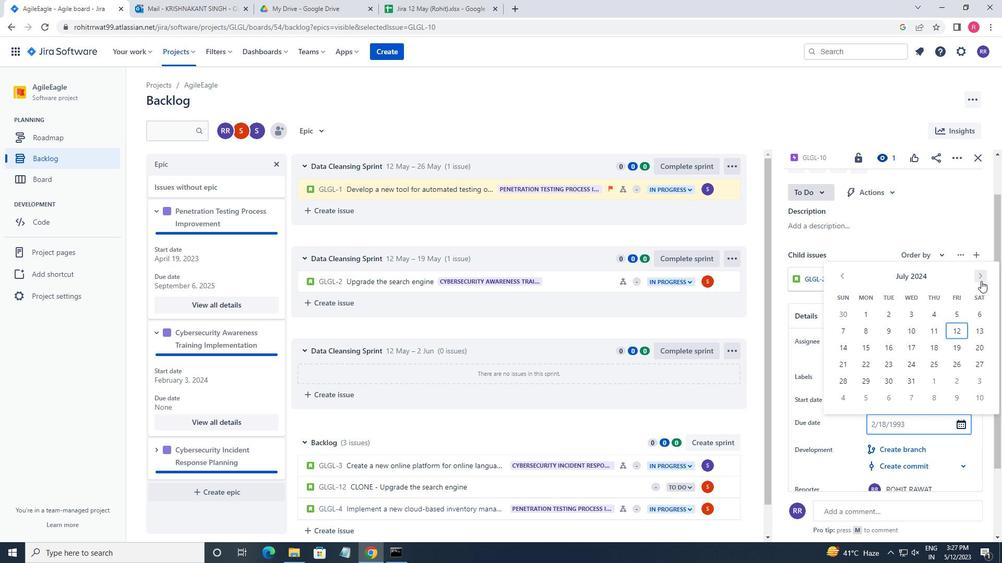 
Action: Mouse moved to (974, 276)
Screenshot: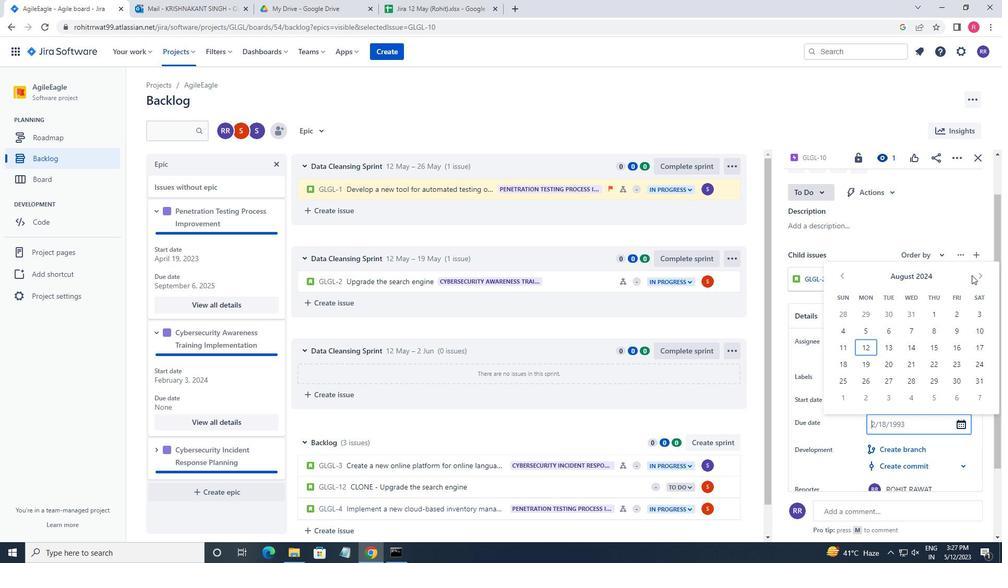 
Action: Mouse pressed left at (974, 276)
Screenshot: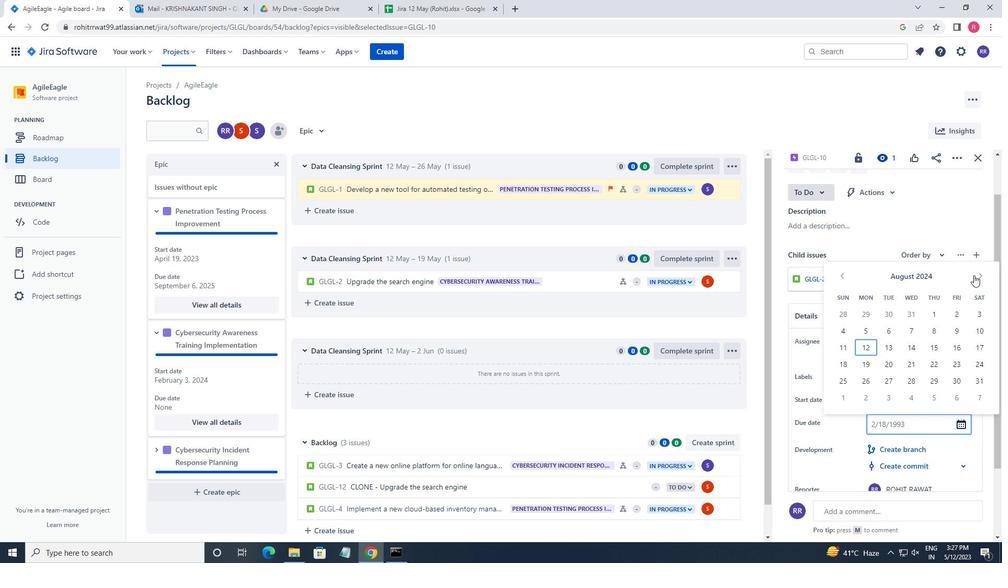 
Action: Mouse moved to (840, 274)
Screenshot: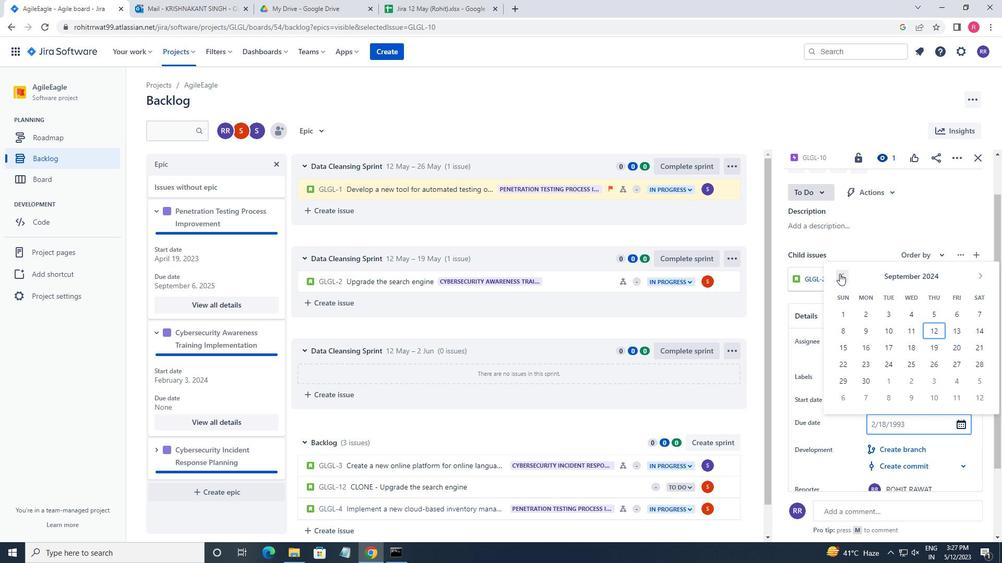 
Action: Mouse pressed left at (840, 274)
Screenshot: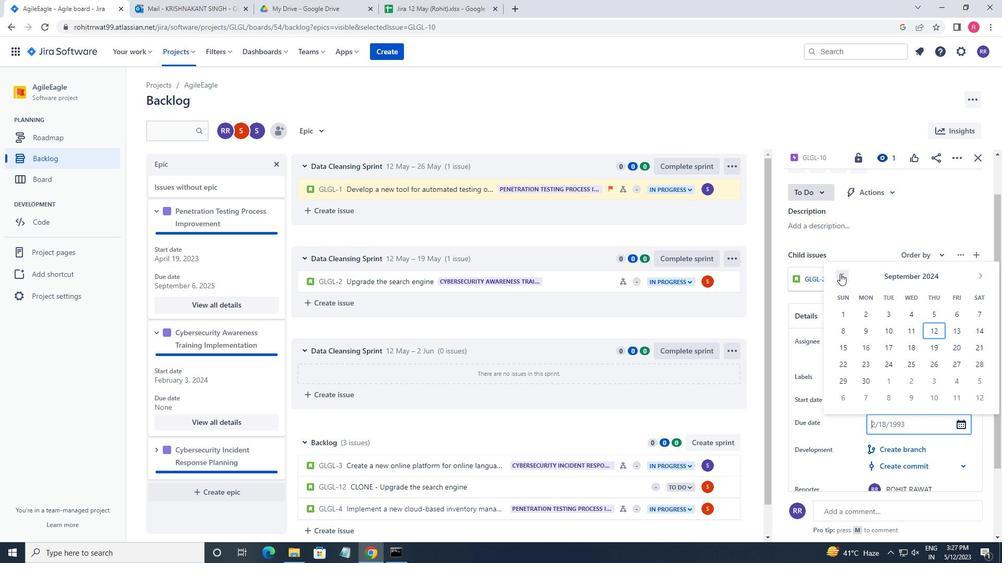 
Action: Mouse moved to (917, 345)
Screenshot: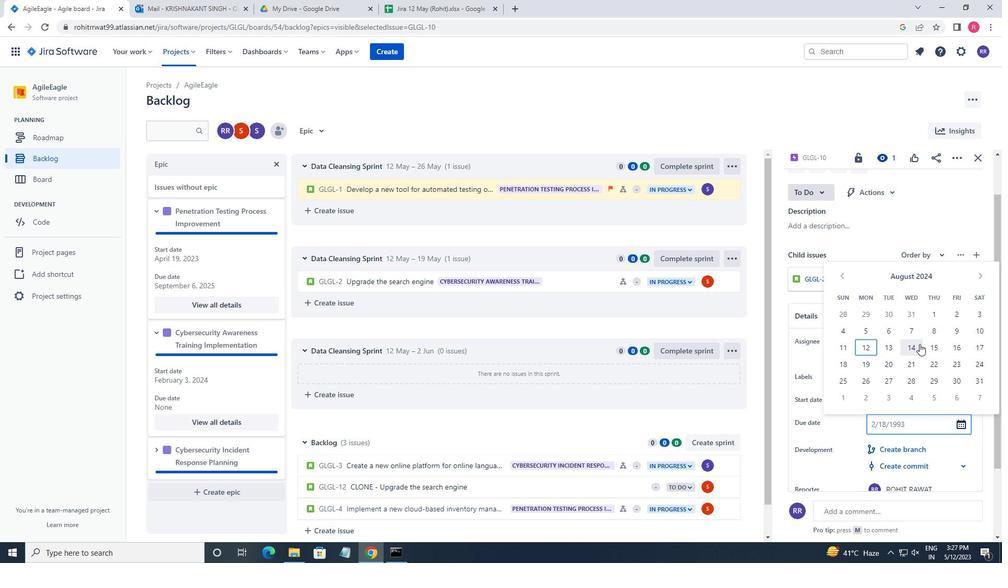 
Action: Mouse pressed left at (917, 345)
Screenshot: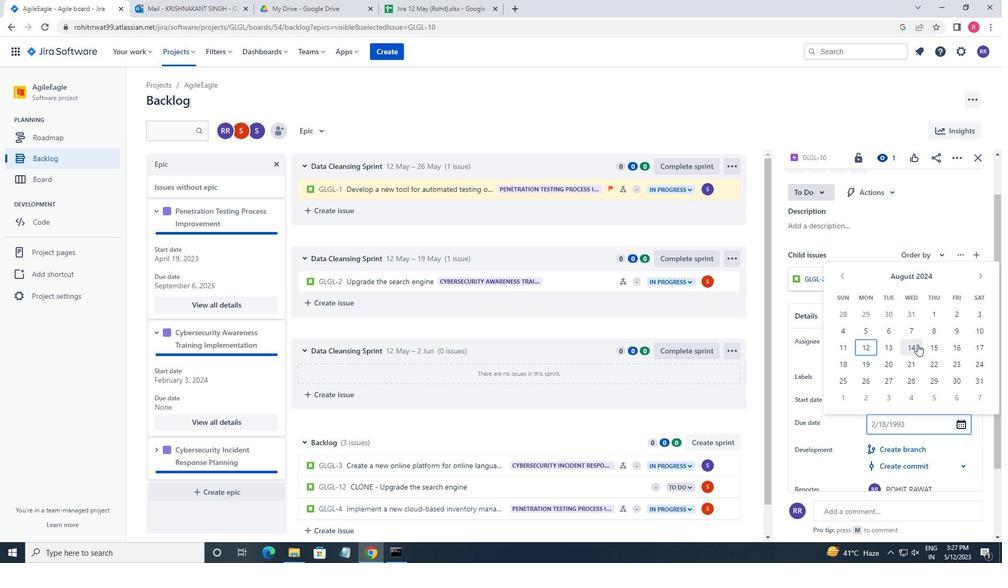 
Action: Mouse moved to (981, 419)
Screenshot: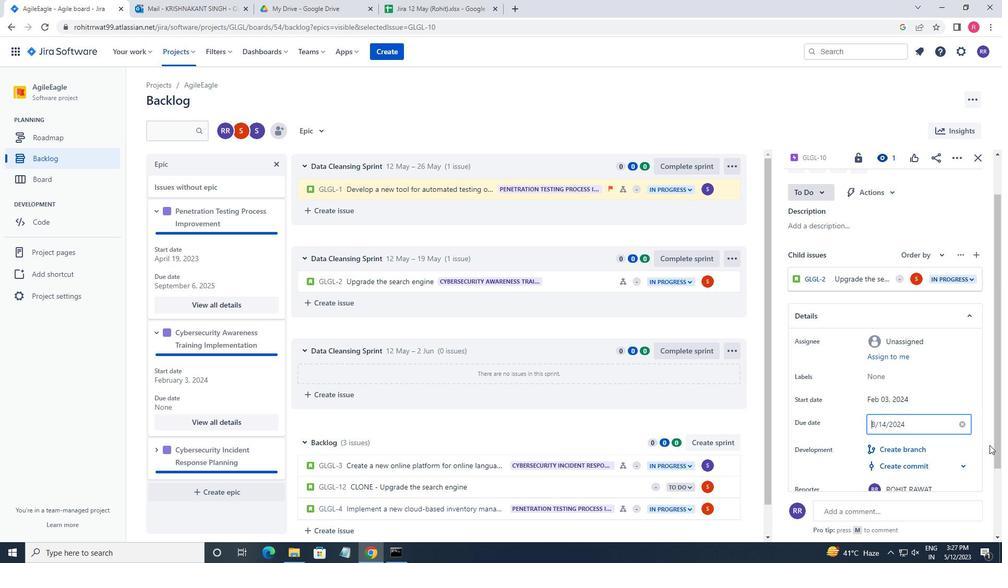 
Action: Mouse pressed left at (981, 419)
Screenshot: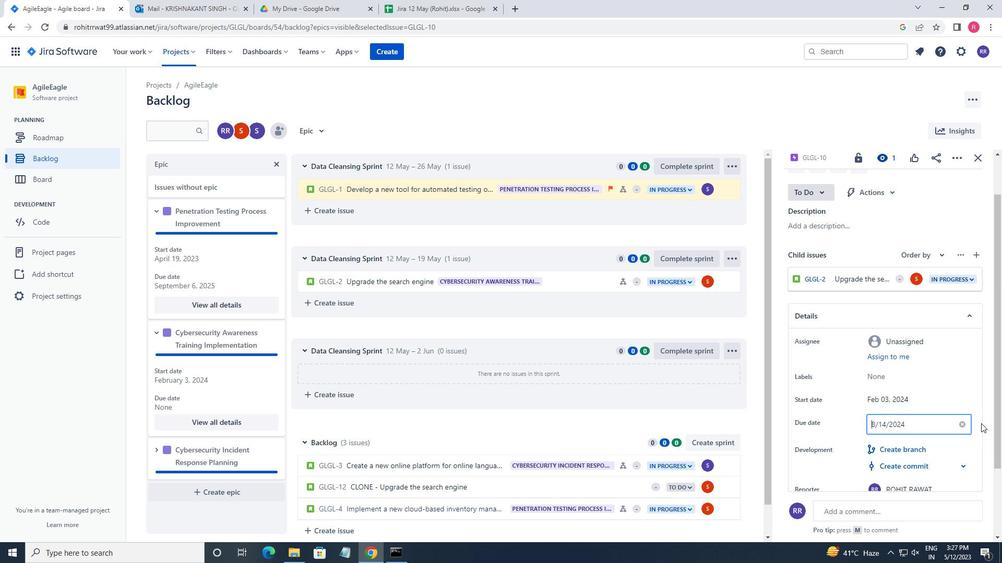 
Action: Mouse moved to (225, 441)
Screenshot: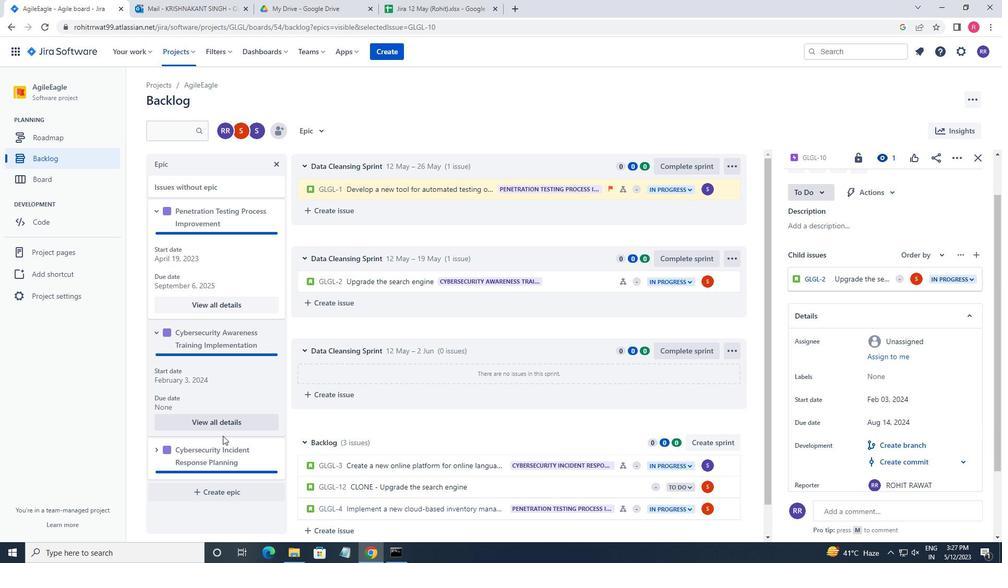 
Action: Mouse scrolled (225, 441) with delta (0, 0)
Screenshot: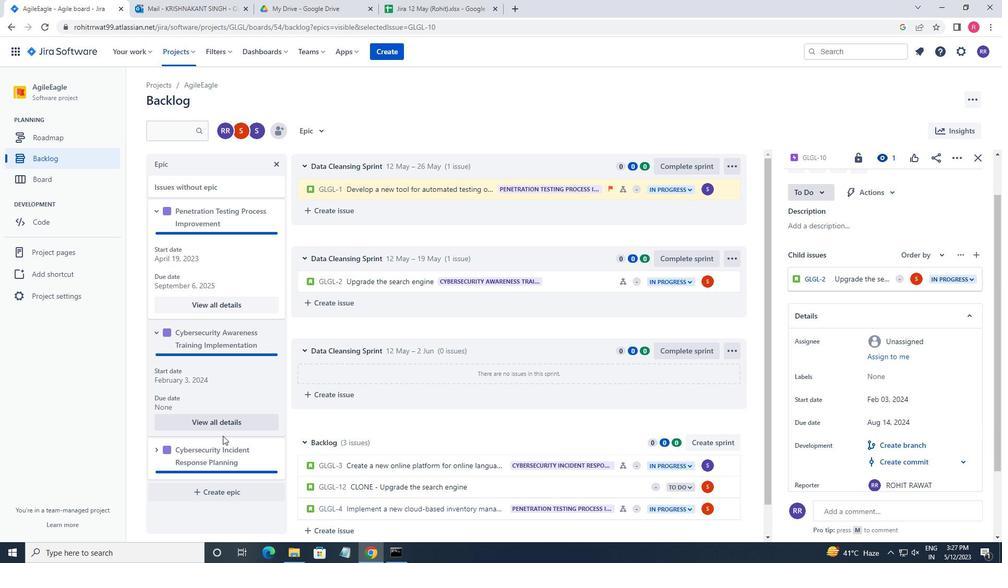 
Action: Mouse moved to (226, 441)
Screenshot: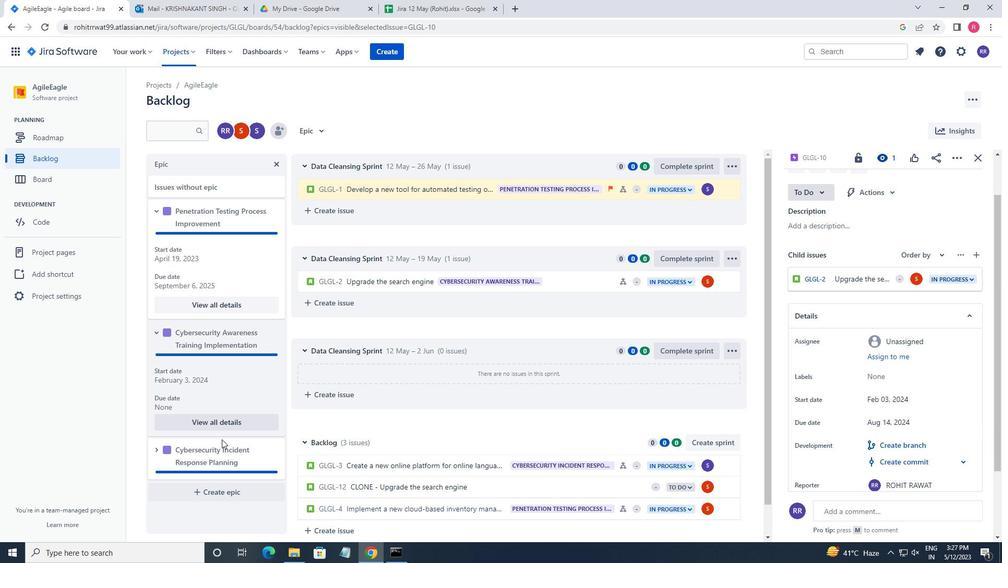 
Action: Mouse scrolled (226, 441) with delta (0, 0)
Screenshot: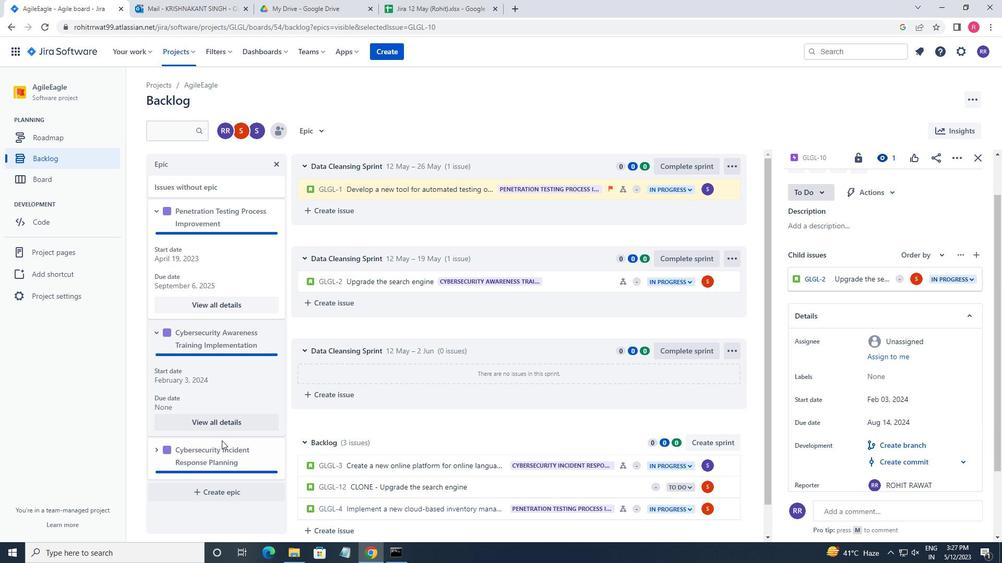 
Action: Mouse moved to (154, 453)
Screenshot: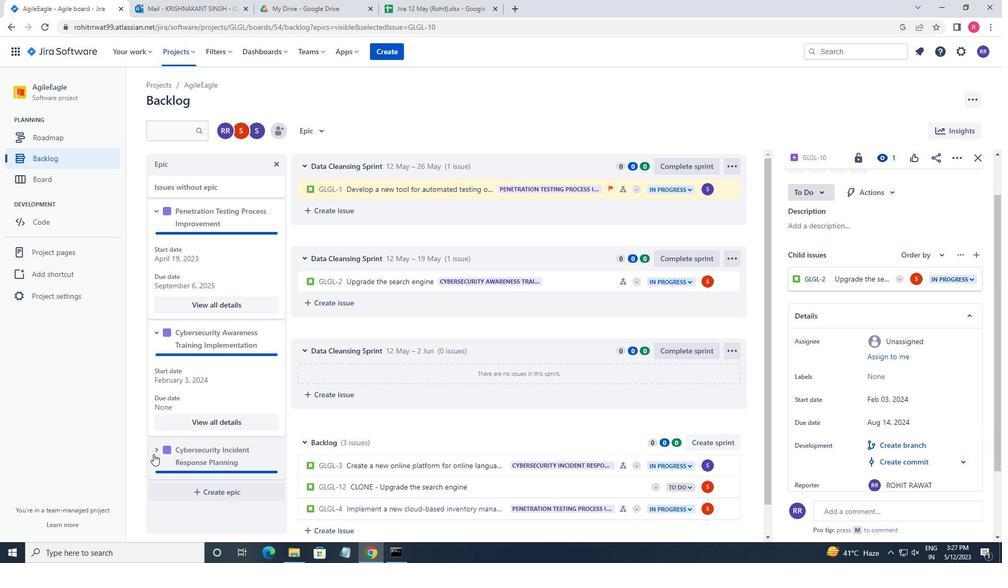 
Action: Mouse pressed left at (154, 453)
Screenshot: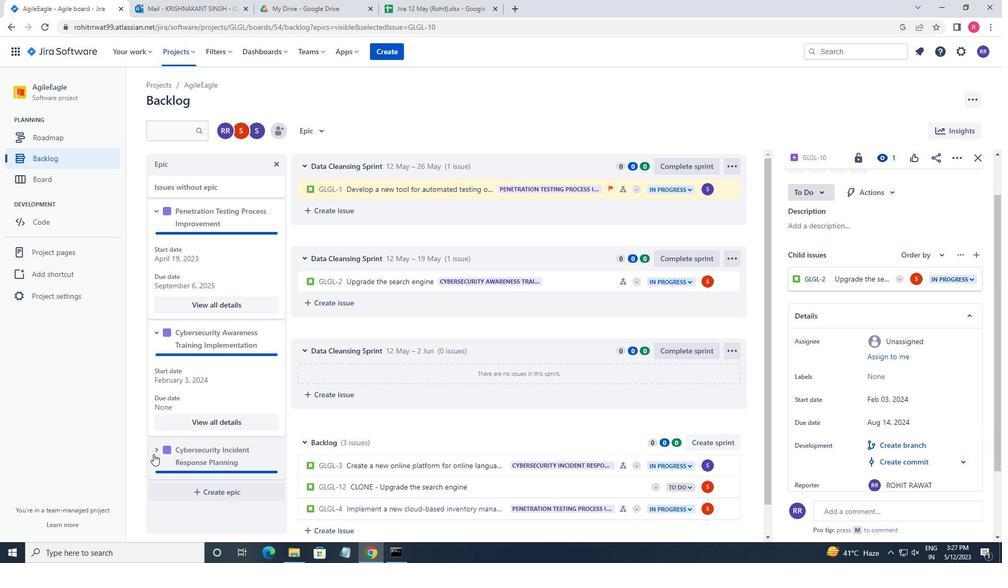 
Action: Mouse moved to (193, 457)
Screenshot: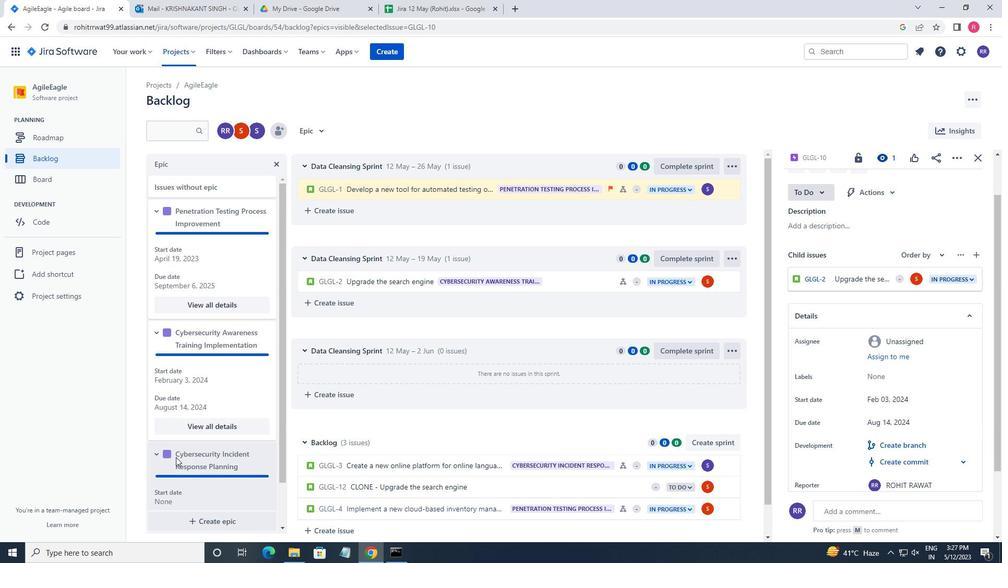 
Action: Mouse scrolled (193, 457) with delta (0, 0)
Screenshot: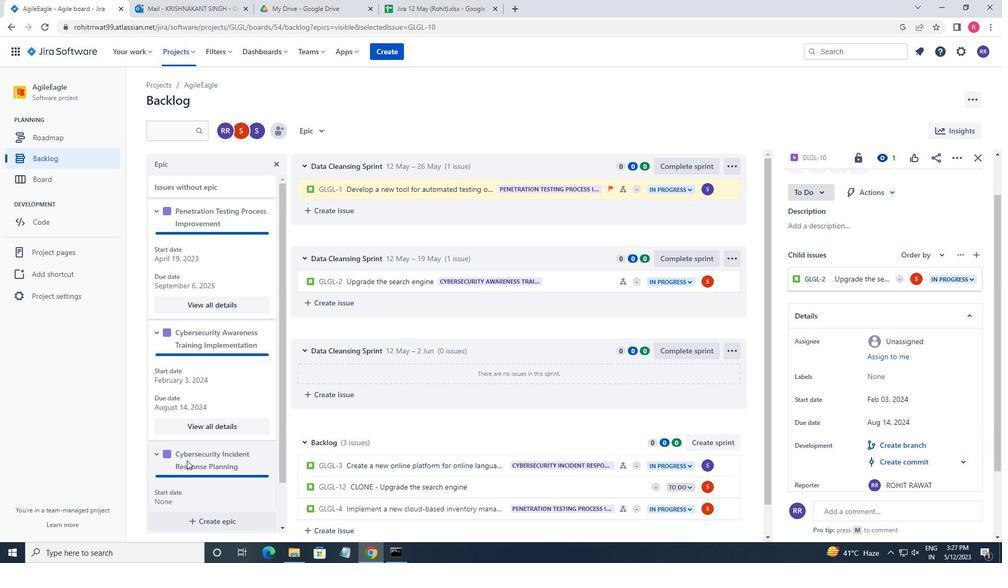
Action: Mouse scrolled (193, 457) with delta (0, 0)
Screenshot: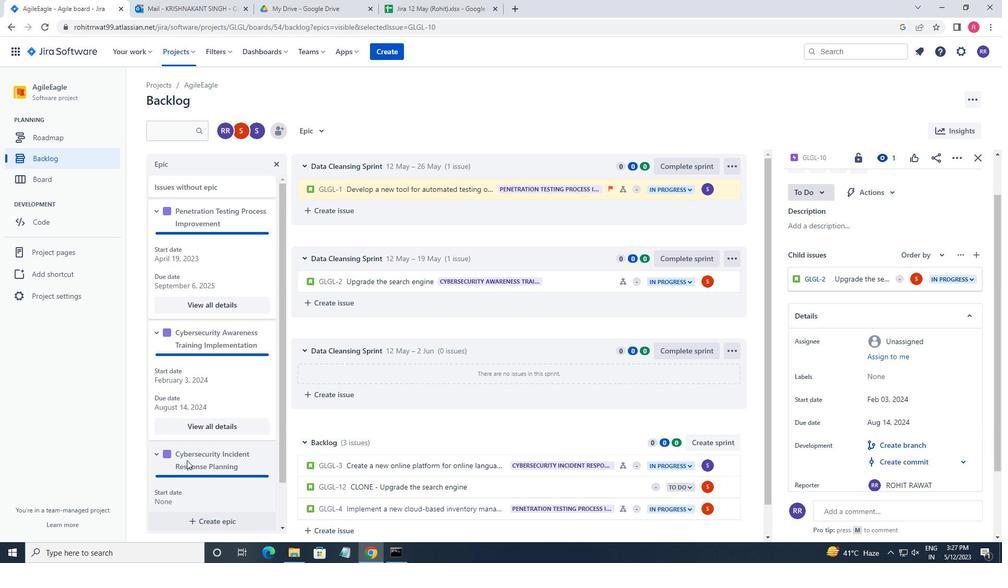 
Action: Mouse scrolled (193, 457) with delta (0, 0)
Screenshot: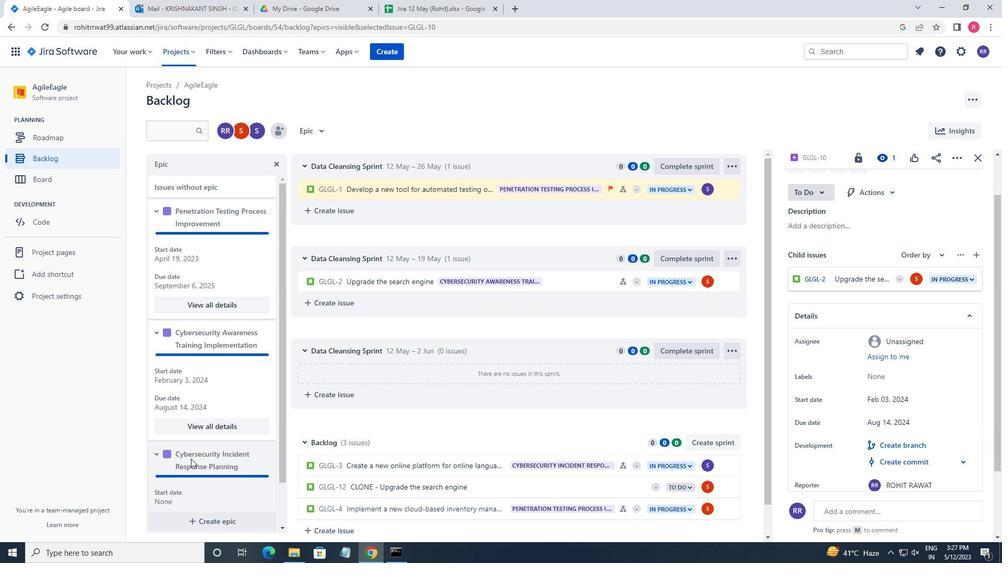 
Action: Mouse moved to (215, 494)
Screenshot: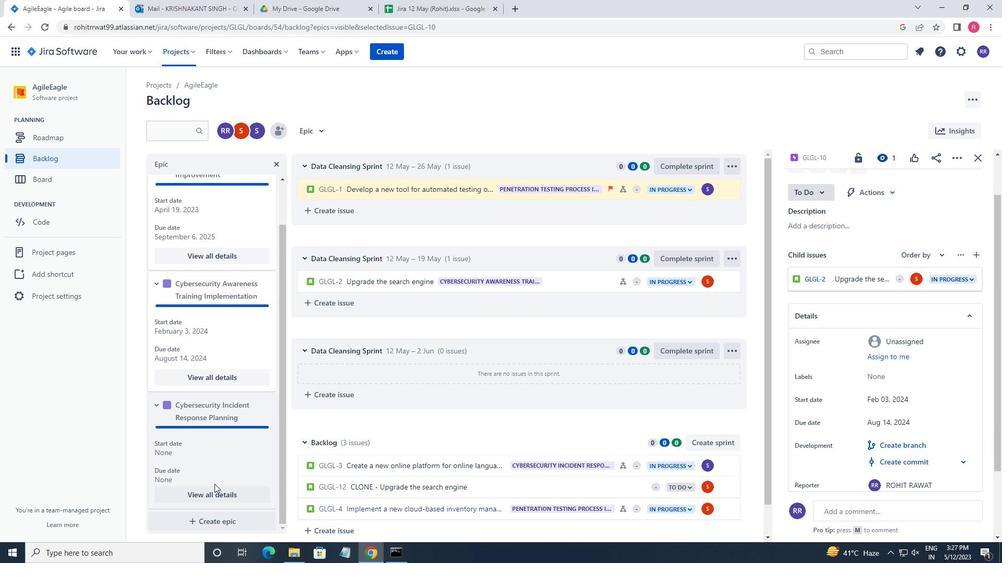 
Action: Mouse pressed left at (215, 494)
Screenshot: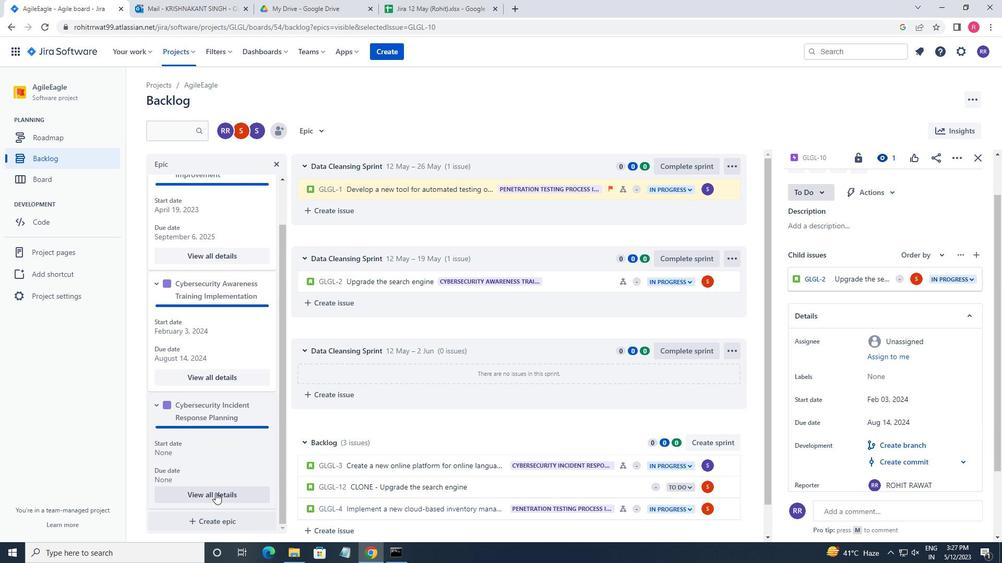 
Action: Mouse moved to (881, 442)
Screenshot: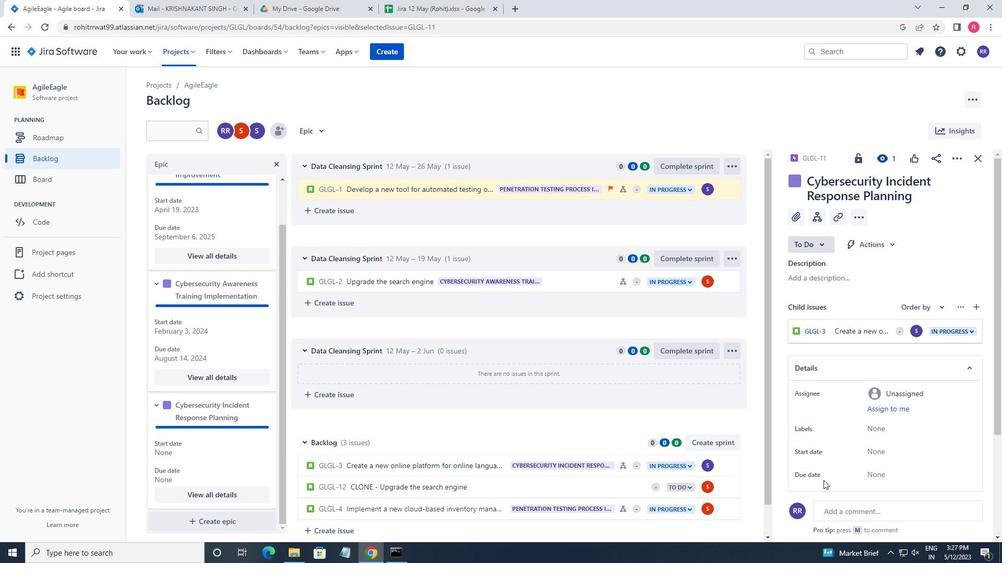 
Action: Mouse scrolled (881, 441) with delta (0, 0)
Screenshot: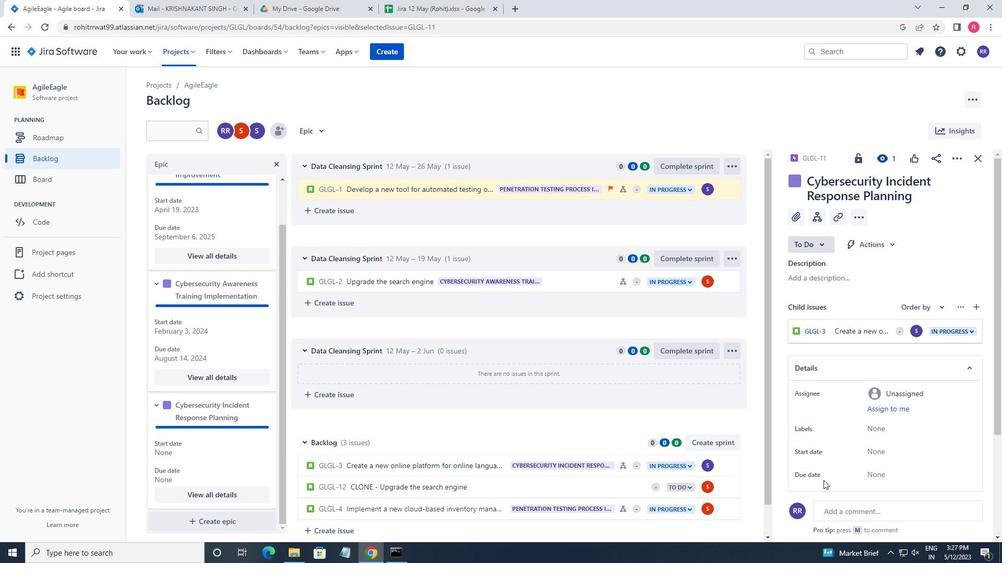 
Action: Mouse moved to (885, 438)
Screenshot: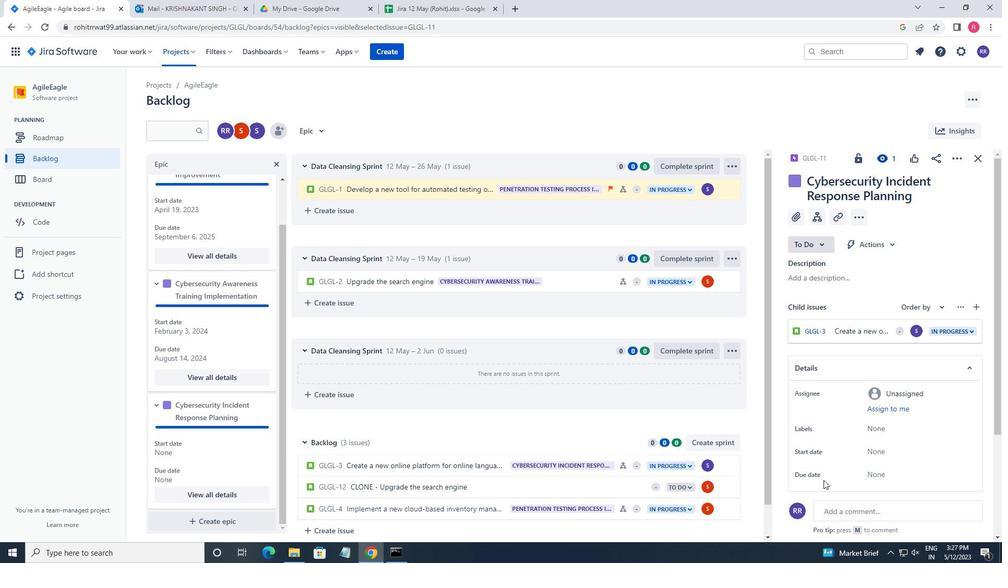
Action: Mouse scrolled (885, 437) with delta (0, 0)
Screenshot: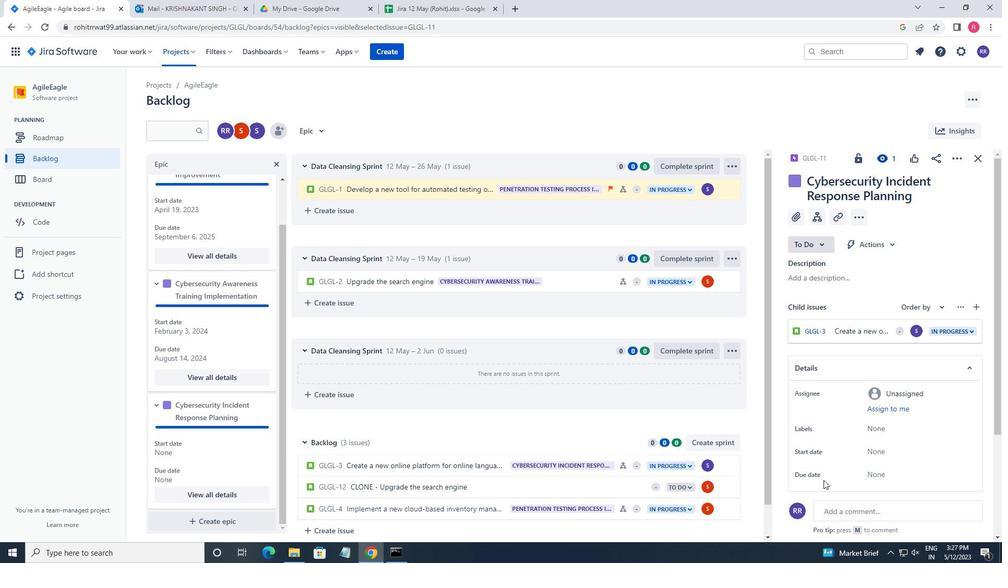 
Action: Mouse scrolled (885, 437) with delta (0, 0)
Screenshot: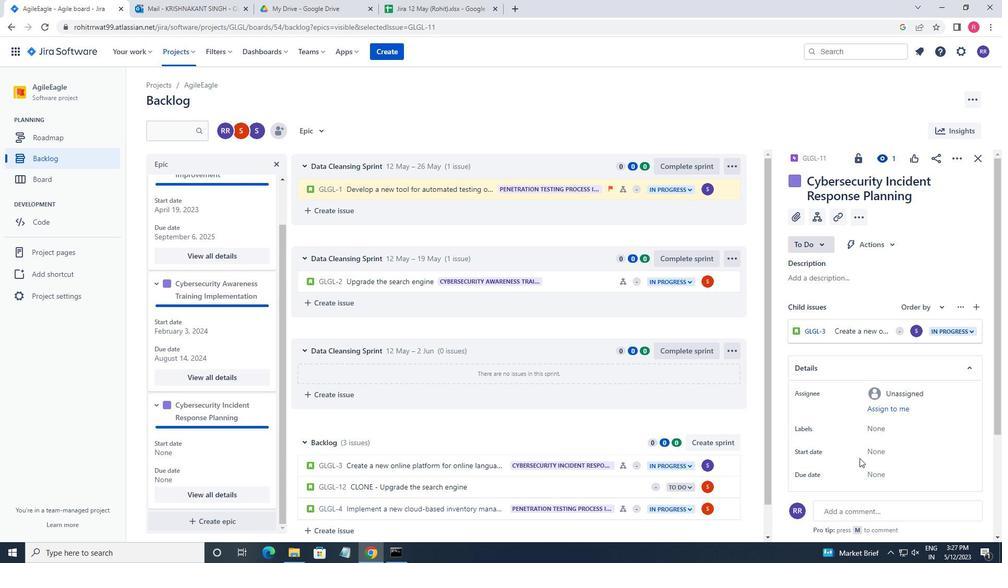 
Action: Mouse scrolled (885, 437) with delta (0, 0)
Screenshot: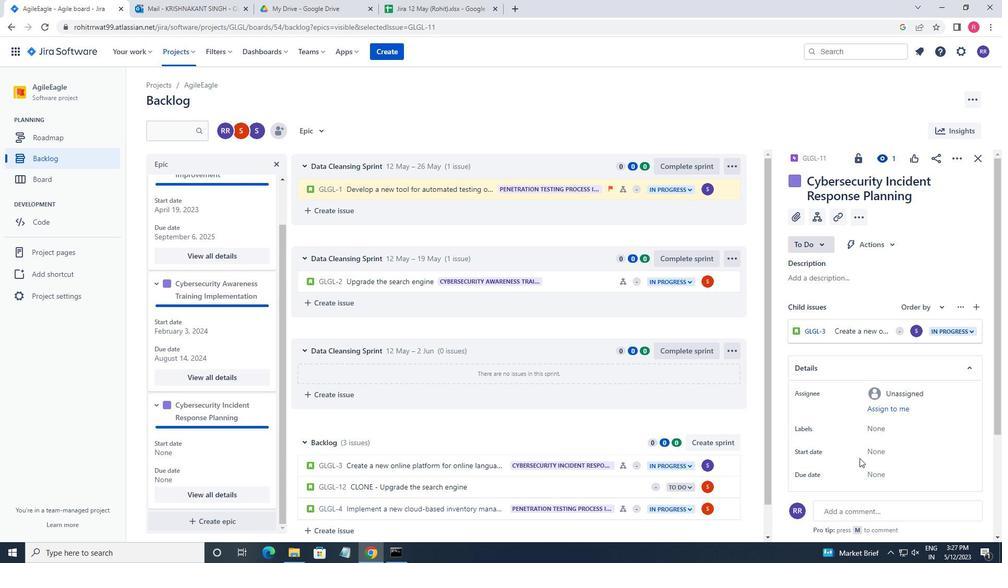 
Action: Mouse moved to (903, 330)
Screenshot: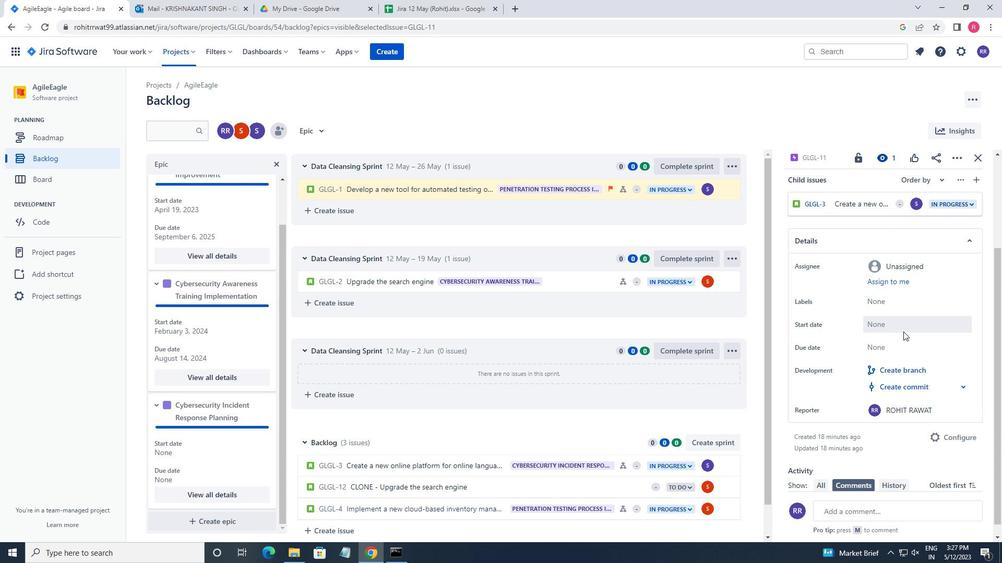
Action: Mouse pressed left at (903, 330)
Screenshot: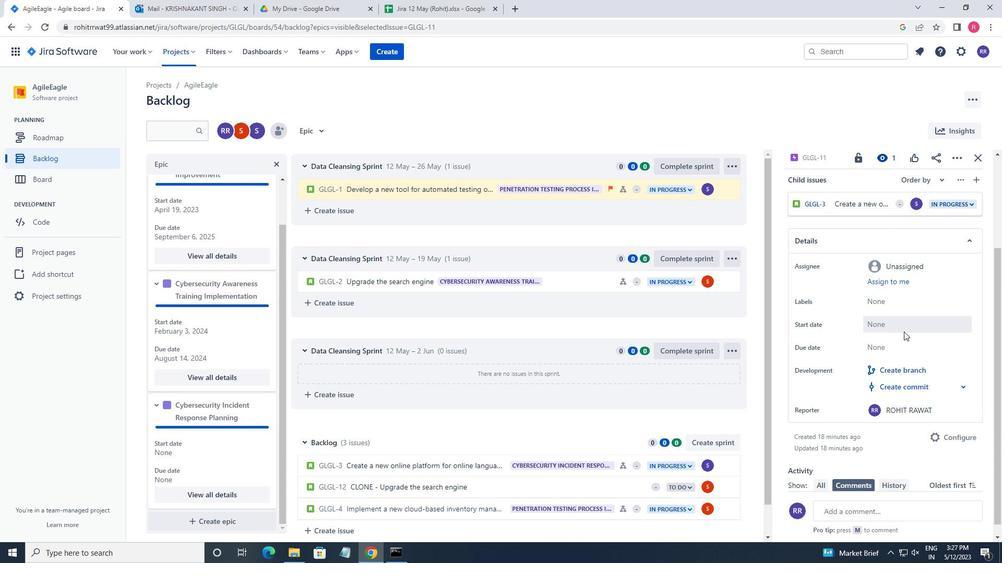 
Action: Mouse moved to (867, 366)
Screenshot: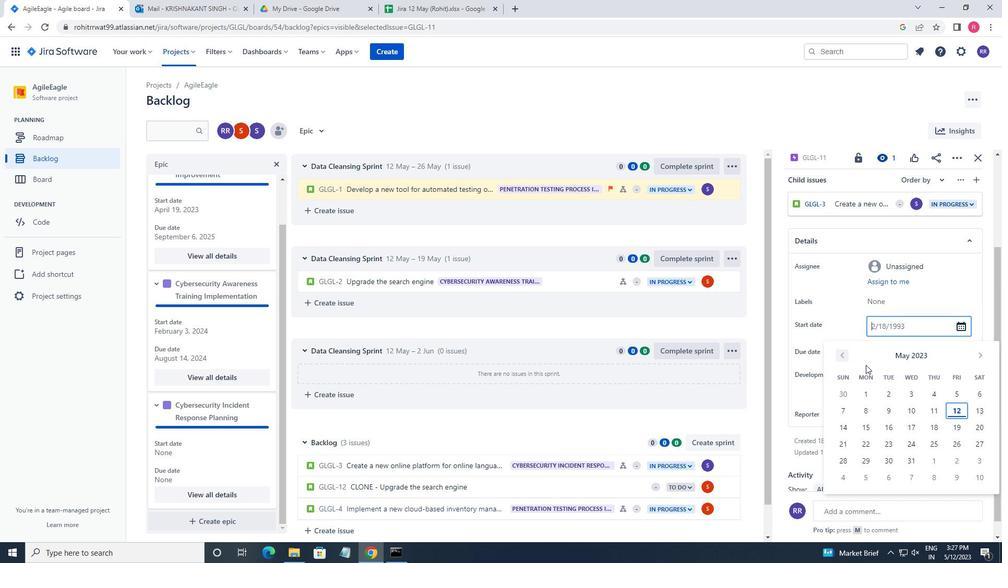 
Action: Mouse scrolled (867, 366) with delta (0, 0)
Screenshot: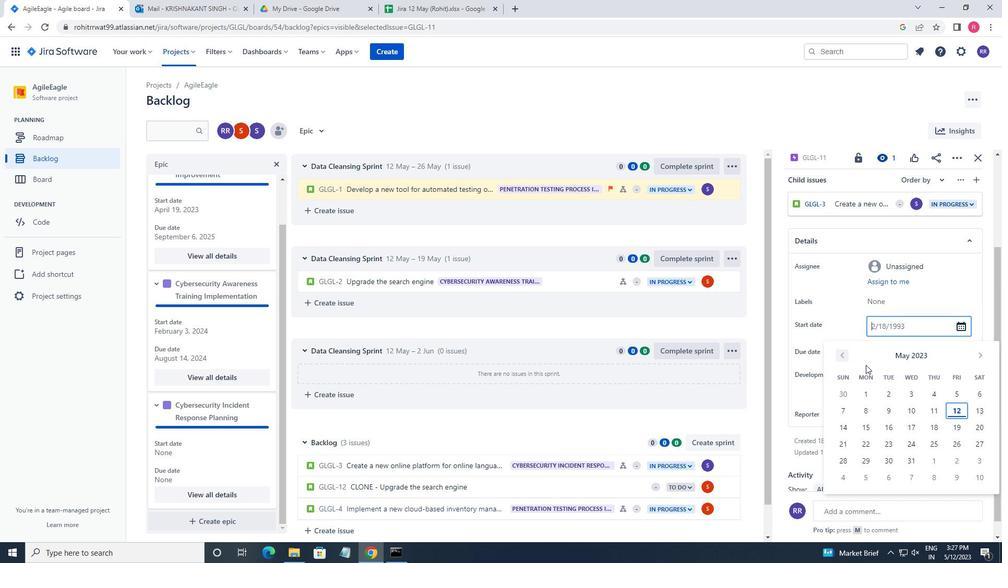 
Action: Mouse moved to (867, 367)
Screenshot: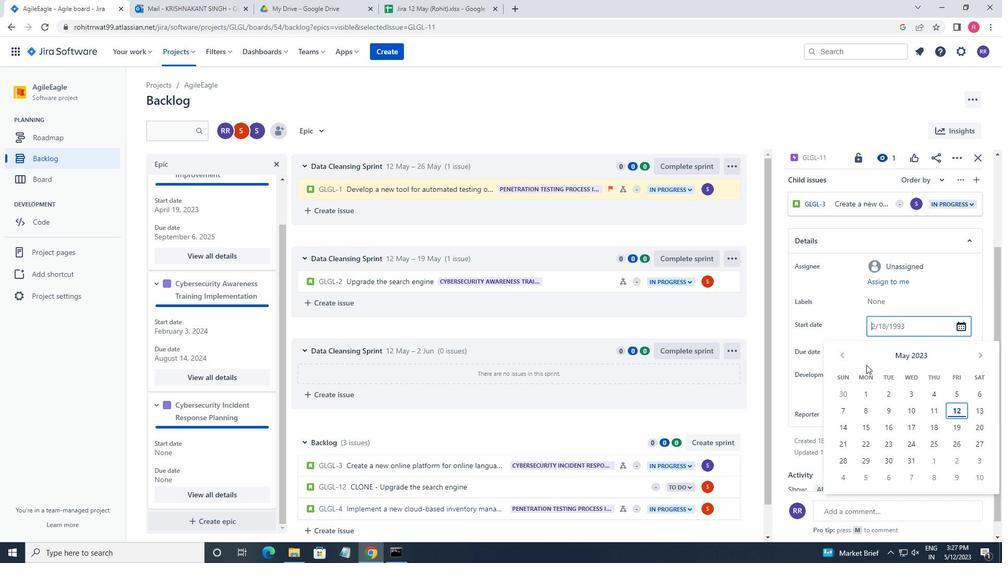 
Action: Mouse scrolled (867, 366) with delta (0, 0)
Screenshot: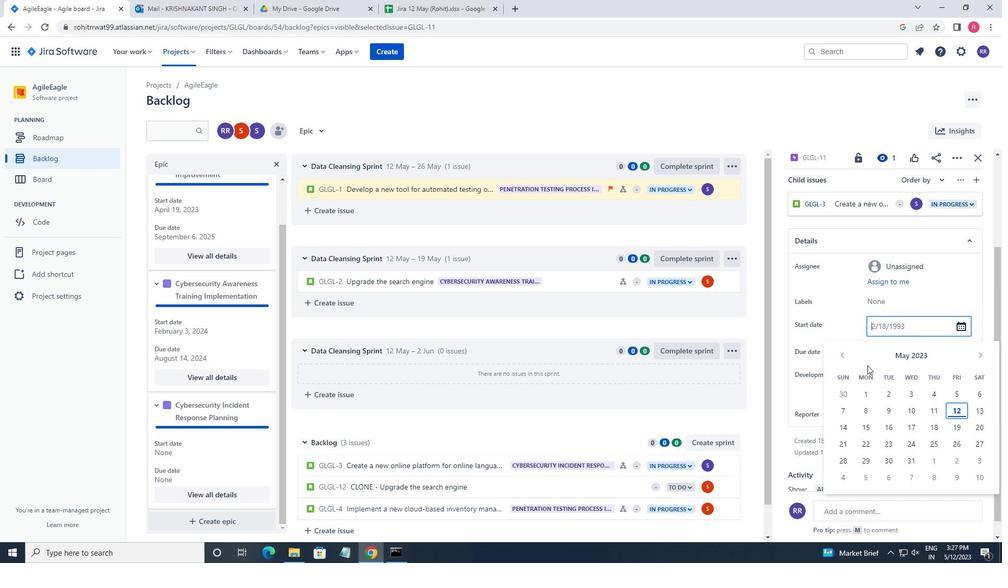 
Action: Mouse moved to (975, 357)
Screenshot: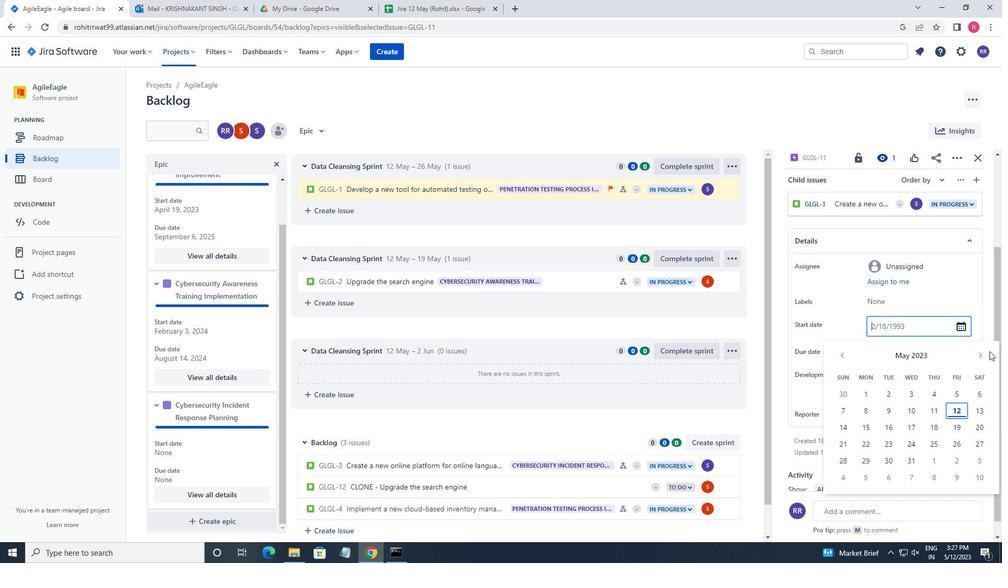 
Action: Mouse pressed left at (975, 357)
Screenshot: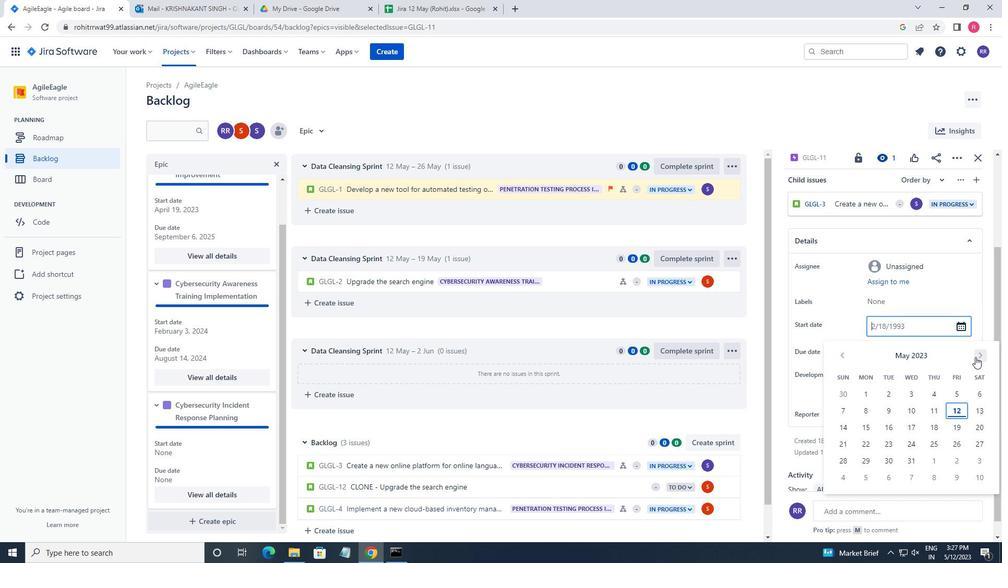 
Action: Mouse pressed left at (975, 357)
Screenshot: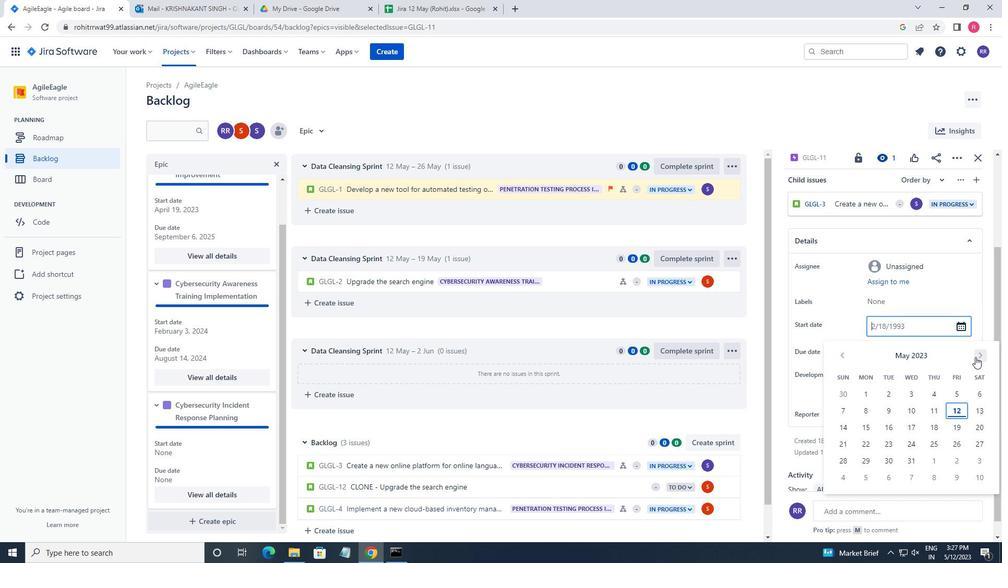 
Action: Mouse pressed left at (975, 357)
Screenshot: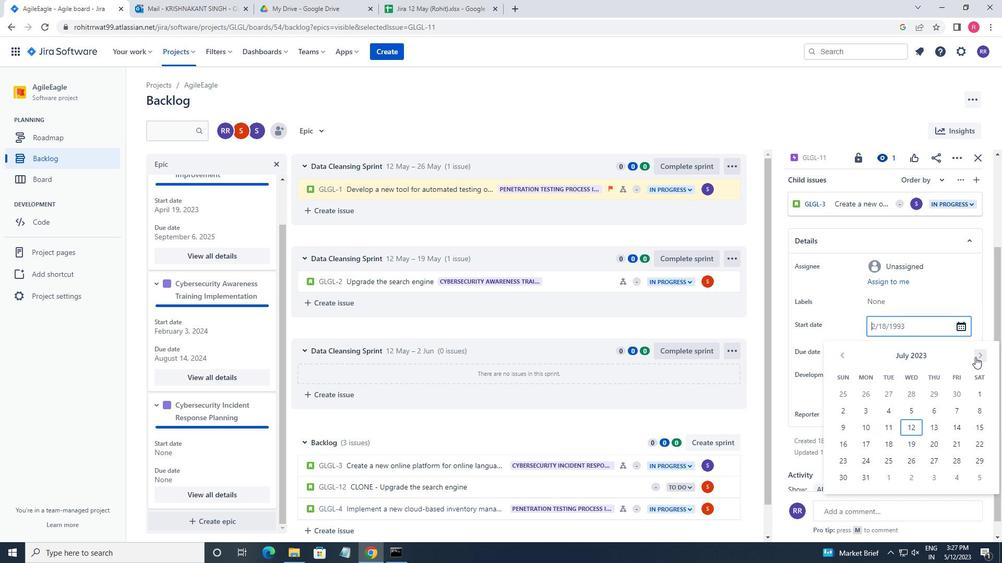 
Action: Mouse pressed left at (975, 357)
Screenshot: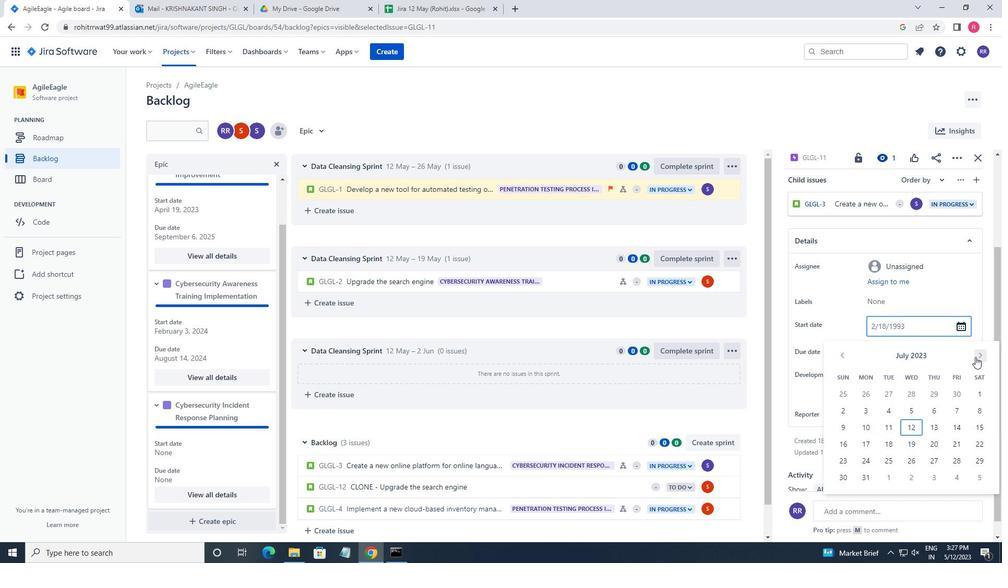 
Action: Mouse pressed left at (975, 357)
Screenshot: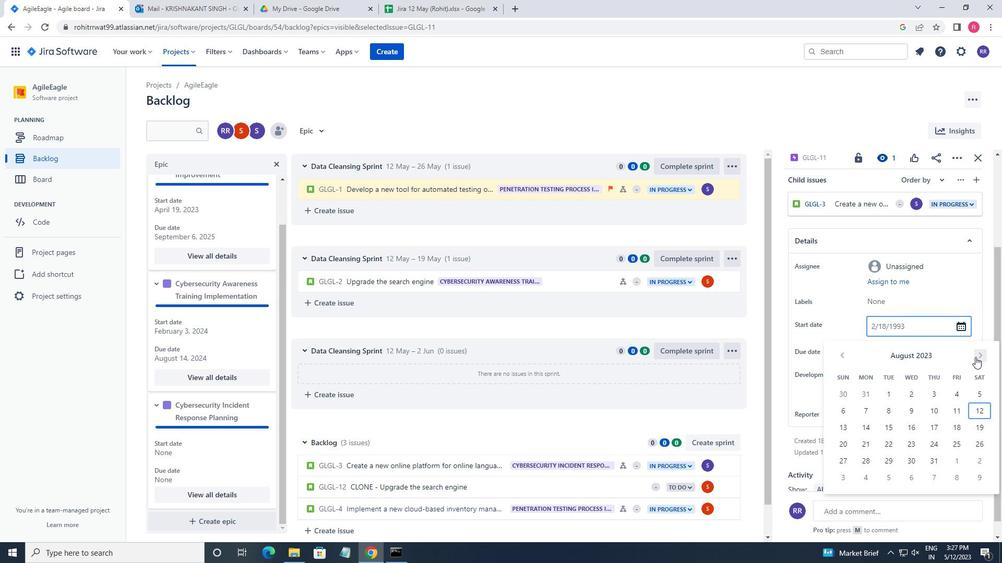 
Action: Mouse pressed left at (975, 357)
Screenshot: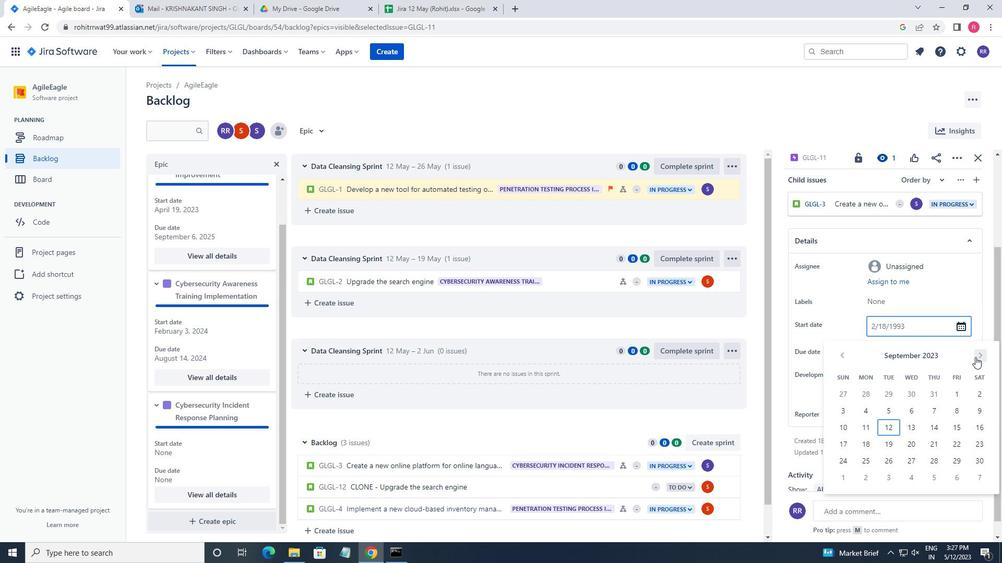 
Action: Mouse pressed left at (975, 357)
Screenshot: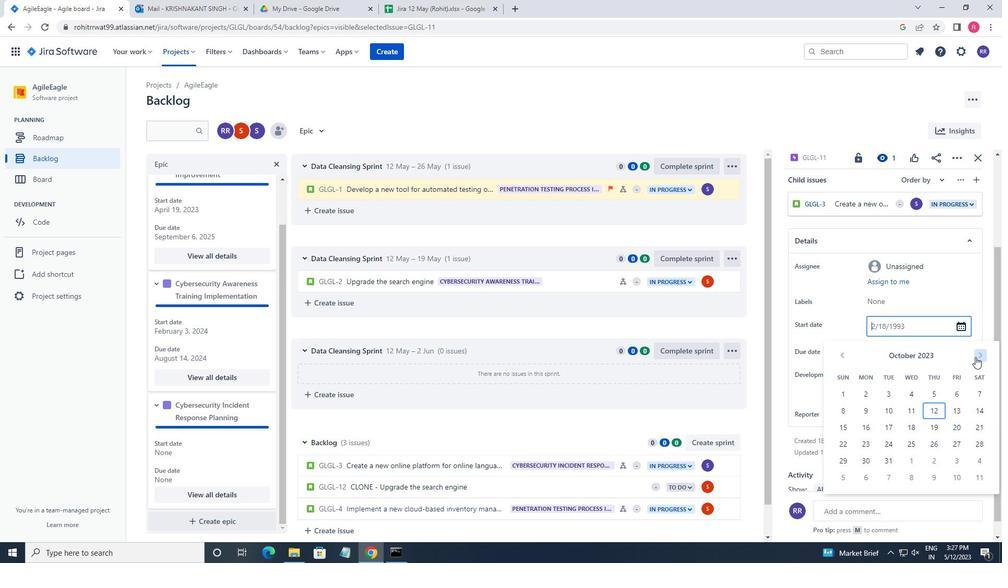 
Action: Mouse pressed left at (975, 357)
Screenshot: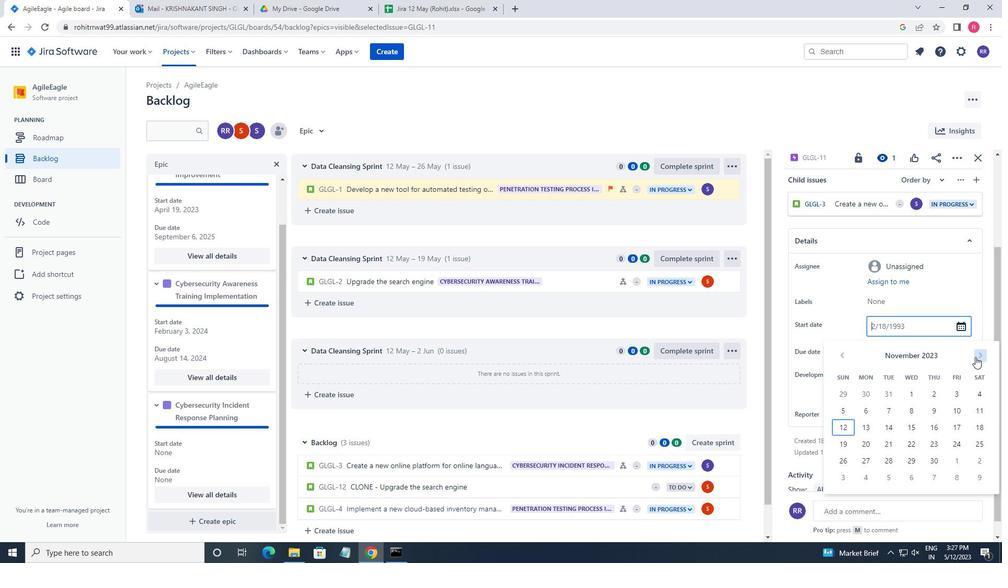 
Action: Mouse pressed left at (975, 357)
Screenshot: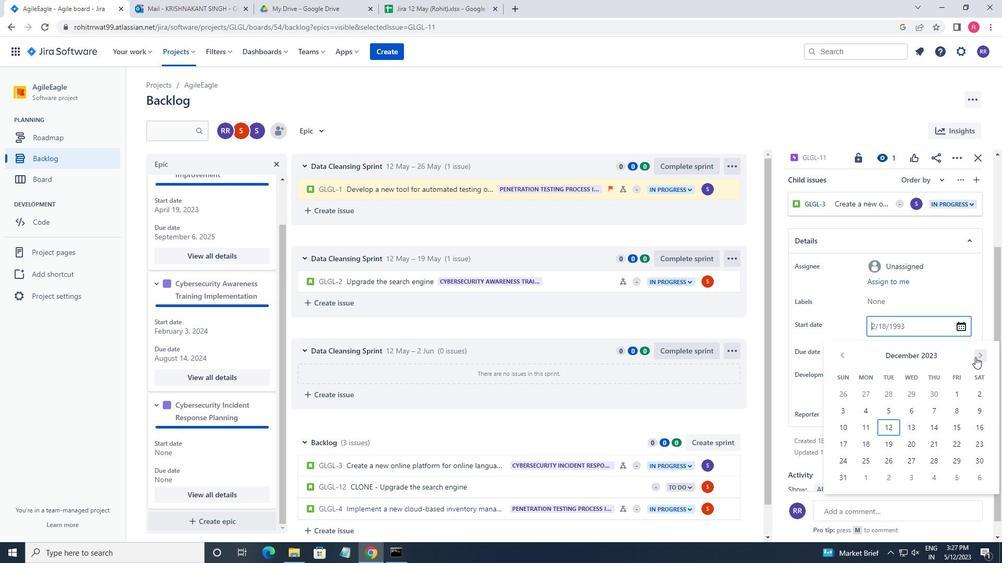 
Action: Mouse pressed left at (975, 357)
Screenshot: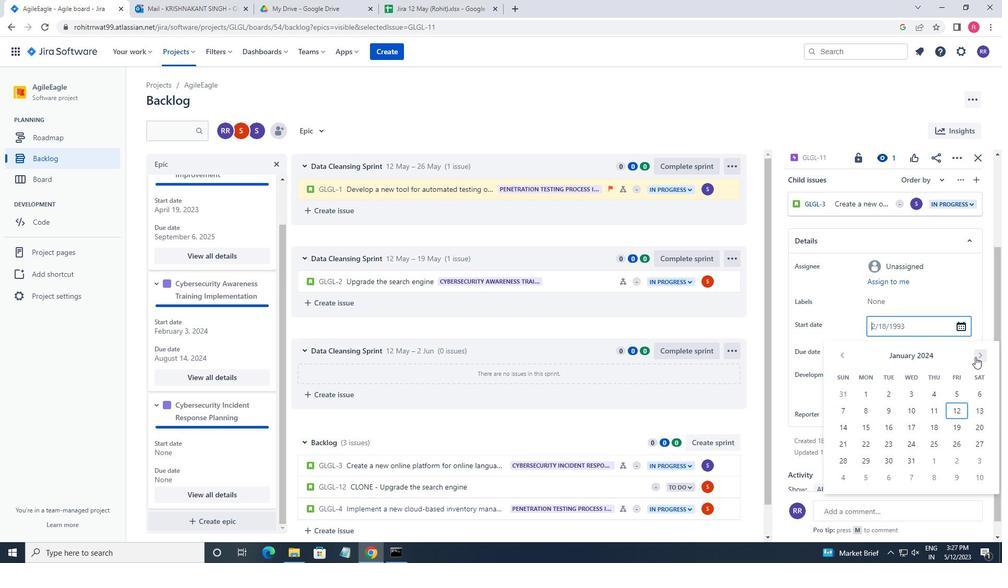 
Action: Mouse pressed left at (975, 357)
Screenshot: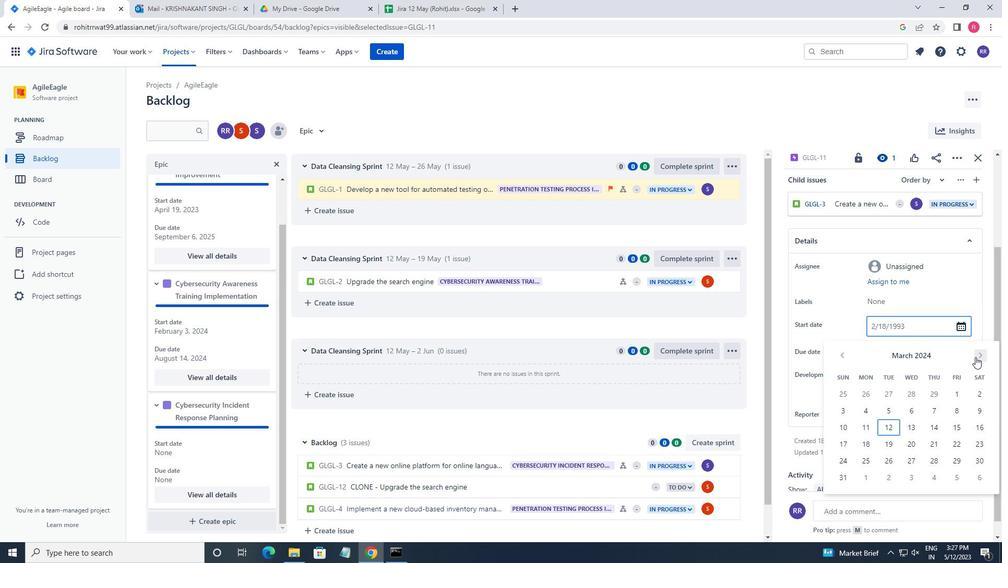 
Action: Mouse pressed left at (975, 357)
Screenshot: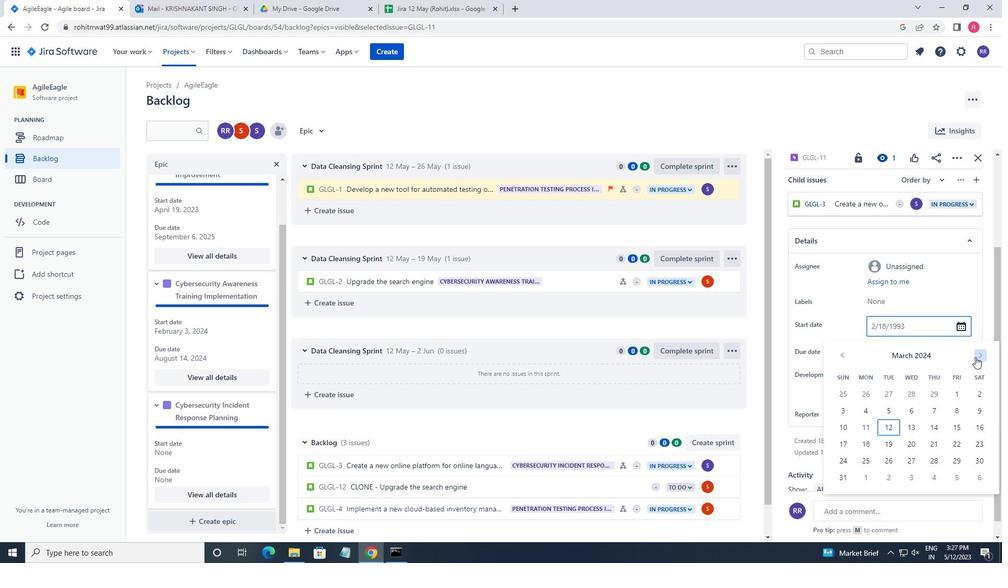 
Action: Mouse pressed left at (975, 357)
Screenshot: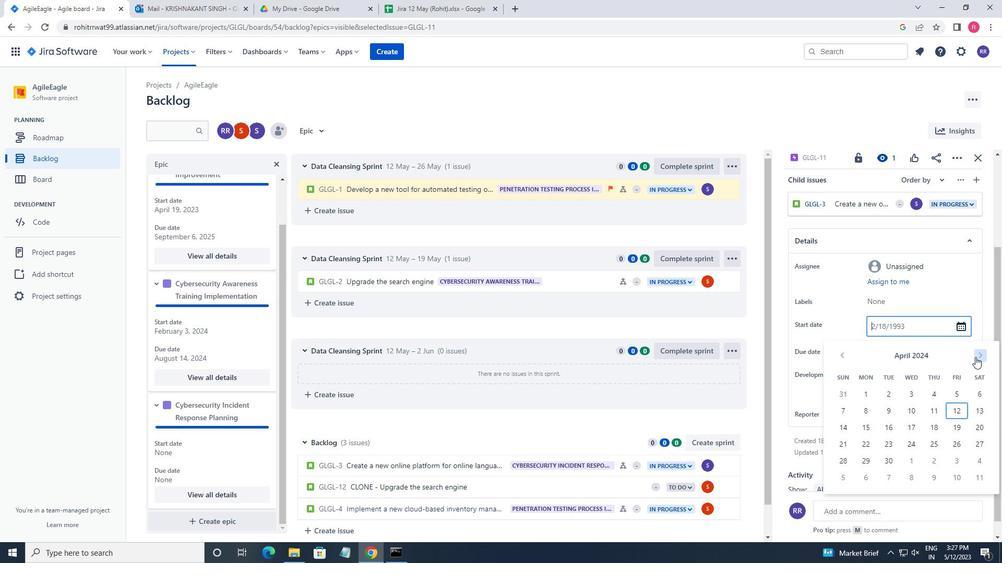 
Action: Mouse pressed left at (975, 357)
Screenshot: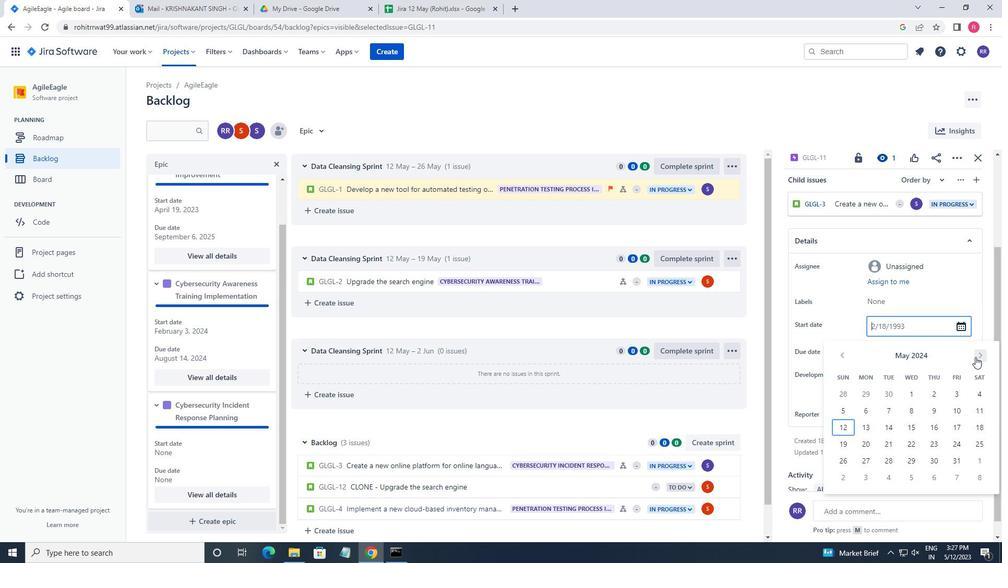 
Action: Mouse moved to (838, 359)
Screenshot: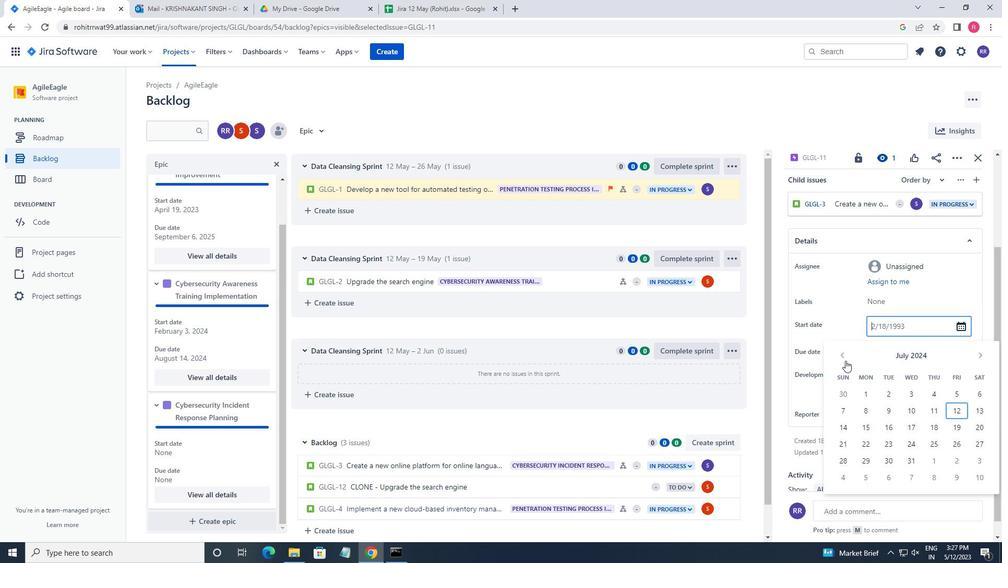 
Action: Mouse pressed left at (838, 359)
Screenshot: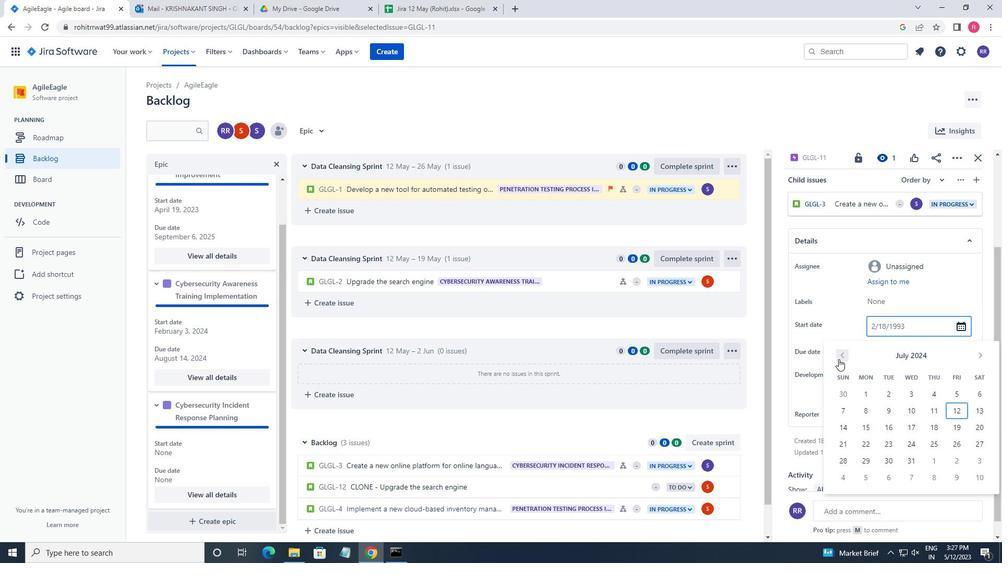 
Action: Mouse pressed left at (838, 359)
Screenshot: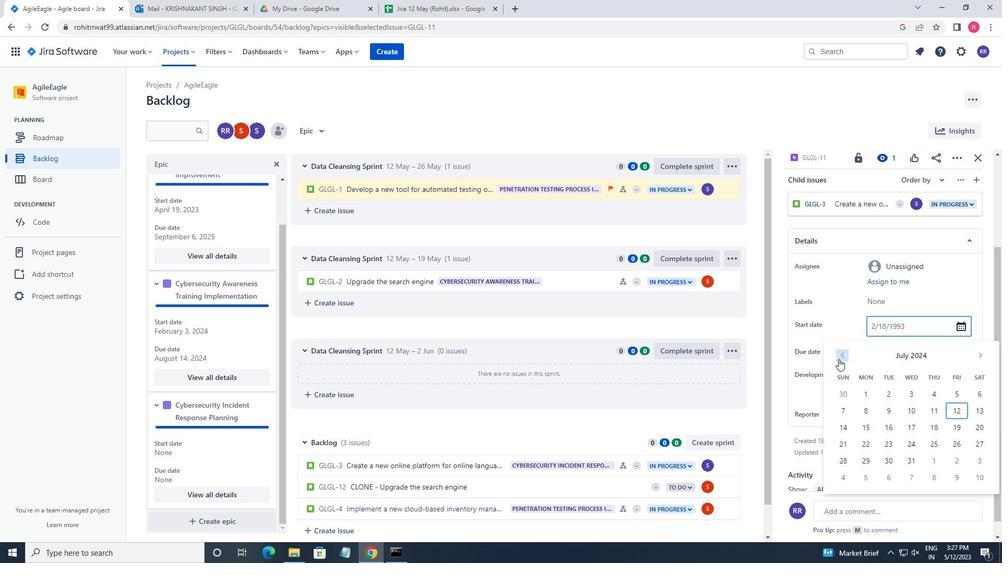 
Action: Mouse pressed left at (838, 359)
Screenshot: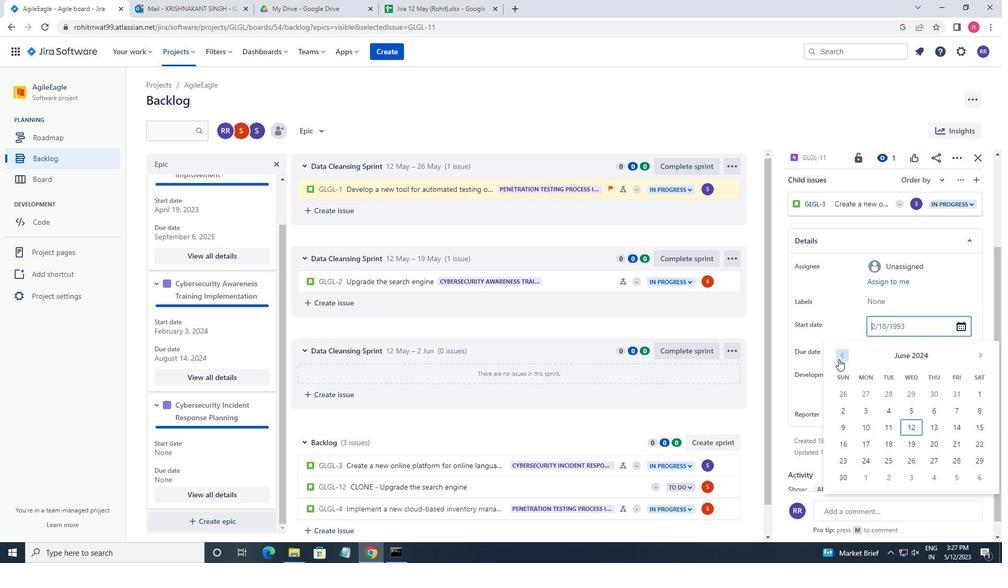 
Action: Mouse pressed left at (838, 359)
Screenshot: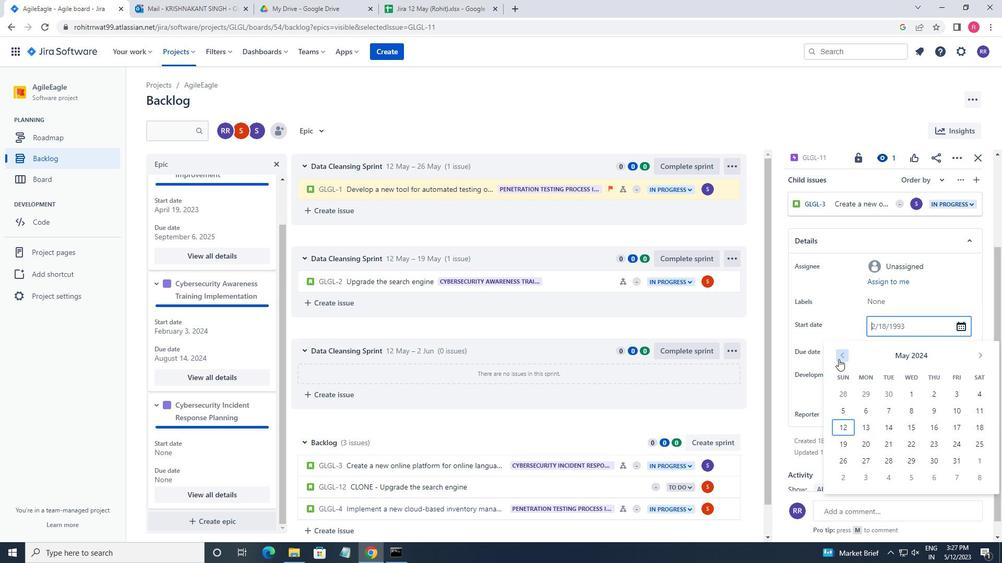 
Action: Mouse pressed left at (838, 359)
Screenshot: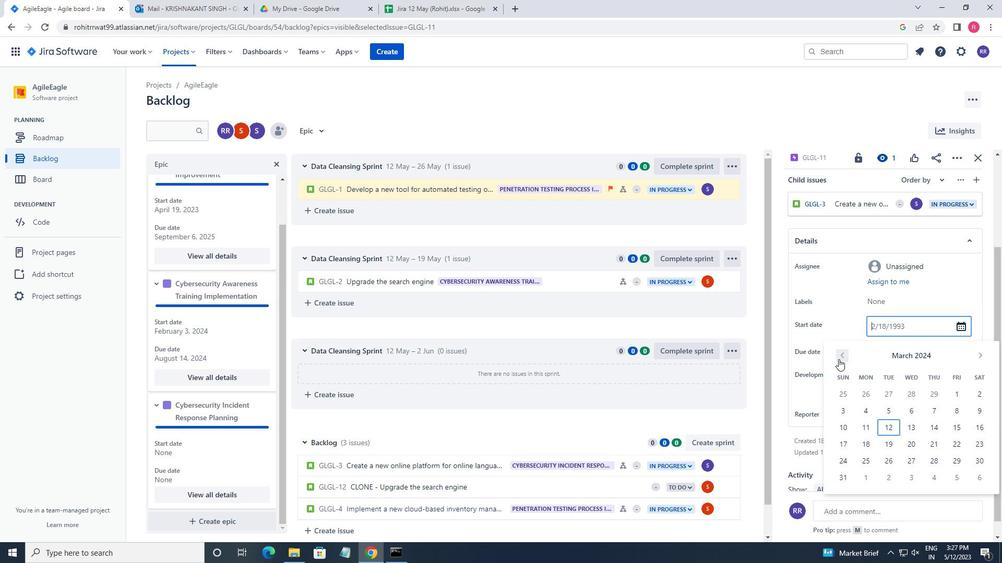 
Action: Mouse moved to (896, 413)
Screenshot: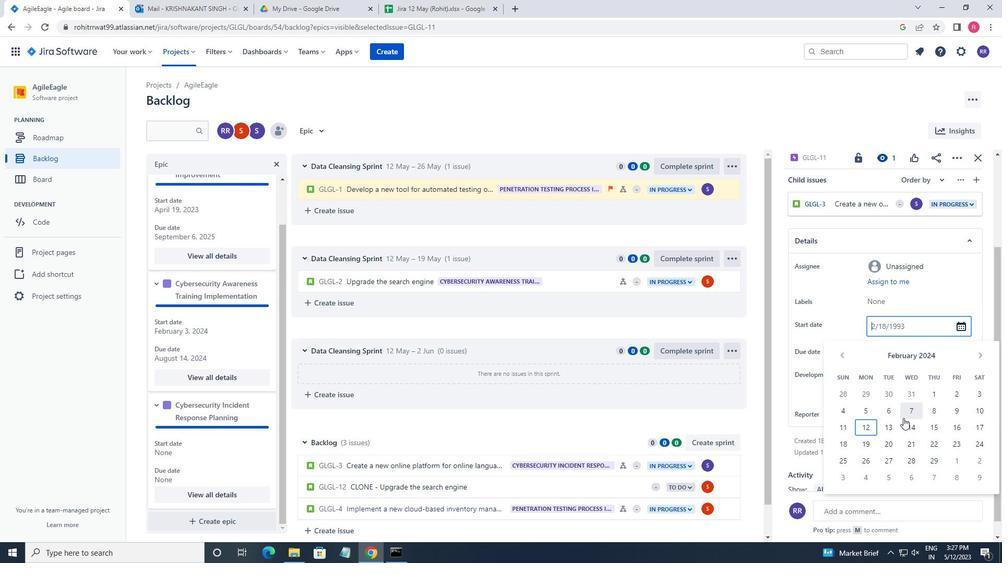
Action: Mouse pressed left at (896, 413)
Screenshot: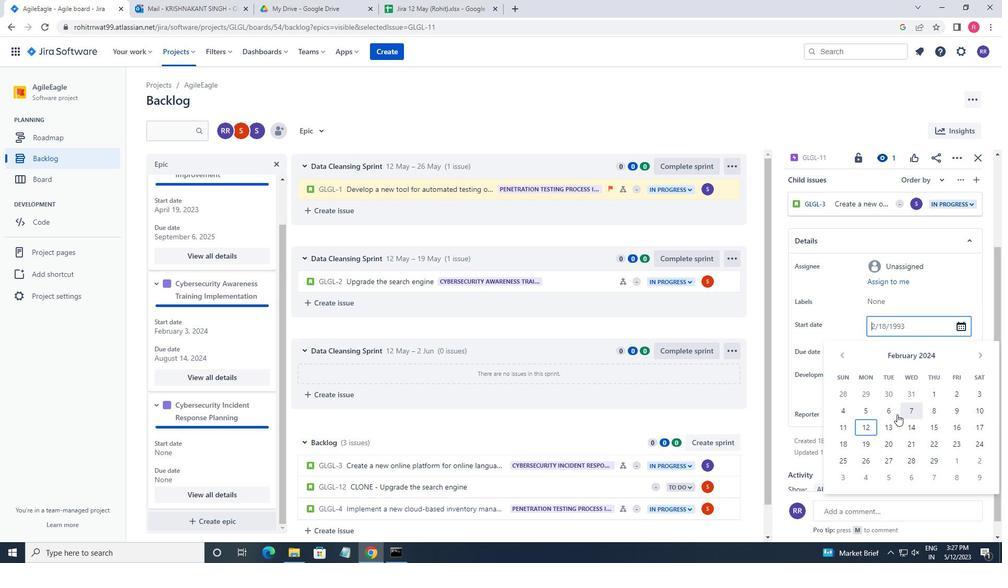 
Action: Mouse moved to (894, 358)
Screenshot: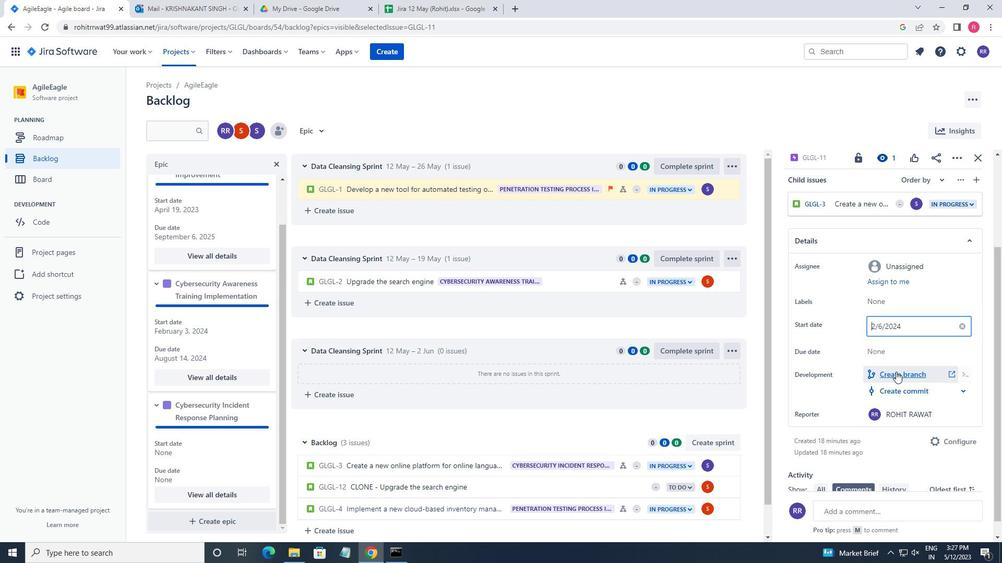
Action: Mouse pressed left at (894, 358)
Screenshot: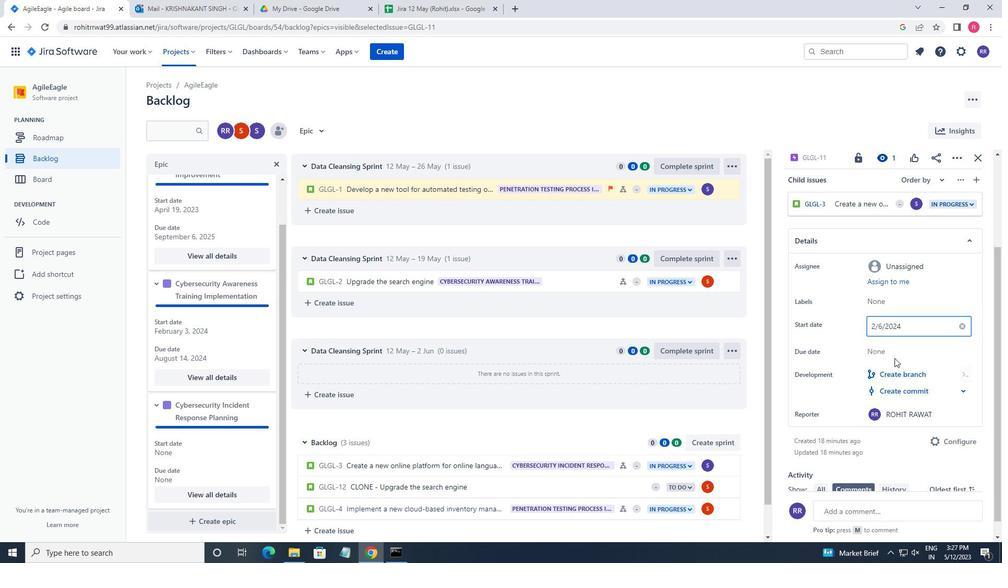 
Action: Mouse moved to (893, 347)
Screenshot: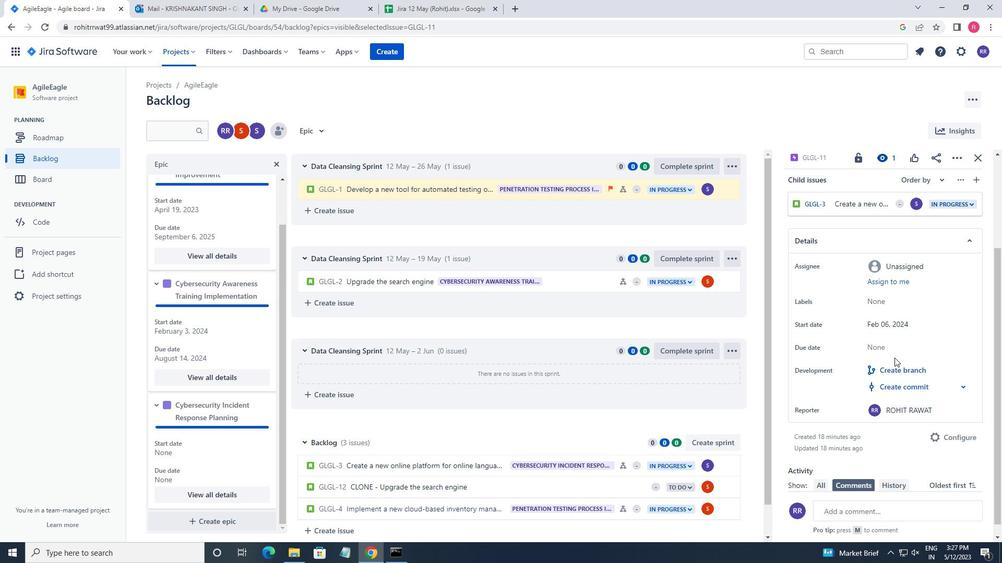 
Action: Mouse pressed left at (893, 347)
Screenshot: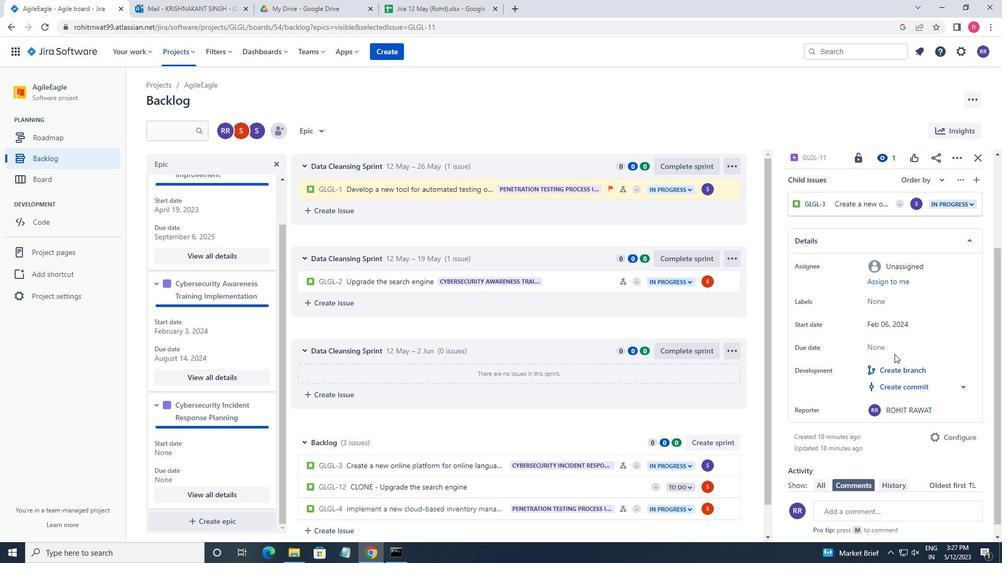 
Action: Mouse moved to (979, 384)
Screenshot: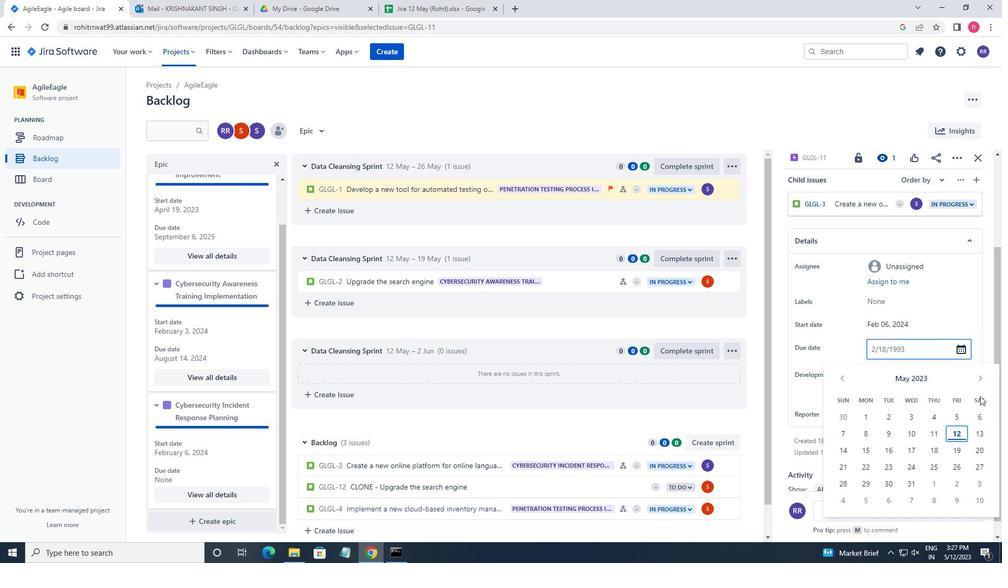 
Action: Mouse pressed left at (979, 384)
Screenshot: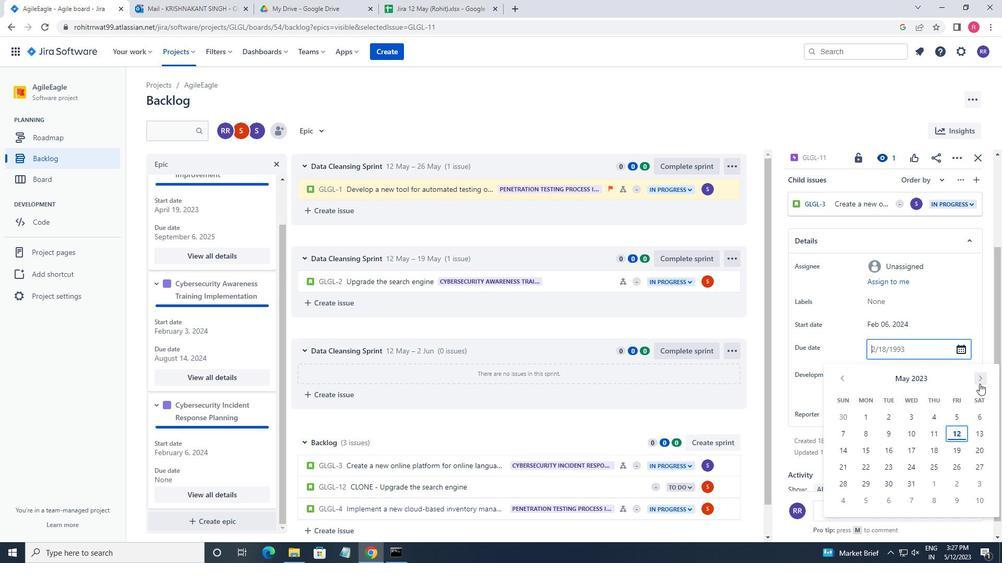 
Action: Mouse pressed left at (979, 384)
Screenshot: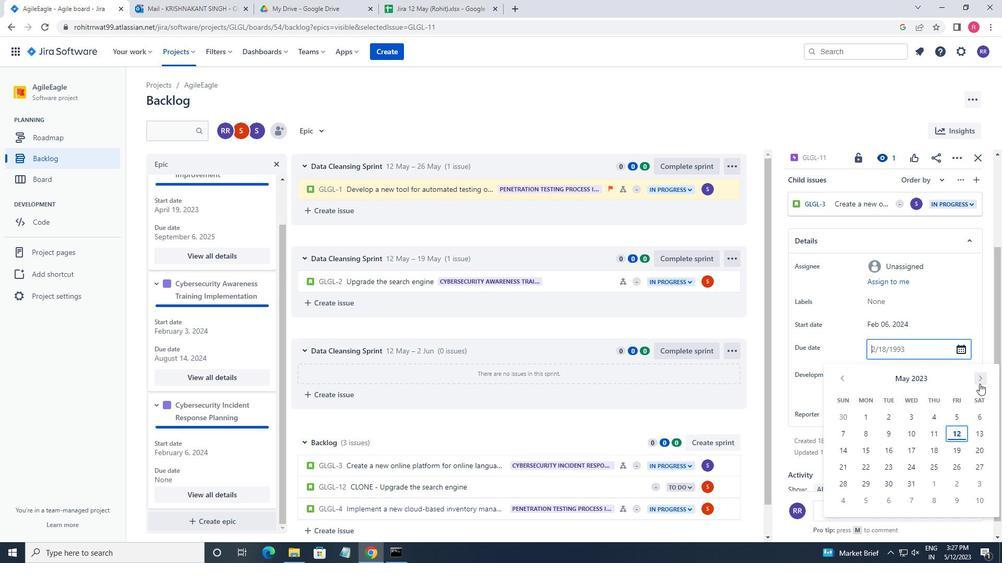 
Action: Mouse pressed left at (979, 384)
Screenshot: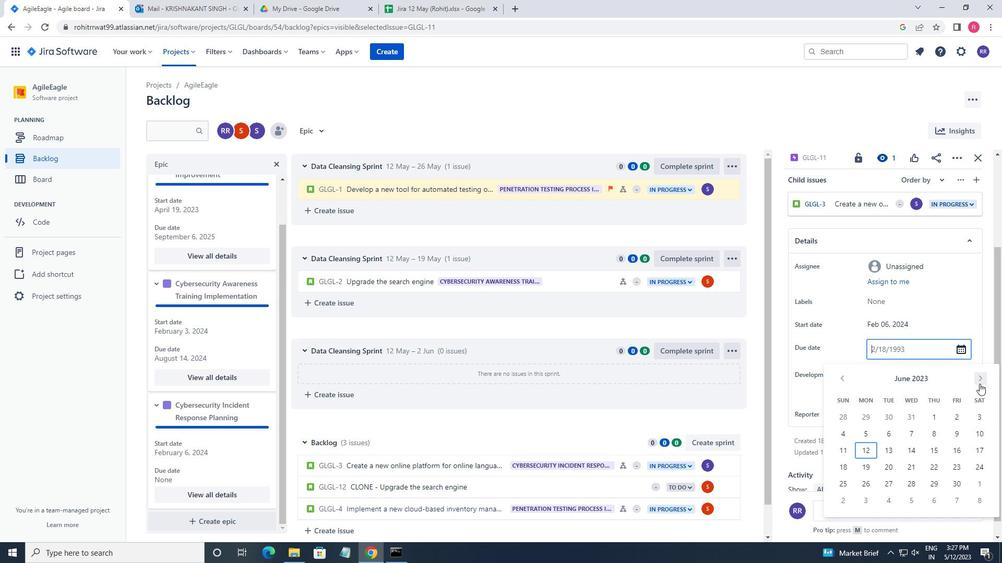 
Action: Mouse pressed left at (979, 384)
Screenshot: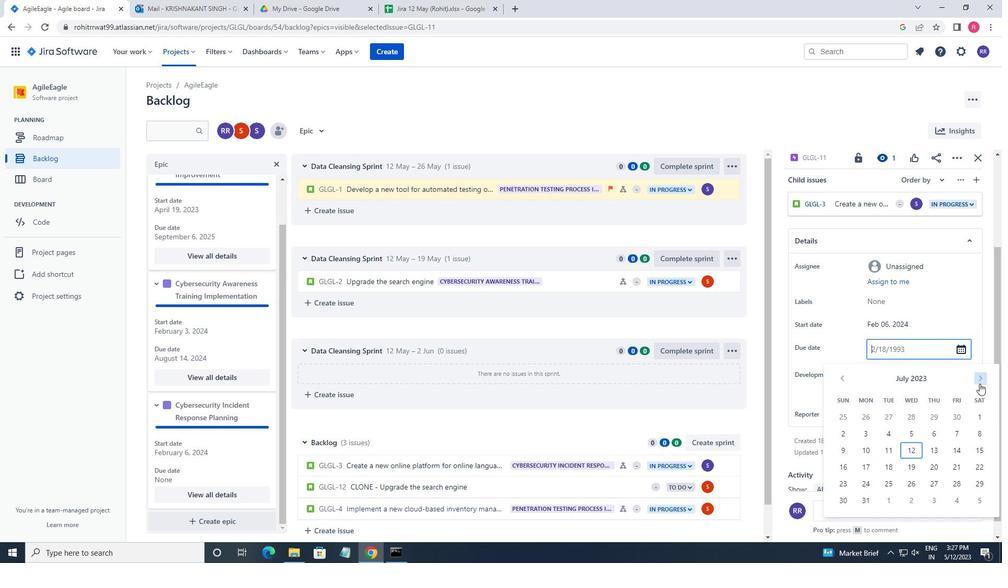 
Action: Mouse pressed left at (979, 384)
Screenshot: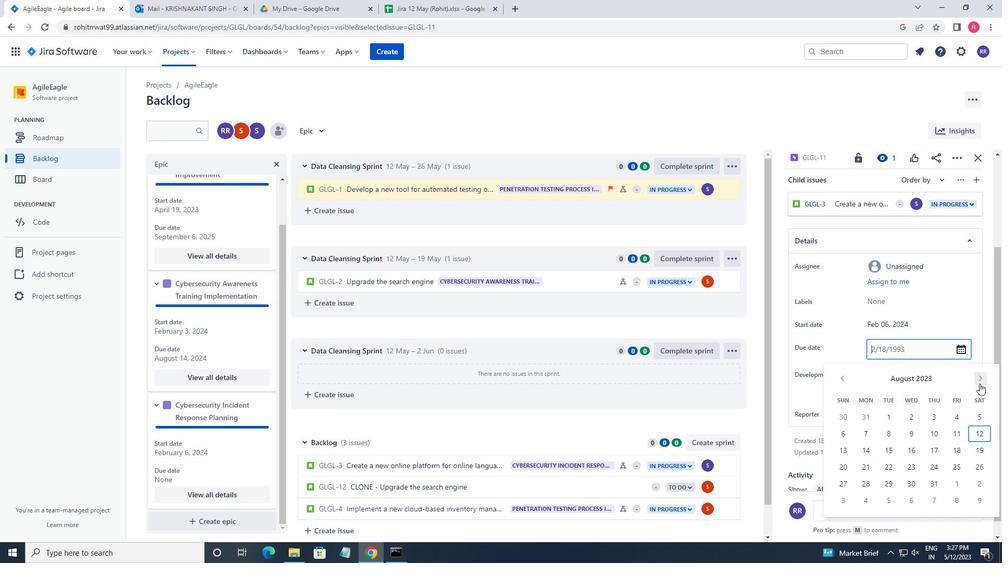 
Action: Mouse pressed left at (979, 384)
Screenshot: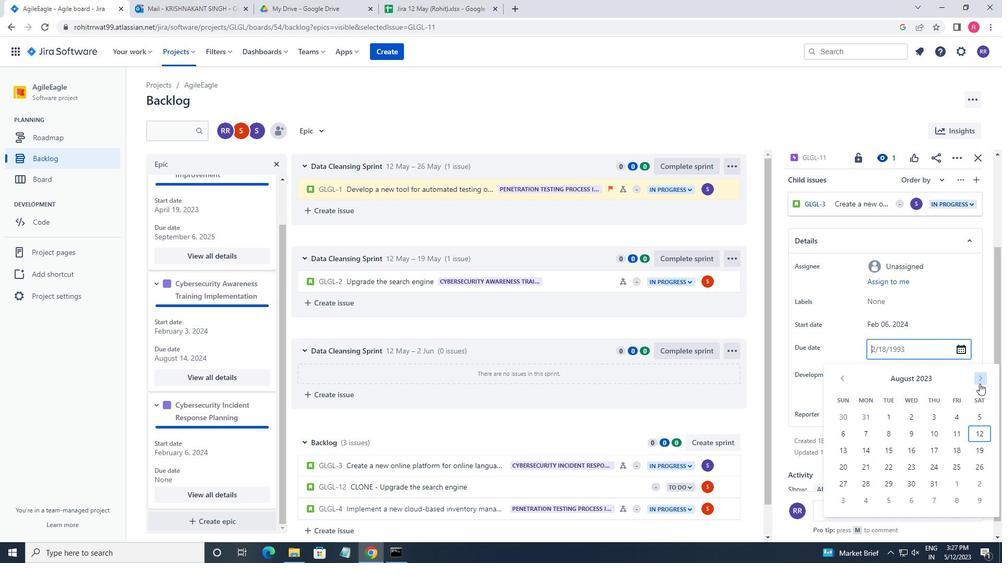 
Action: Mouse pressed left at (979, 384)
Screenshot: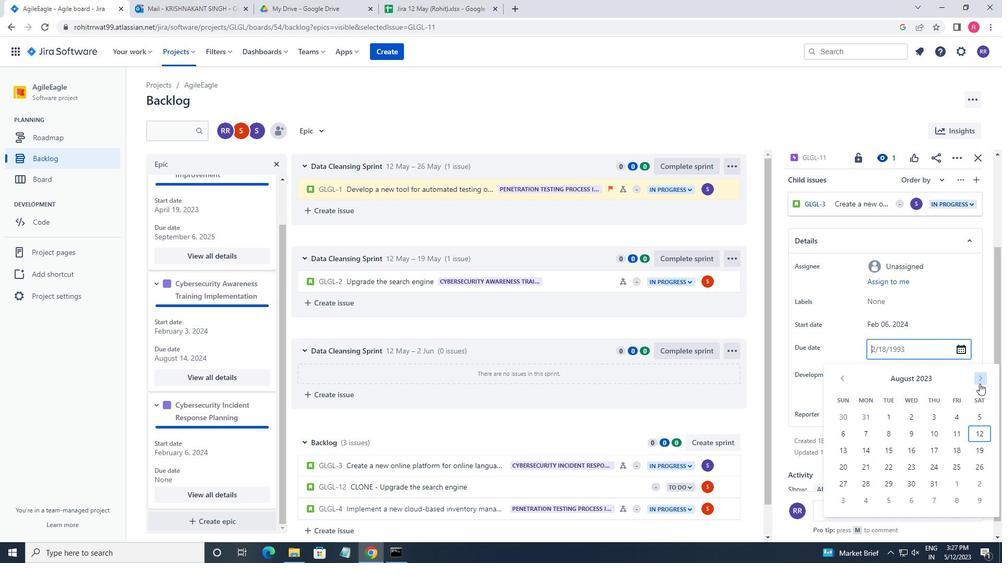 
Action: Mouse pressed left at (979, 384)
Screenshot: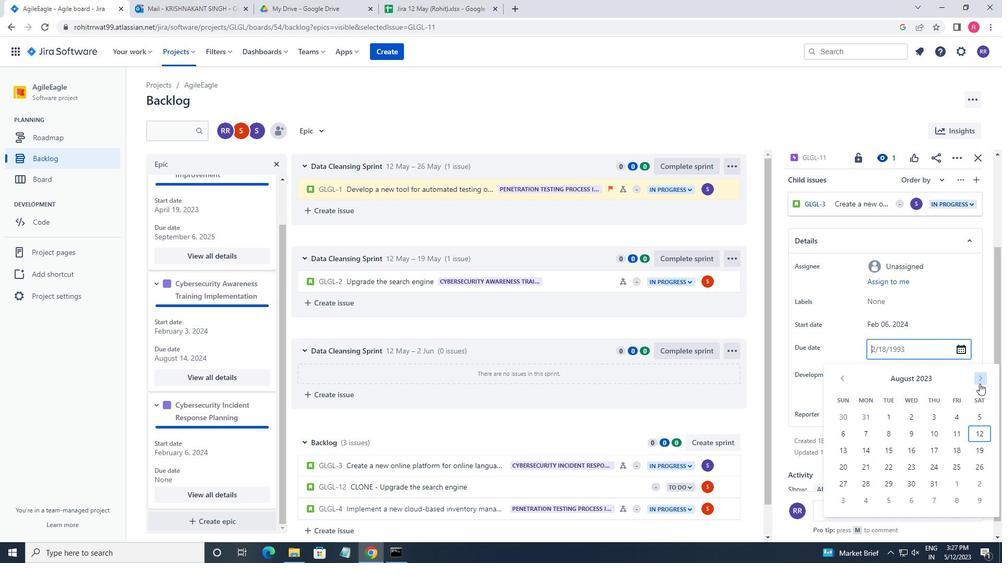 
Action: Mouse pressed left at (979, 384)
Screenshot: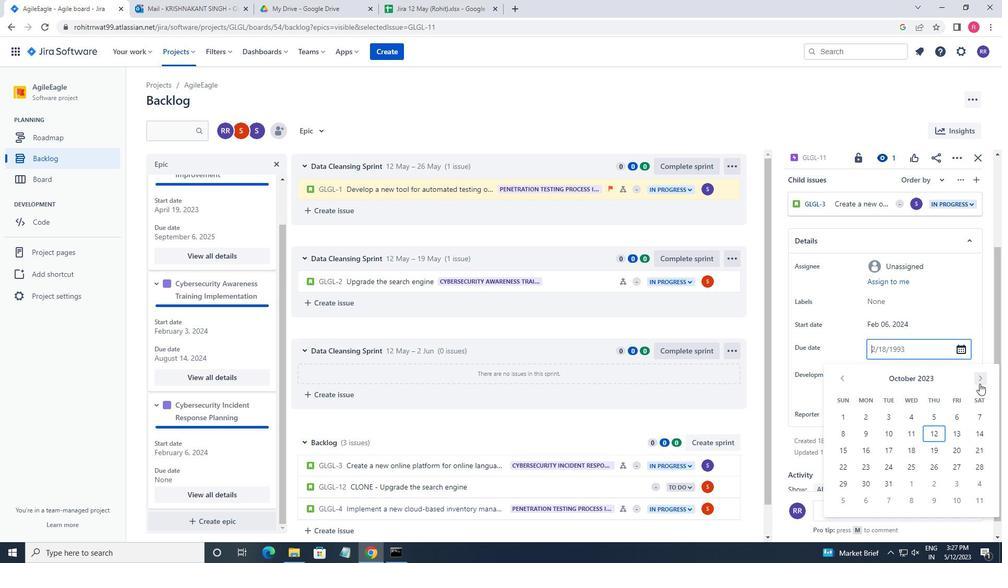 
Action: Mouse pressed left at (979, 384)
Screenshot: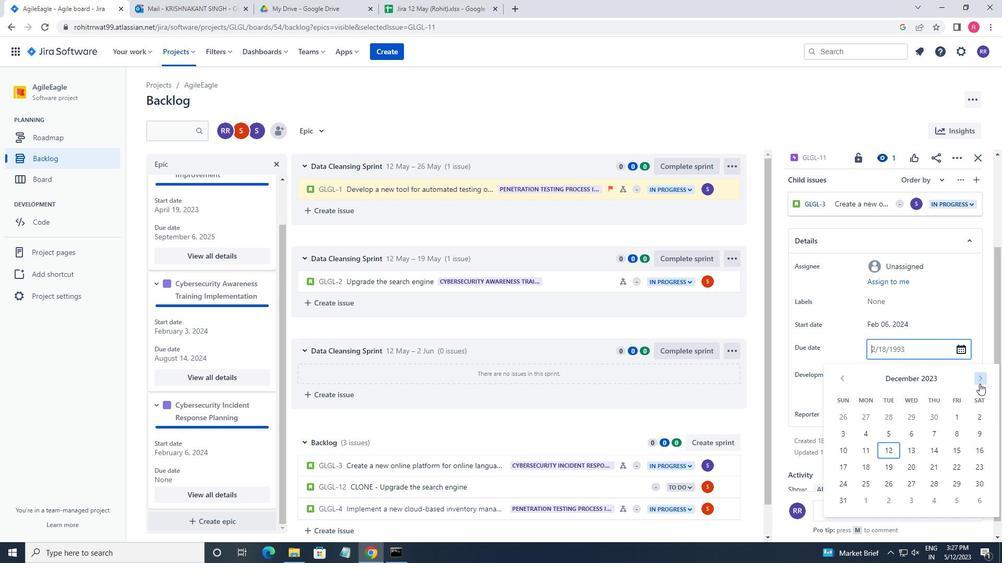 
Action: Mouse pressed left at (979, 384)
Screenshot: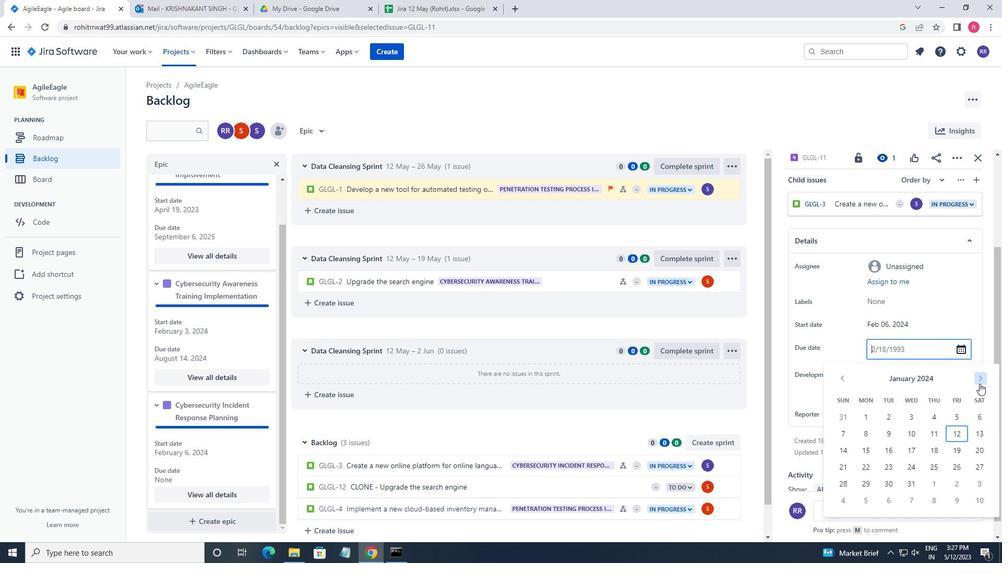 
Action: Mouse pressed left at (979, 384)
Screenshot: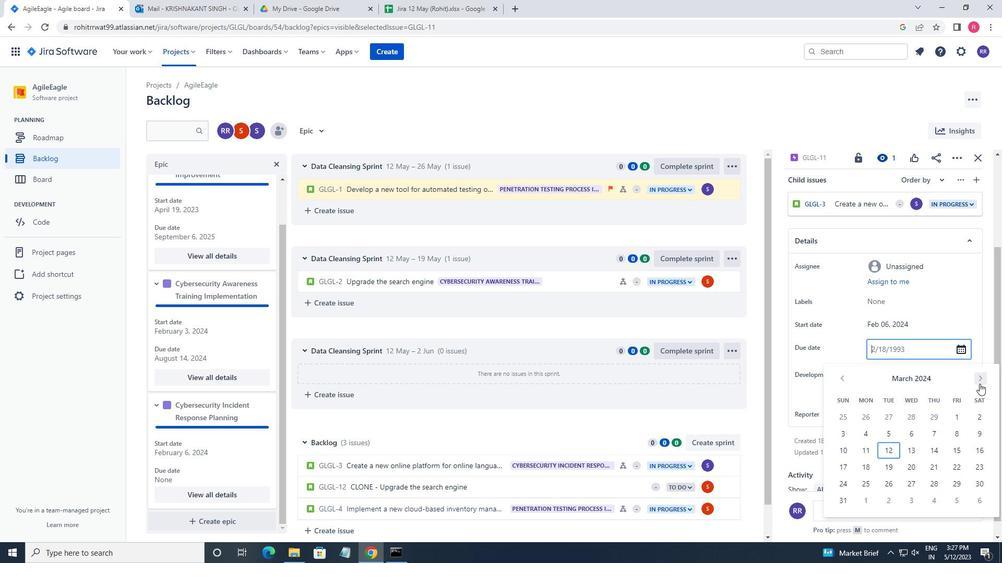 
Action: Mouse pressed left at (979, 384)
Screenshot: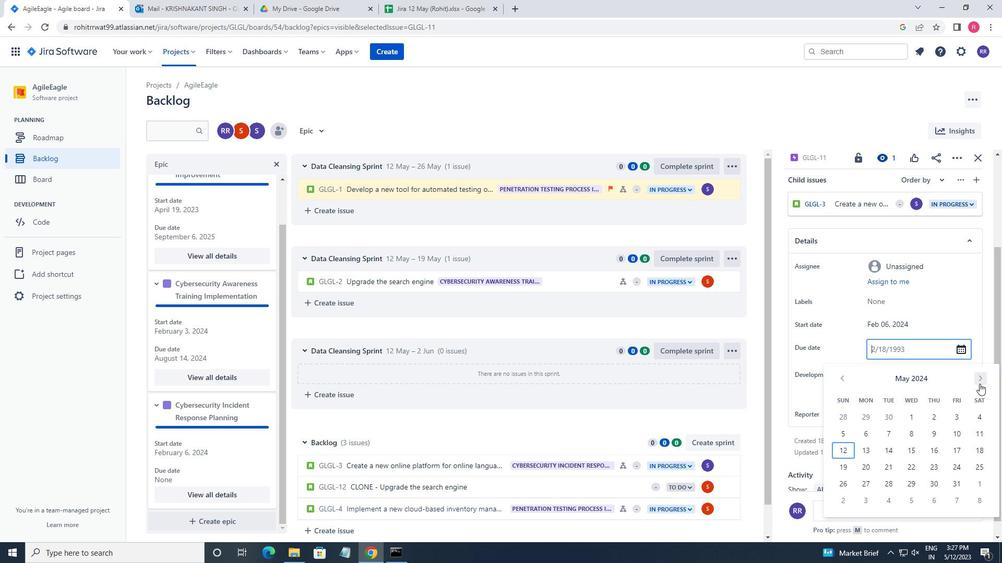 
Action: Mouse pressed left at (979, 384)
Screenshot: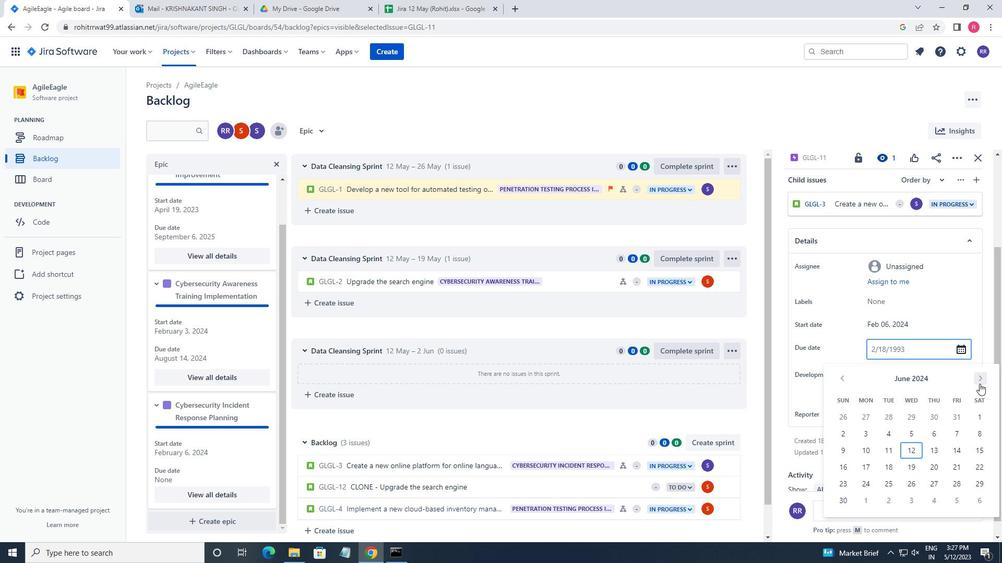 
Action: Mouse moved to (981, 454)
Screenshot: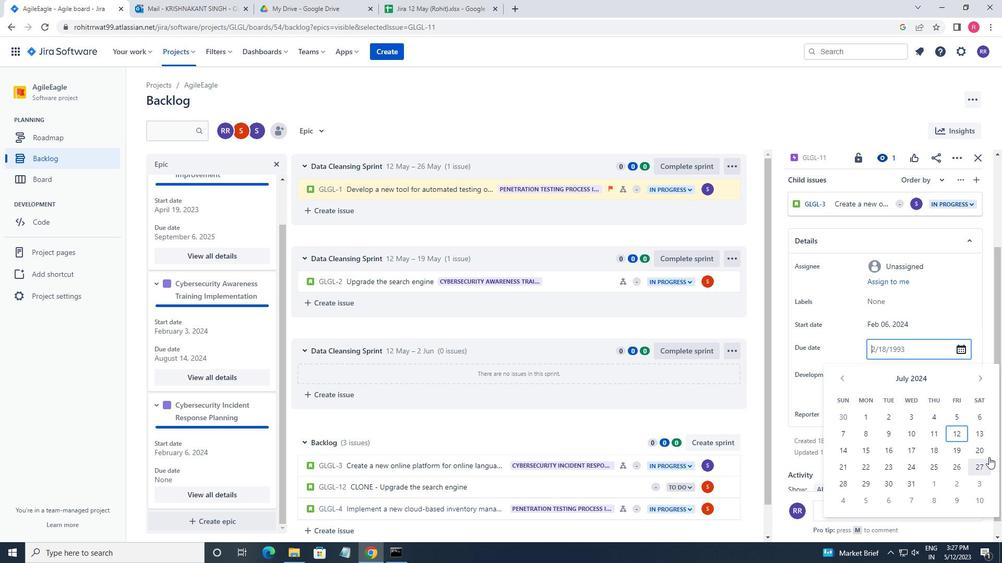 
Action: Mouse pressed left at (981, 454)
Screenshot: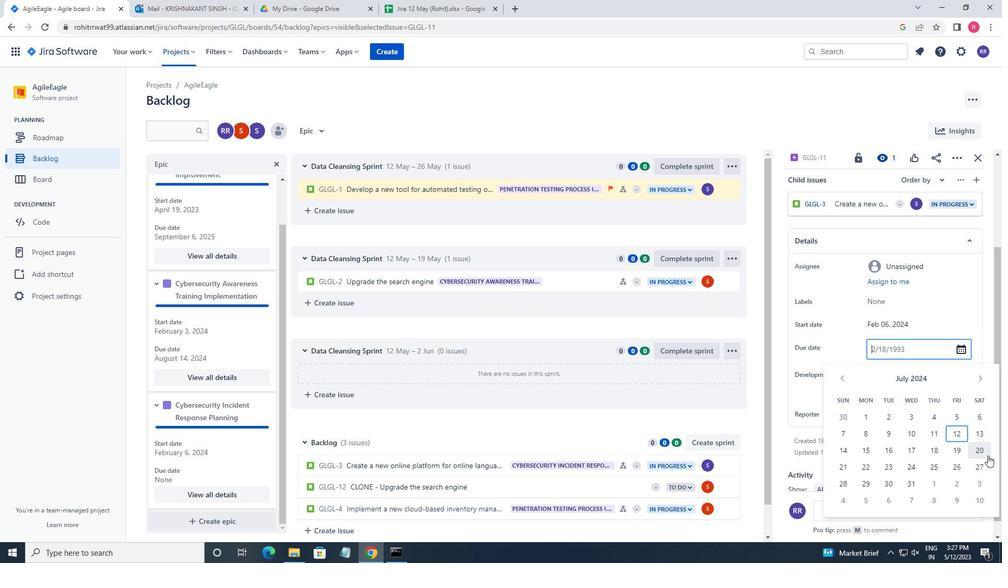 
Action: Mouse moved to (895, 468)
Screenshot: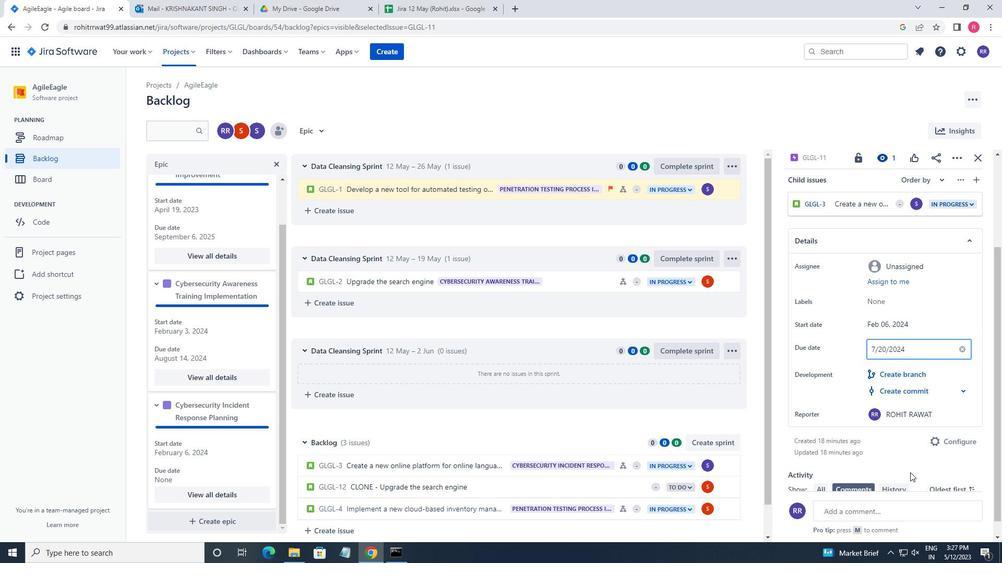 
Action: Mouse pressed left at (895, 468)
Screenshot: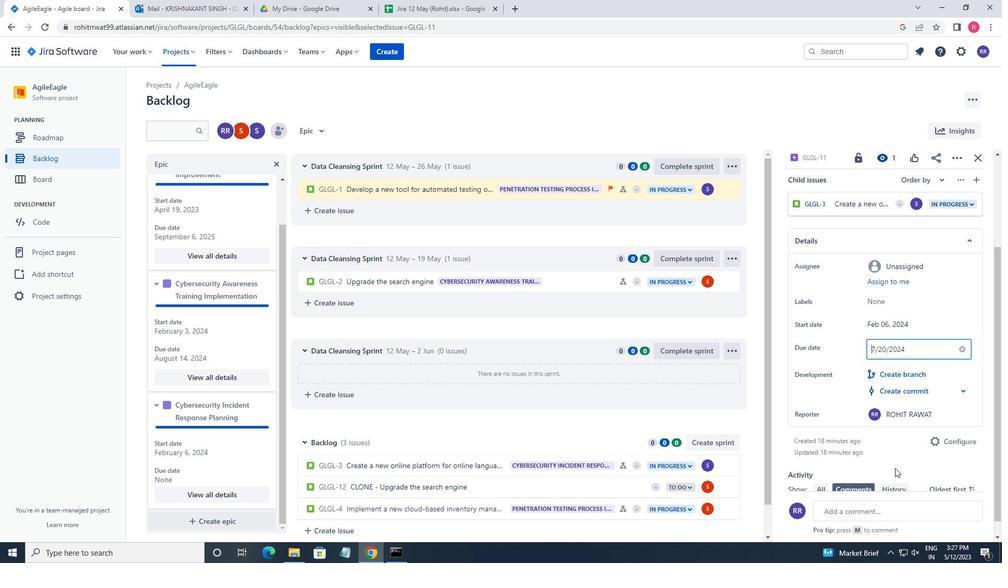 
Action: Mouse moved to (896, 468)
Screenshot: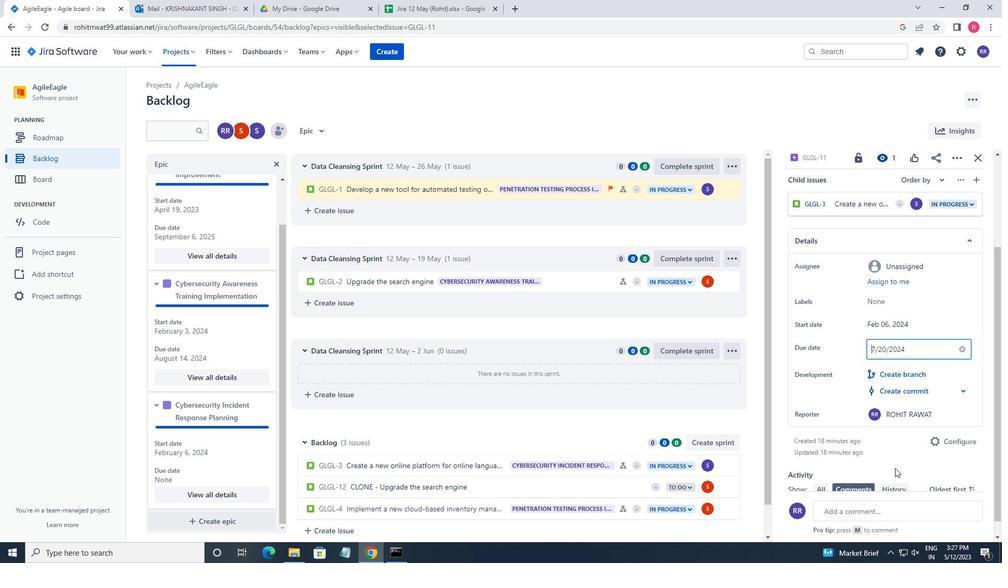 
